 Task: Set up an event for the morning jog at 7 AM.
Action: Mouse moved to (477, 196)
Screenshot: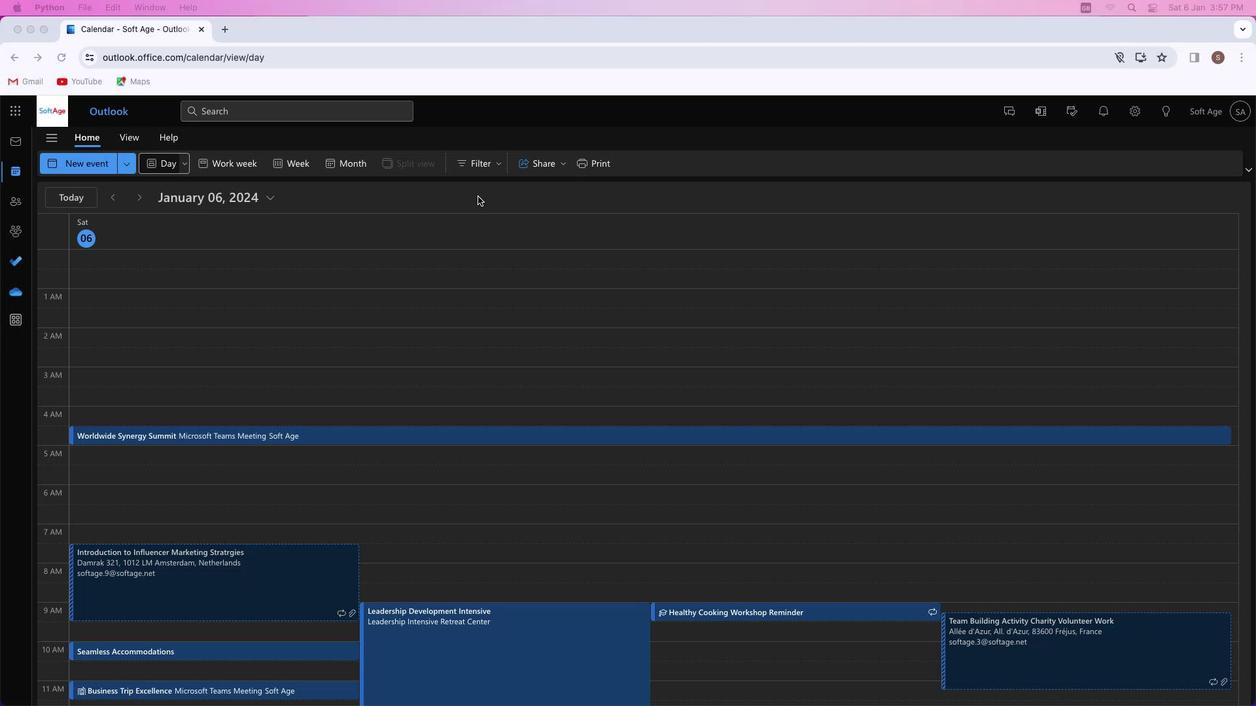 
Action: Mouse pressed left at (477, 196)
Screenshot: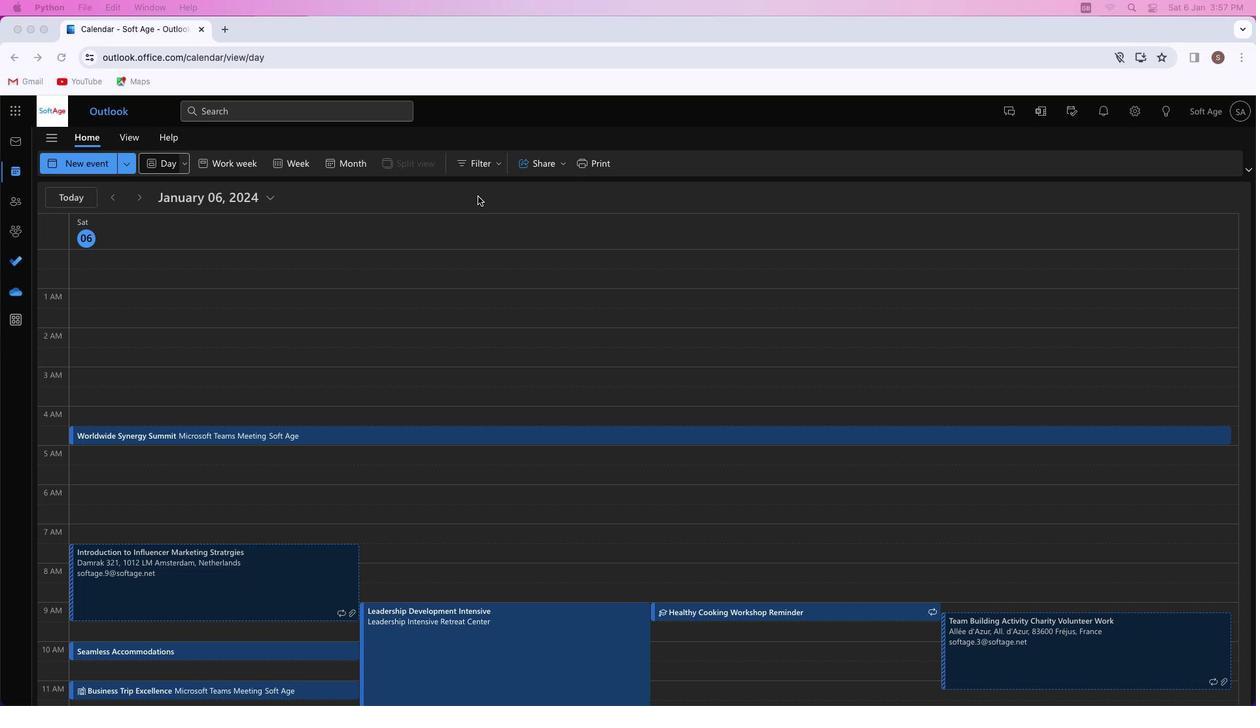
Action: Mouse moved to (78, 162)
Screenshot: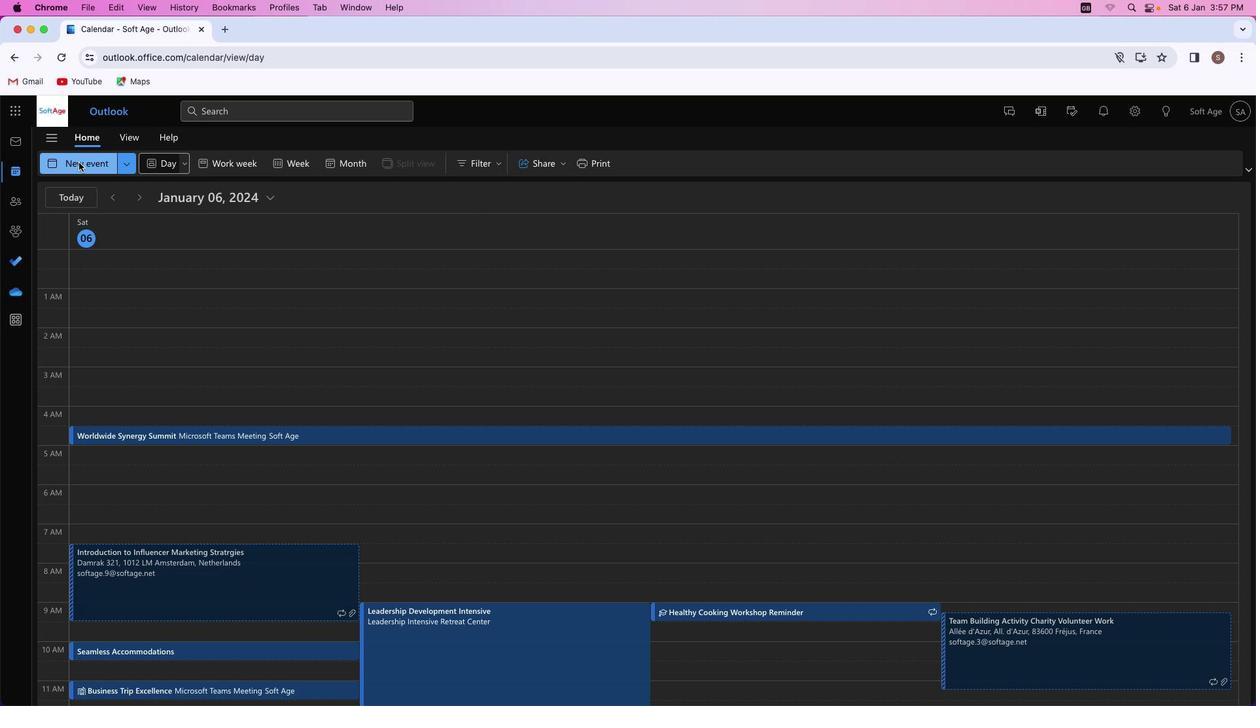 
Action: Mouse pressed left at (78, 162)
Screenshot: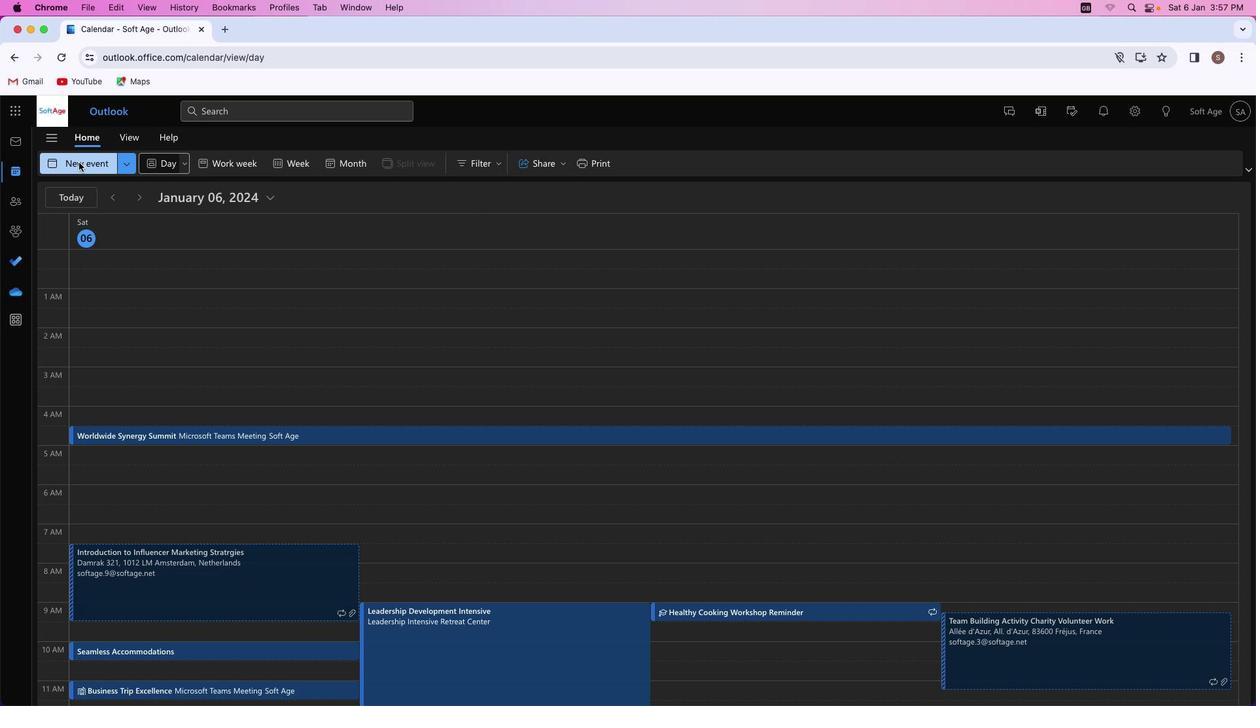 
Action: Mouse moved to (371, 257)
Screenshot: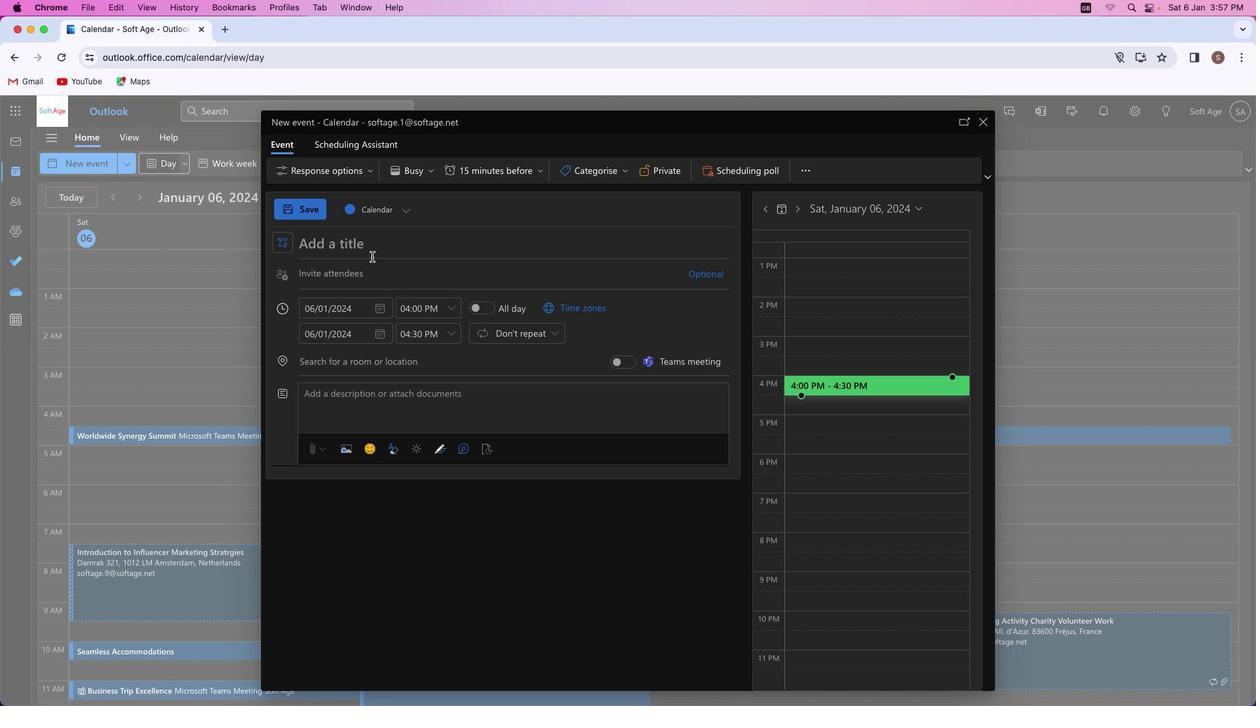
Action: Key pressed Key.shift'S''u''n''r''i''s''e'Key.spaceKey.shift'S''t''r''i''d''e'Key.shift_r':'Key.spaceKey.shift_r'M''o''r''n''i''n''g'Key.spaceKey.shift_r'J''o''g'Key.spaceKey.shift_r'B''l''i''s''s'
Screenshot: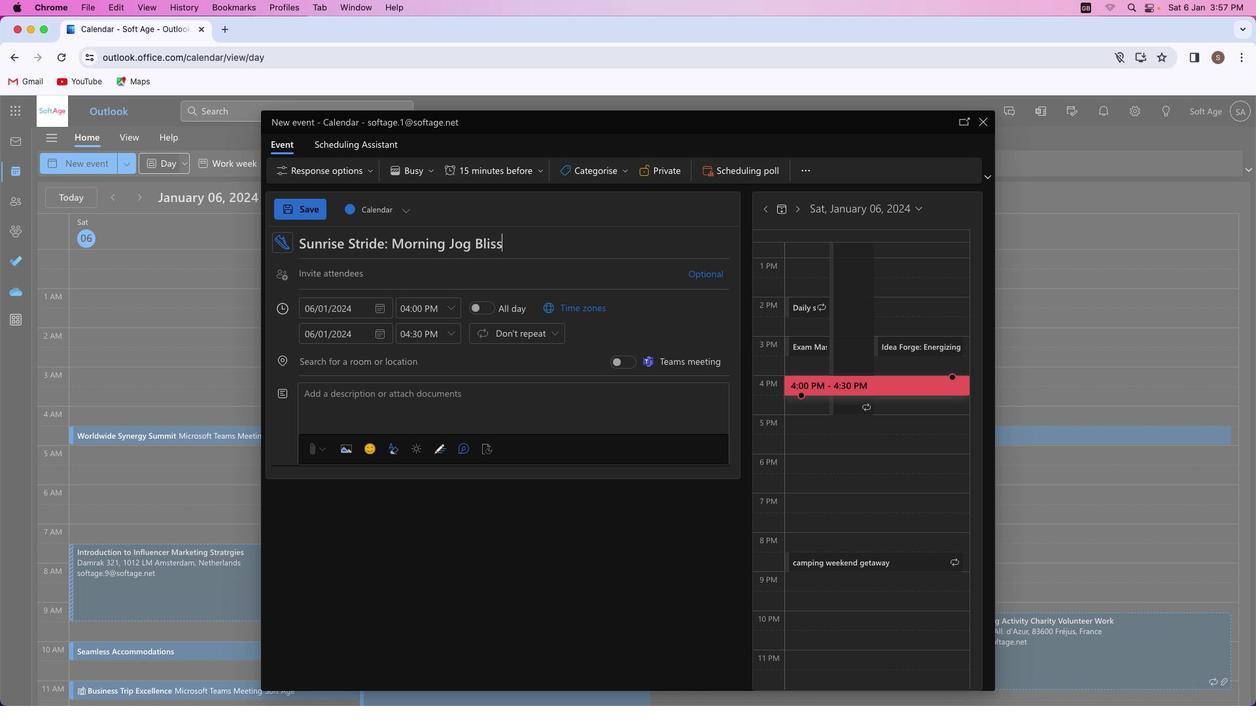 
Action: Mouse moved to (454, 310)
Screenshot: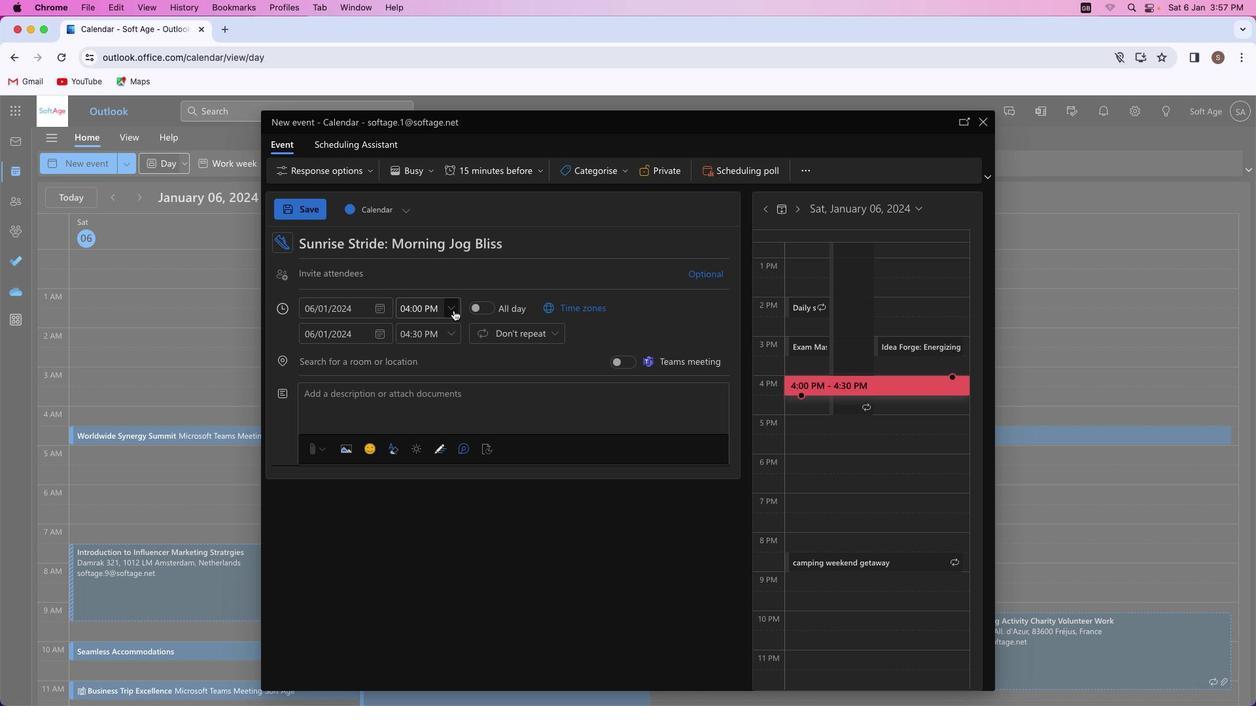 
Action: Mouse pressed left at (454, 310)
Screenshot: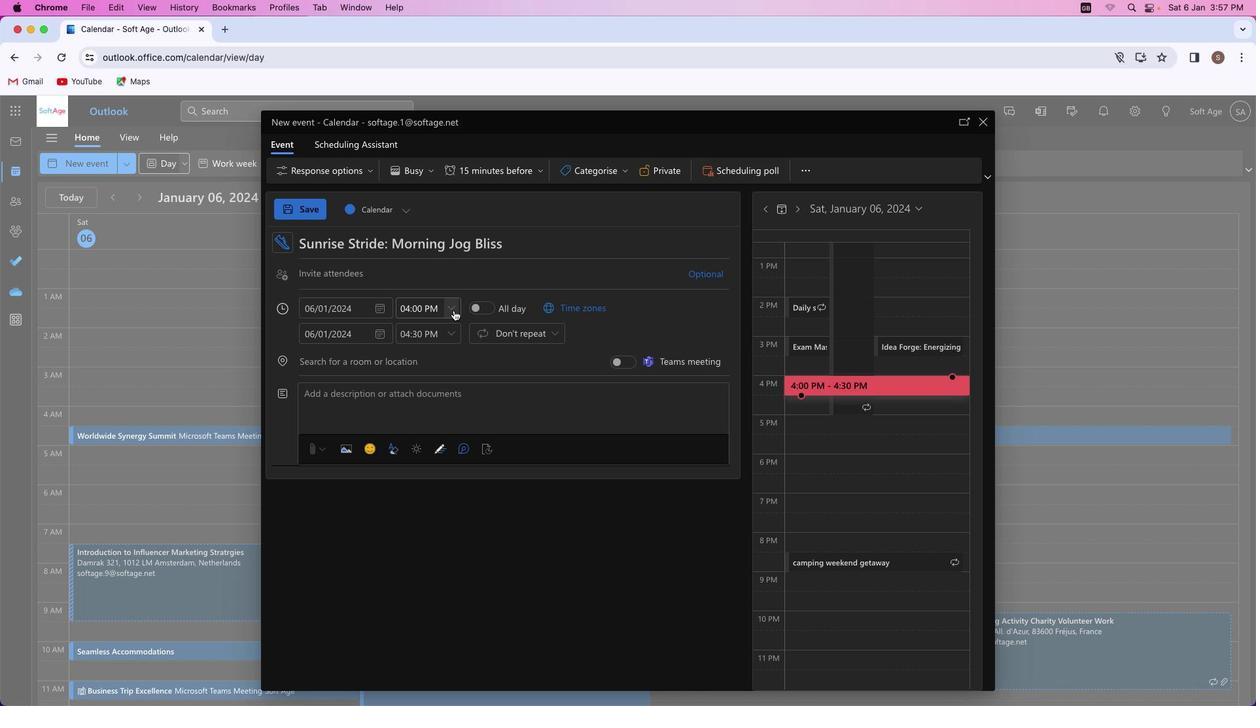 
Action: Mouse moved to (429, 382)
Screenshot: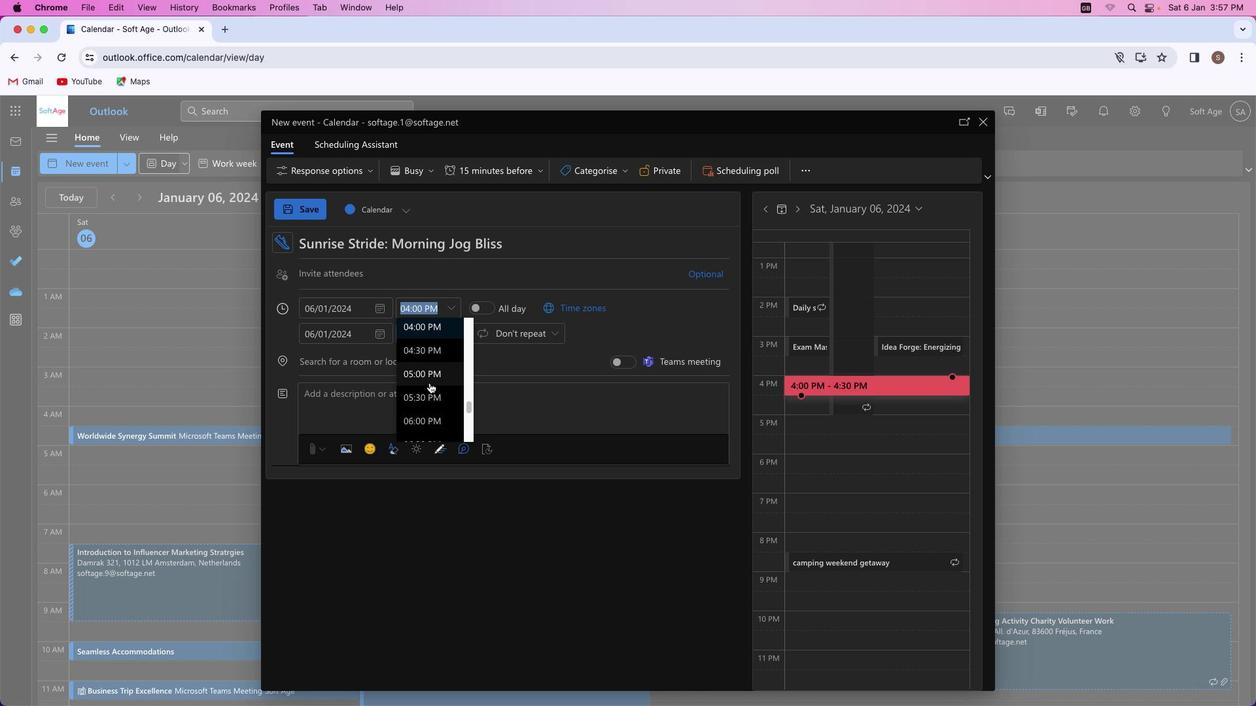 
Action: Mouse scrolled (429, 382) with delta (0, 0)
Screenshot: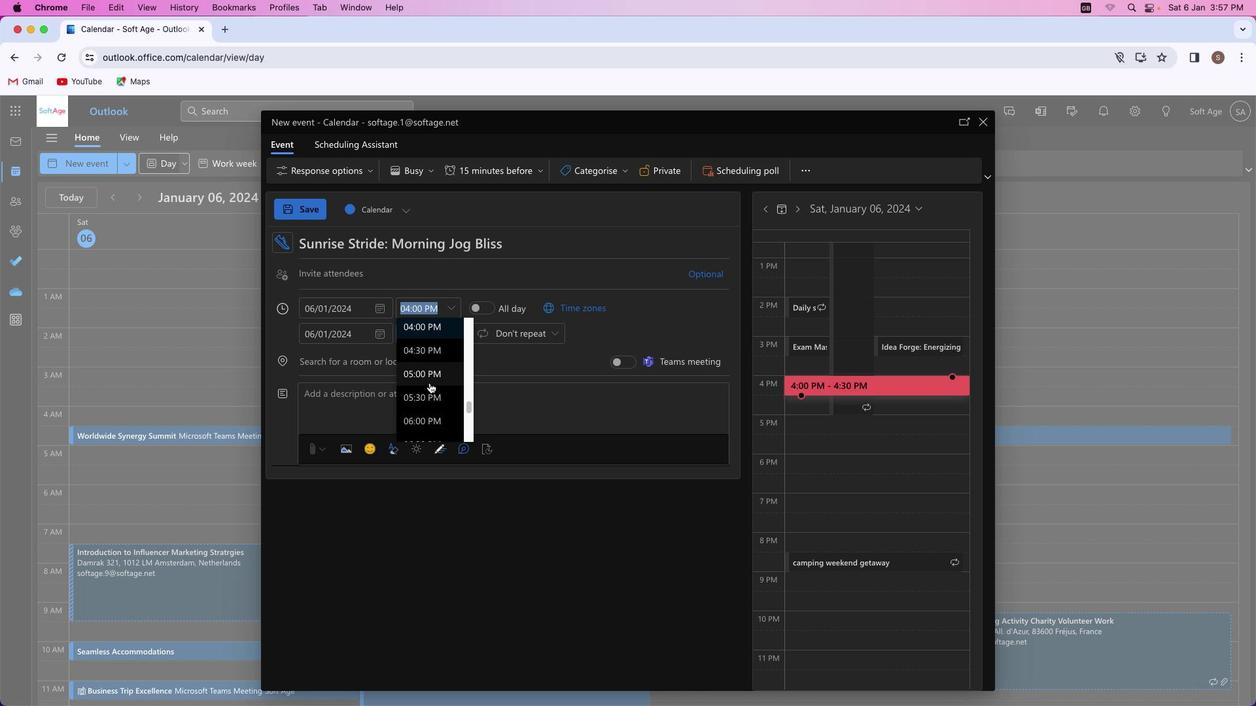 
Action: Mouse moved to (429, 382)
Screenshot: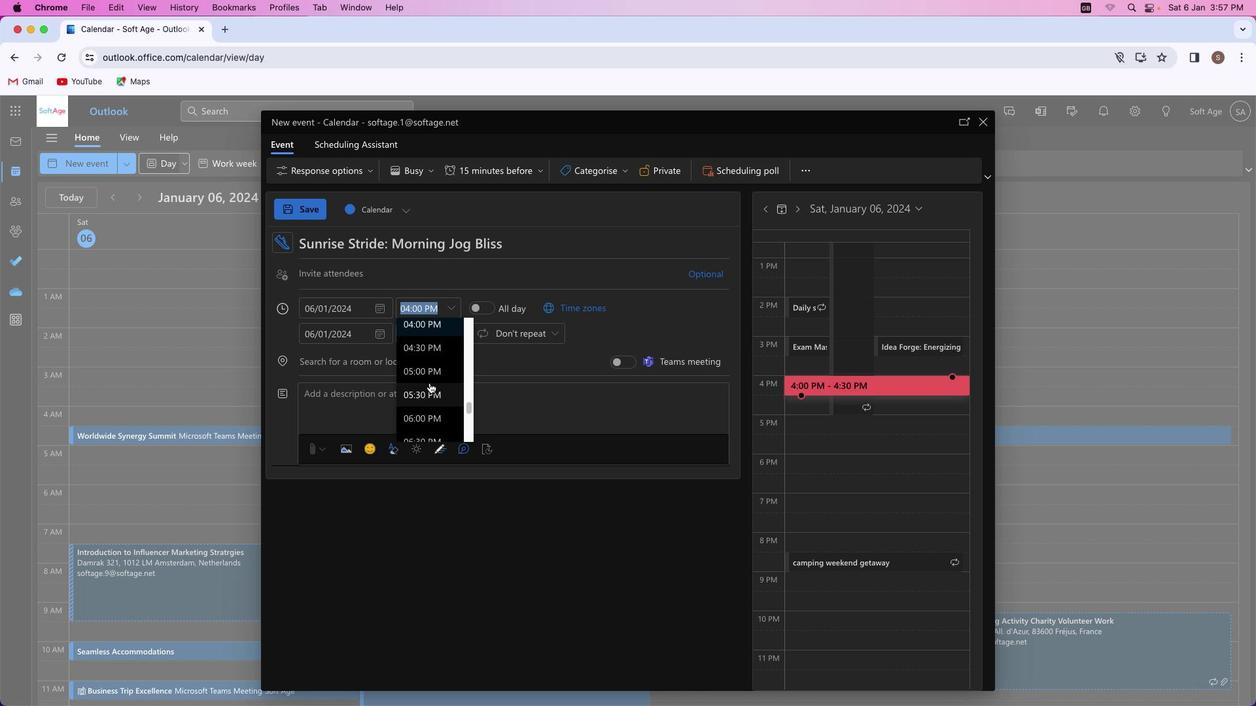 
Action: Mouse scrolled (429, 382) with delta (0, 0)
Screenshot: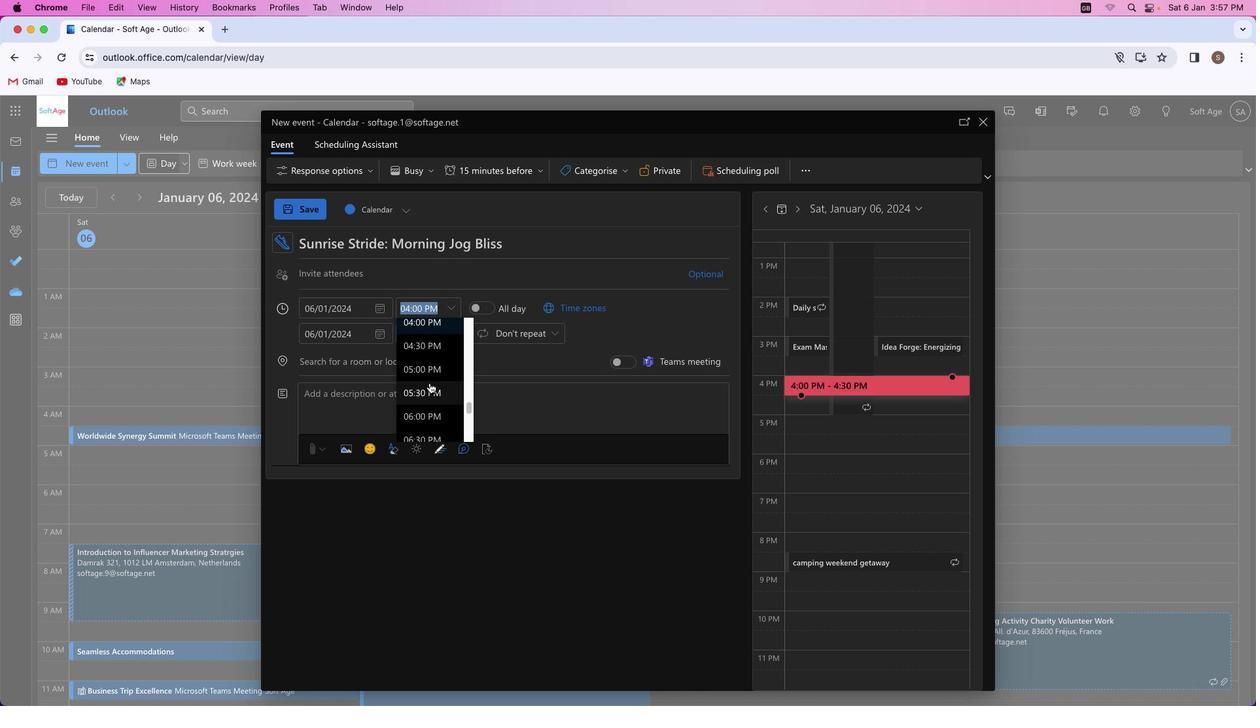 
Action: Mouse moved to (429, 383)
Screenshot: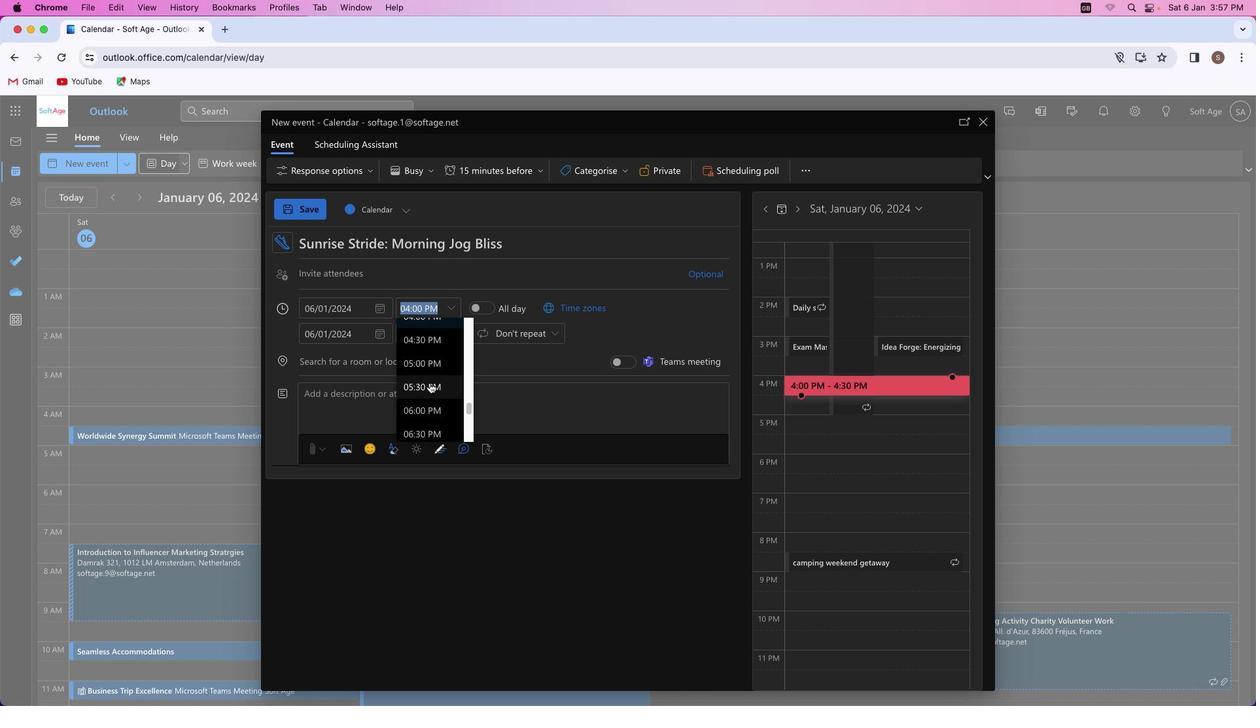 
Action: Mouse scrolled (429, 383) with delta (0, 0)
Screenshot: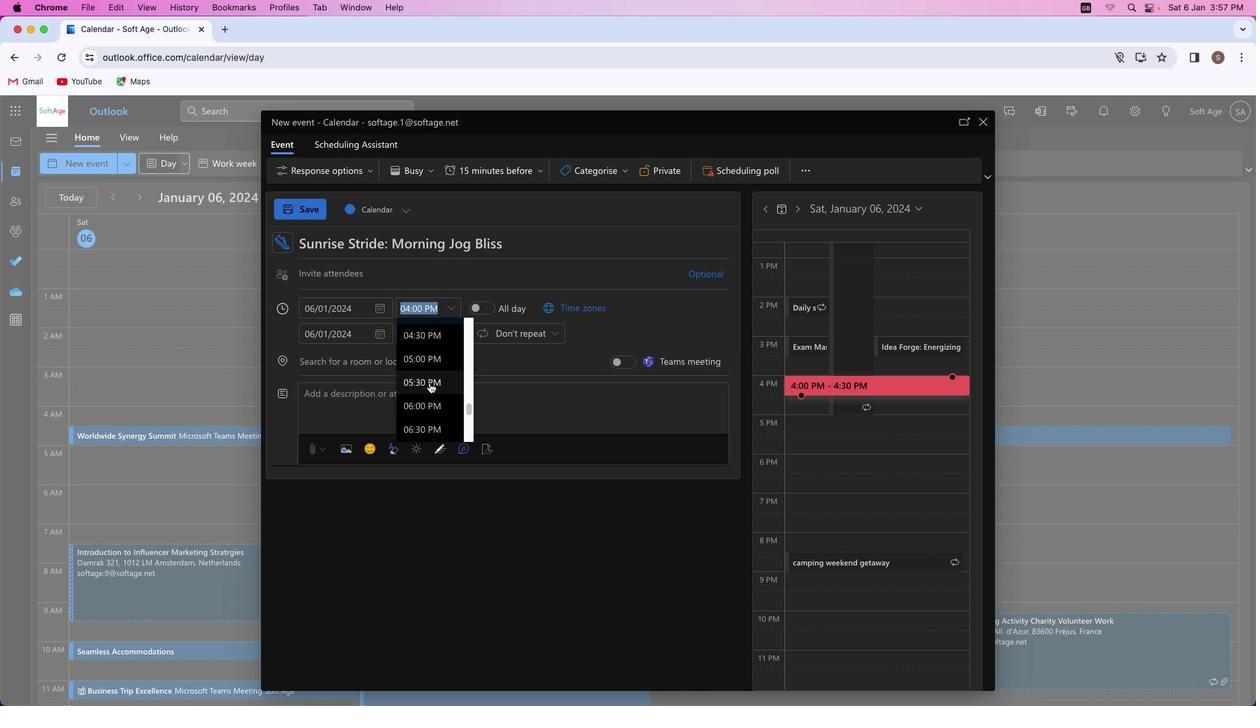 
Action: Mouse moved to (429, 383)
Screenshot: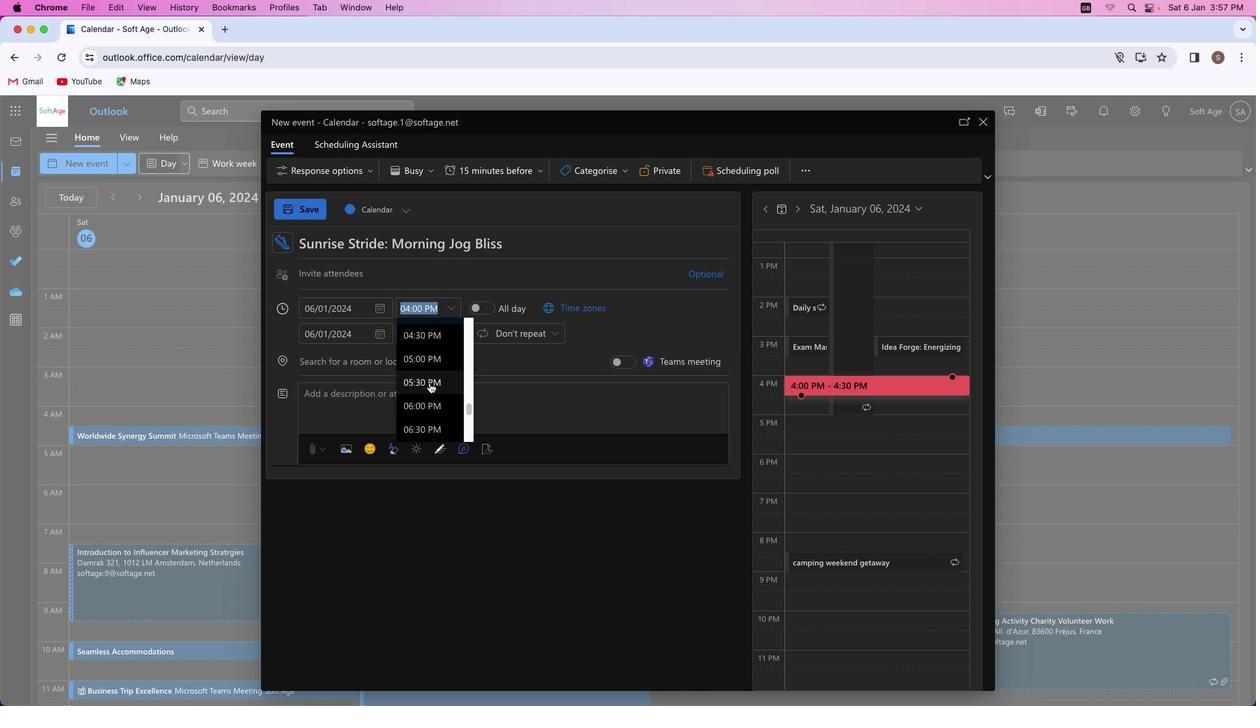 
Action: Mouse scrolled (429, 383) with delta (0, 0)
Screenshot: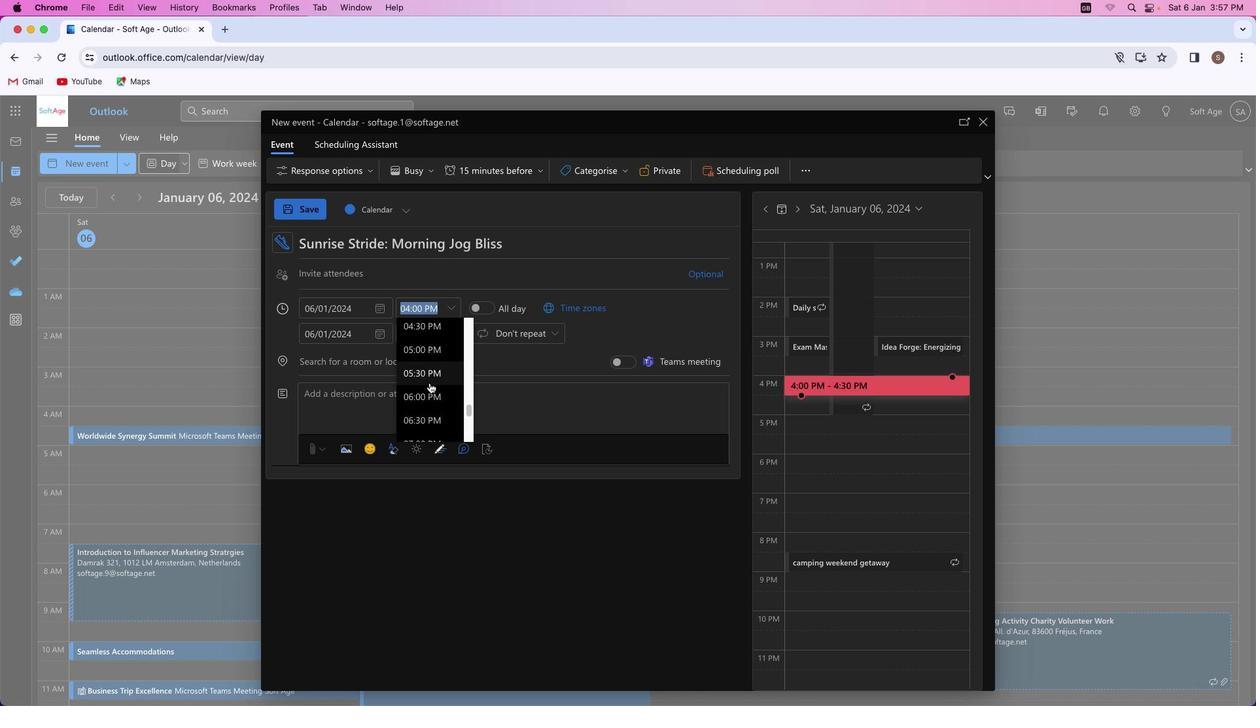 
Action: Mouse scrolled (429, 383) with delta (0, 0)
Screenshot: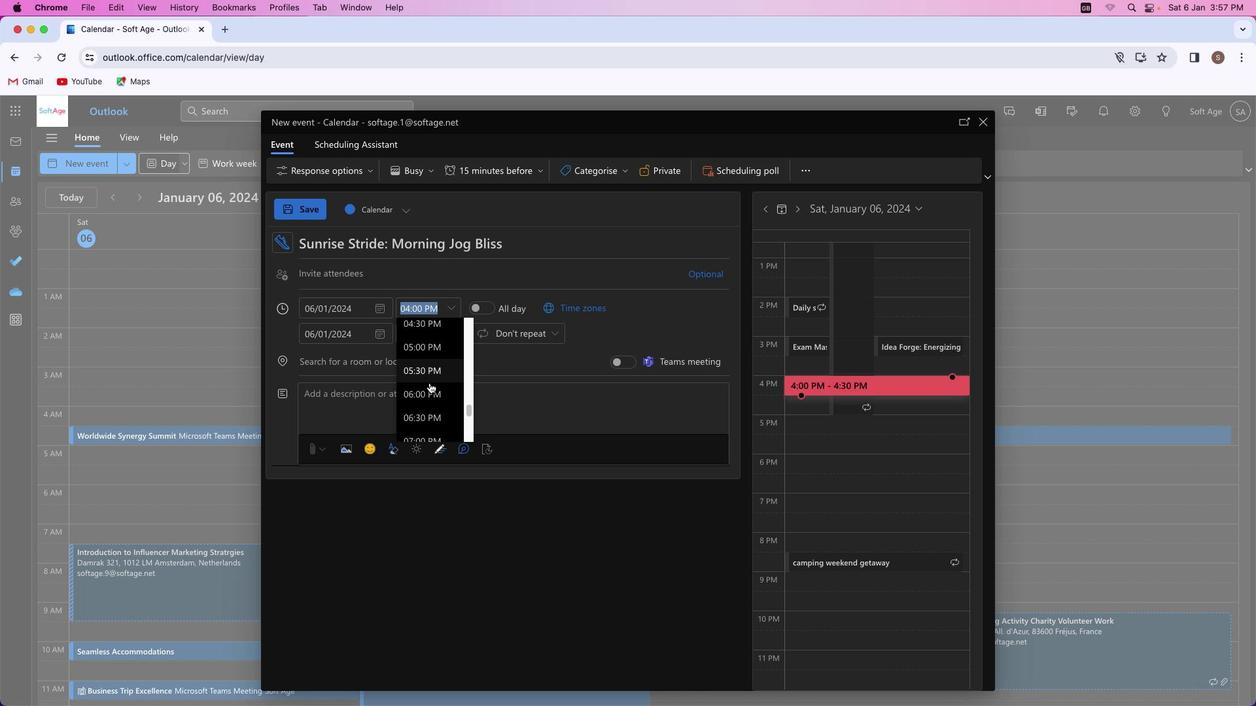 
Action: Mouse moved to (430, 384)
Screenshot: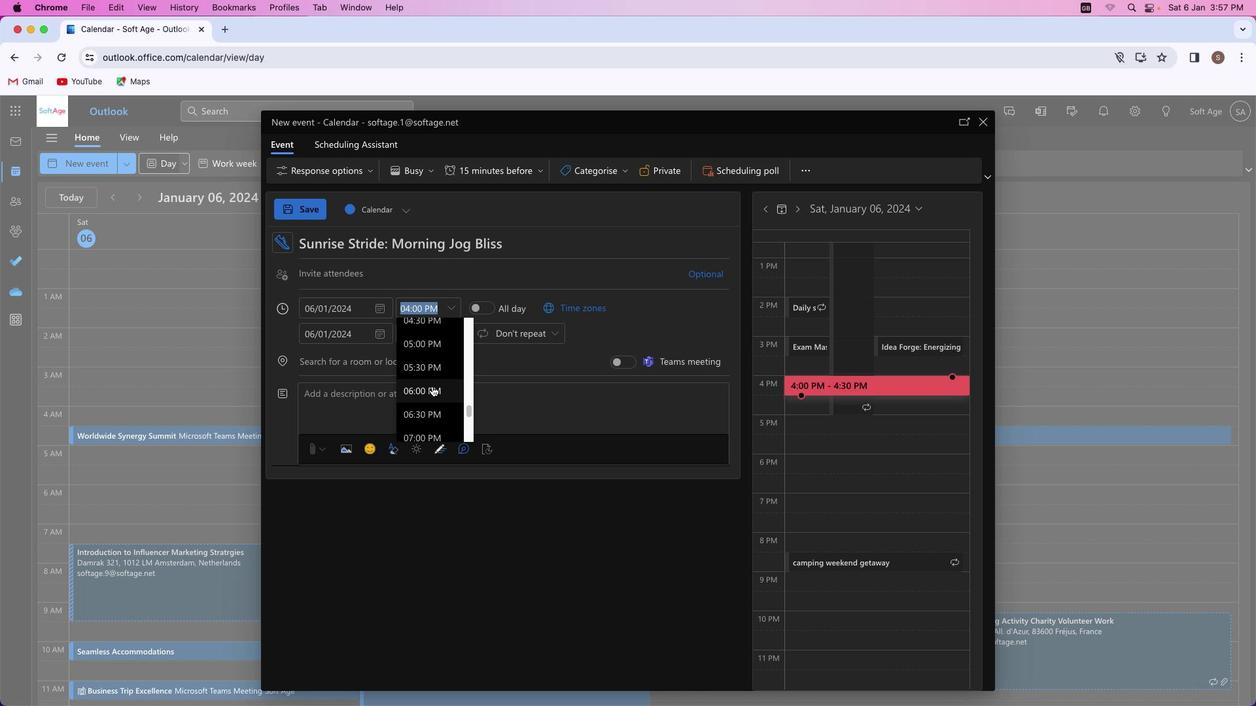 
Action: Mouse scrolled (430, 384) with delta (0, 0)
Screenshot: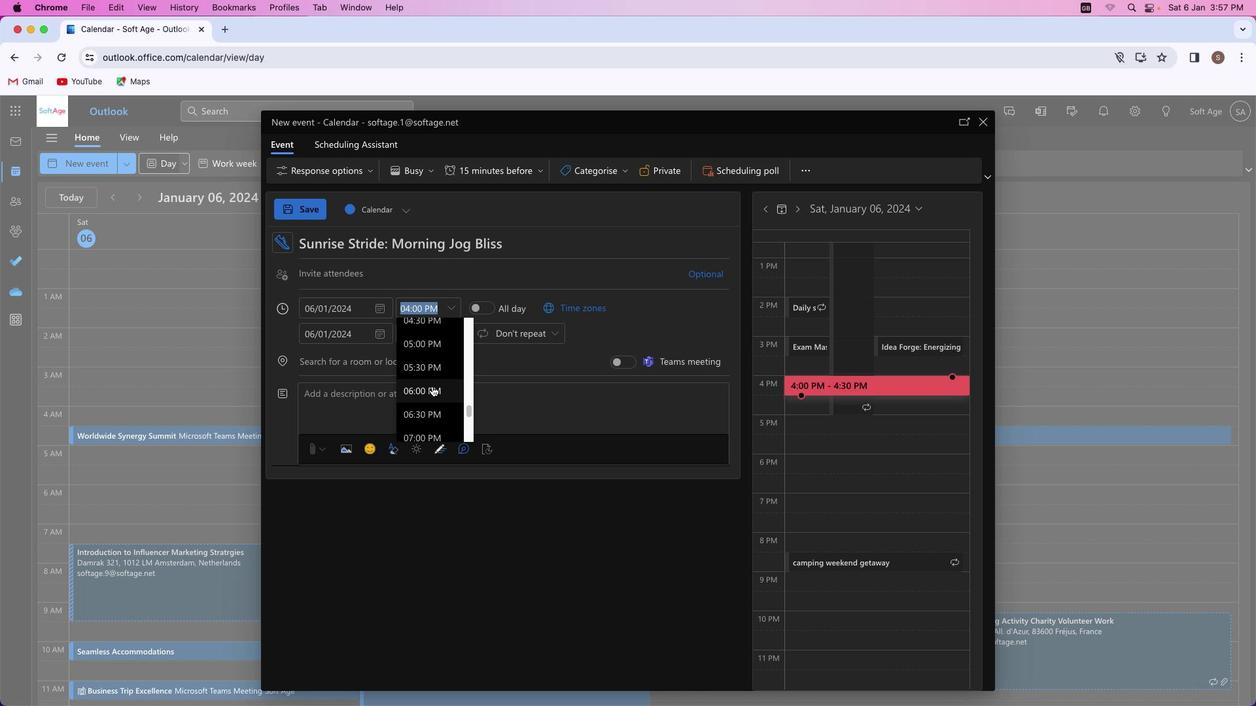 
Action: Mouse moved to (433, 385)
Screenshot: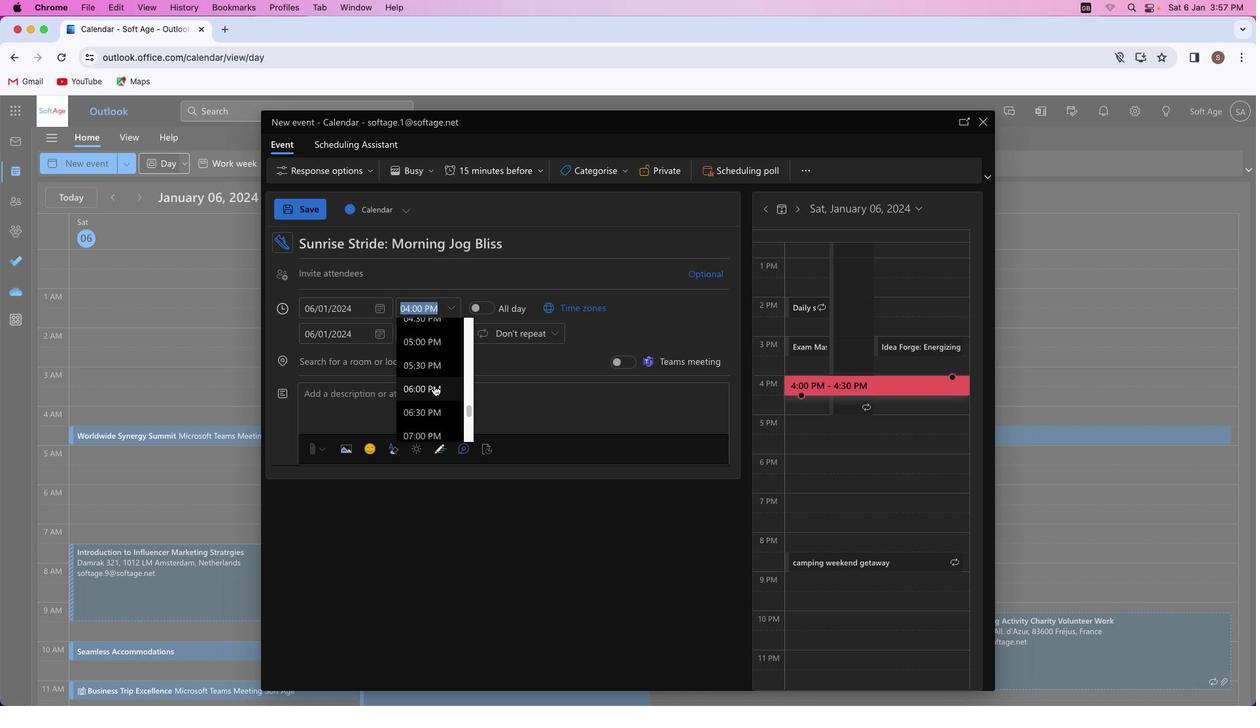 
Action: Mouse scrolled (433, 385) with delta (0, 0)
Screenshot: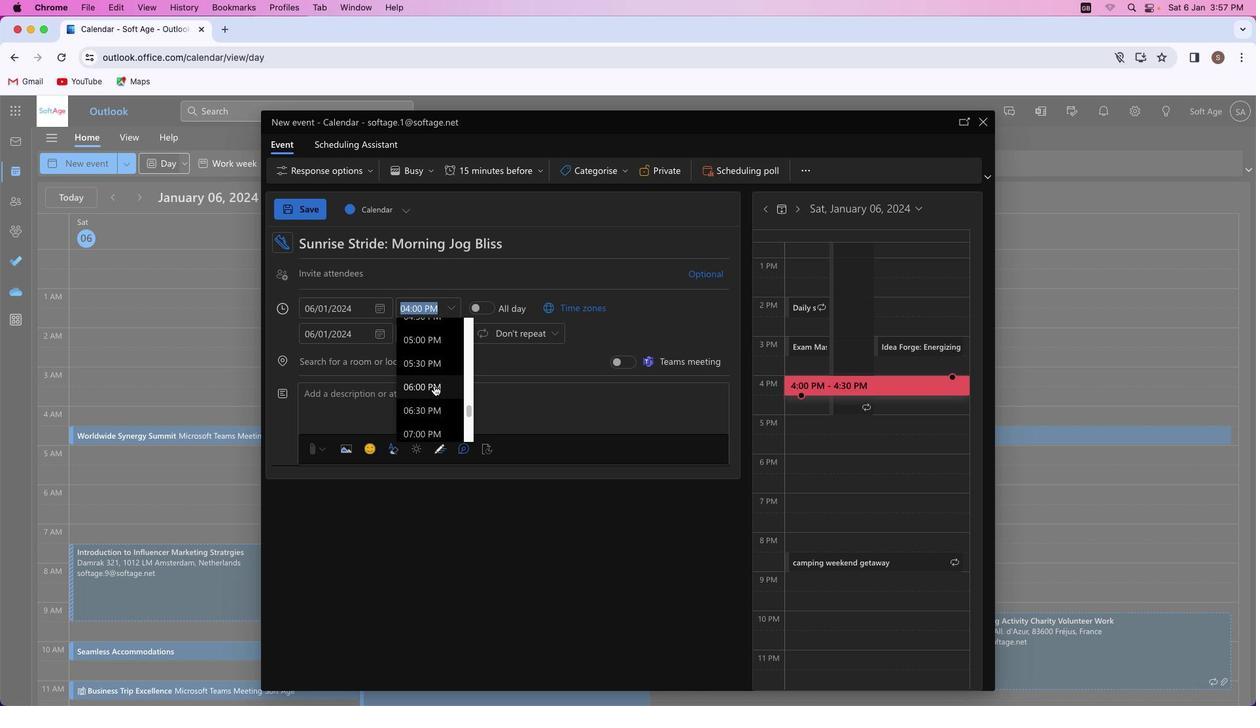 
Action: Mouse scrolled (433, 385) with delta (0, 0)
Screenshot: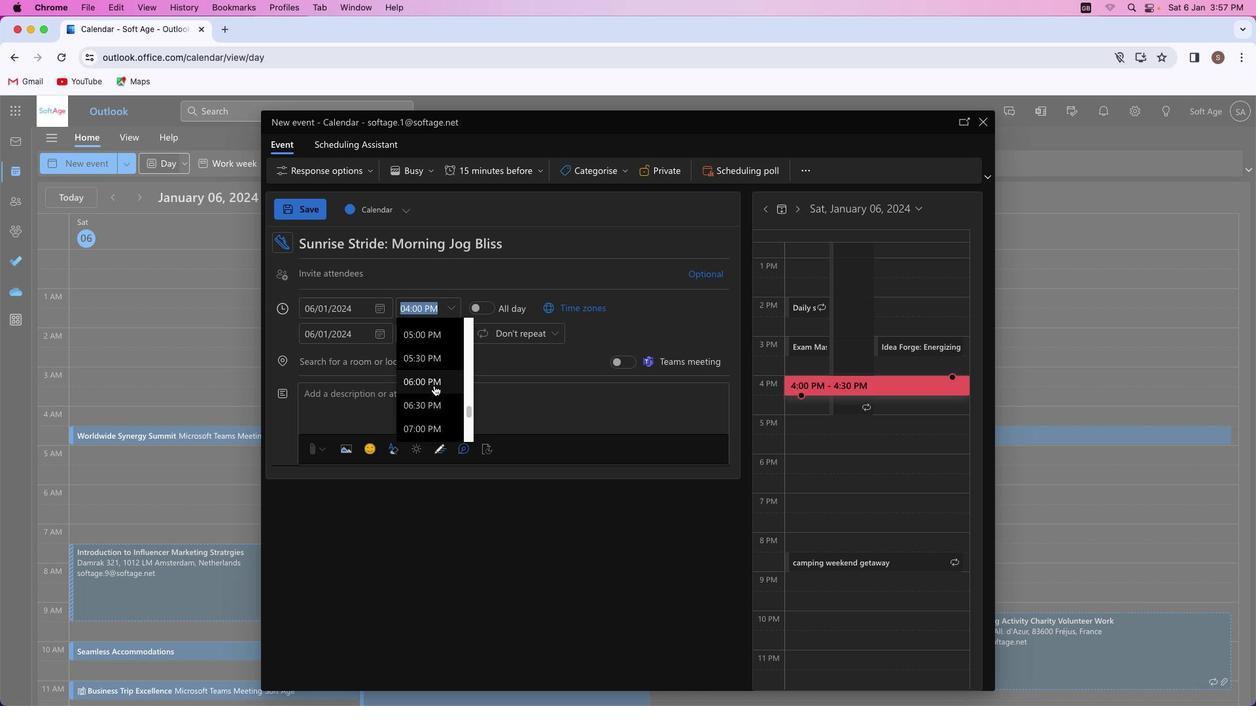 
Action: Mouse moved to (433, 385)
Screenshot: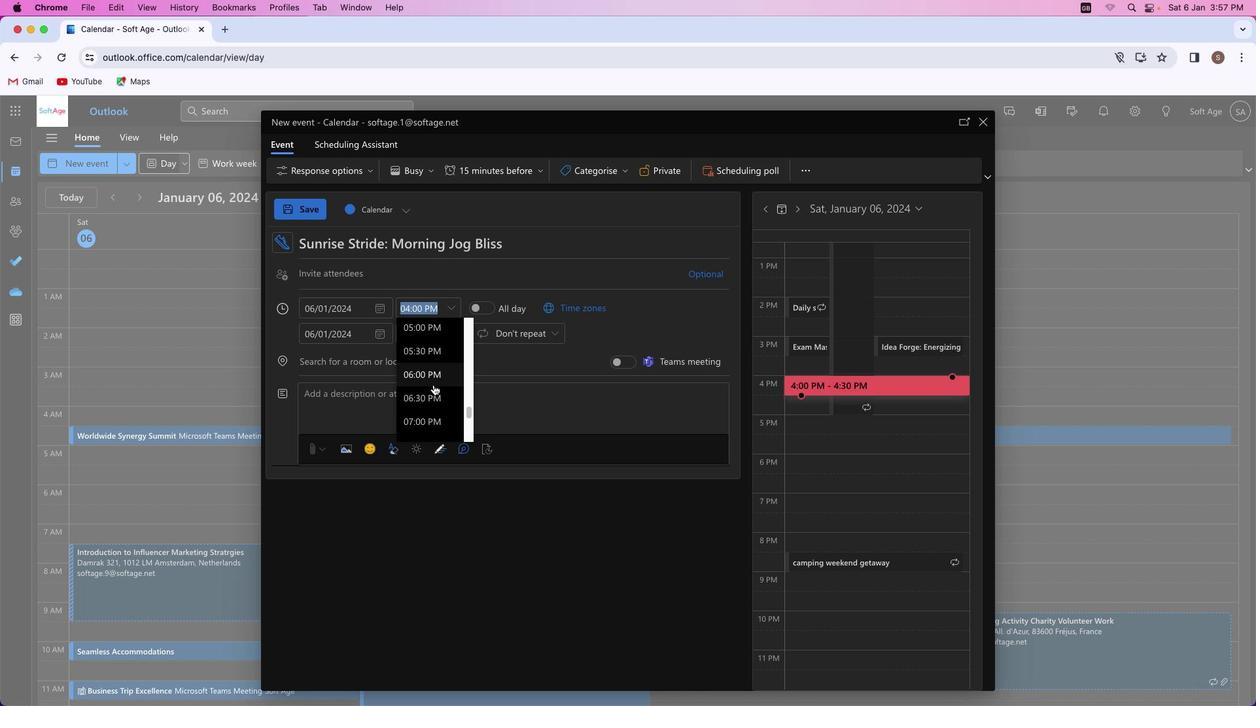 
Action: Mouse scrolled (433, 385) with delta (0, 0)
Screenshot: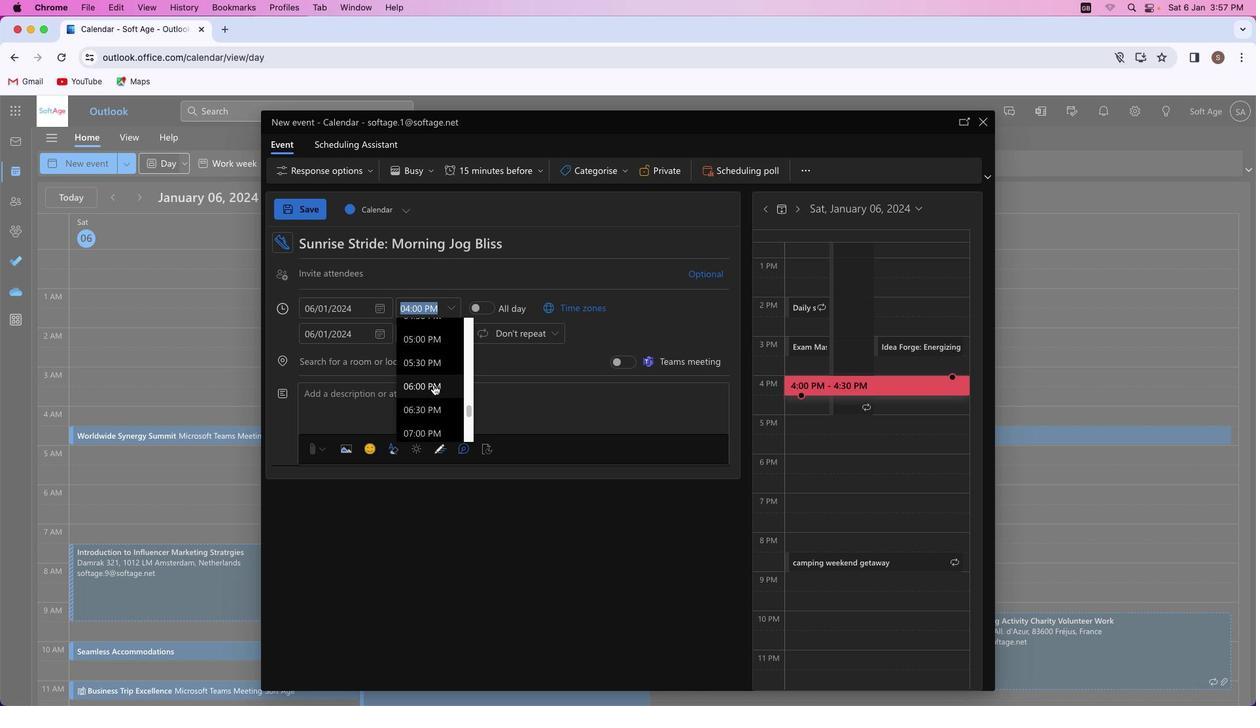 
Action: Mouse scrolled (433, 385) with delta (0, 0)
Screenshot: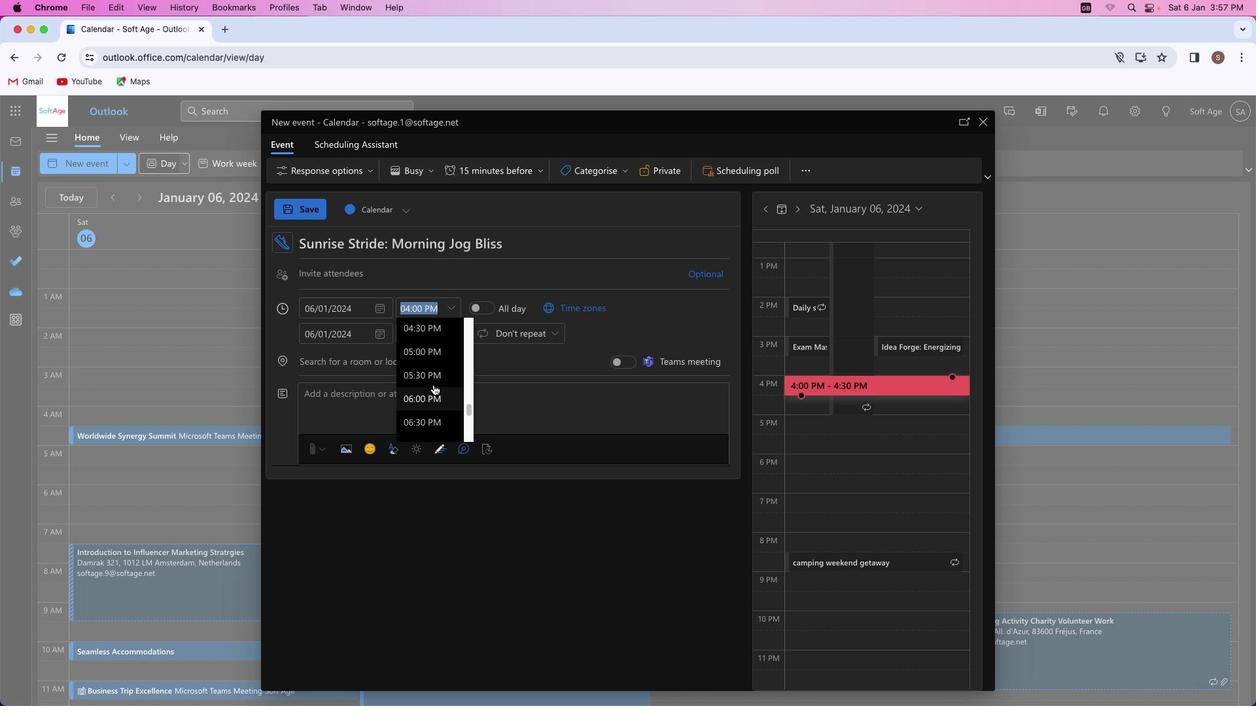 
Action: Mouse scrolled (433, 385) with delta (0, 1)
Screenshot: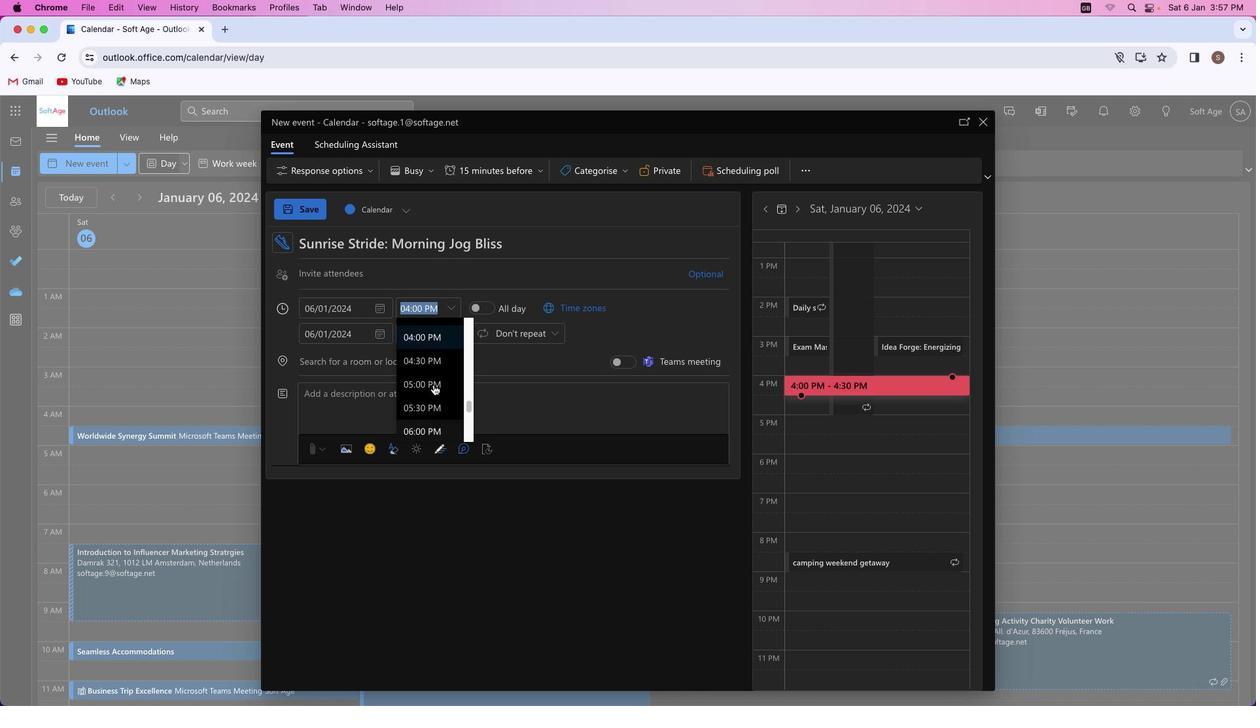 
Action: Mouse scrolled (433, 385) with delta (0, 1)
Screenshot: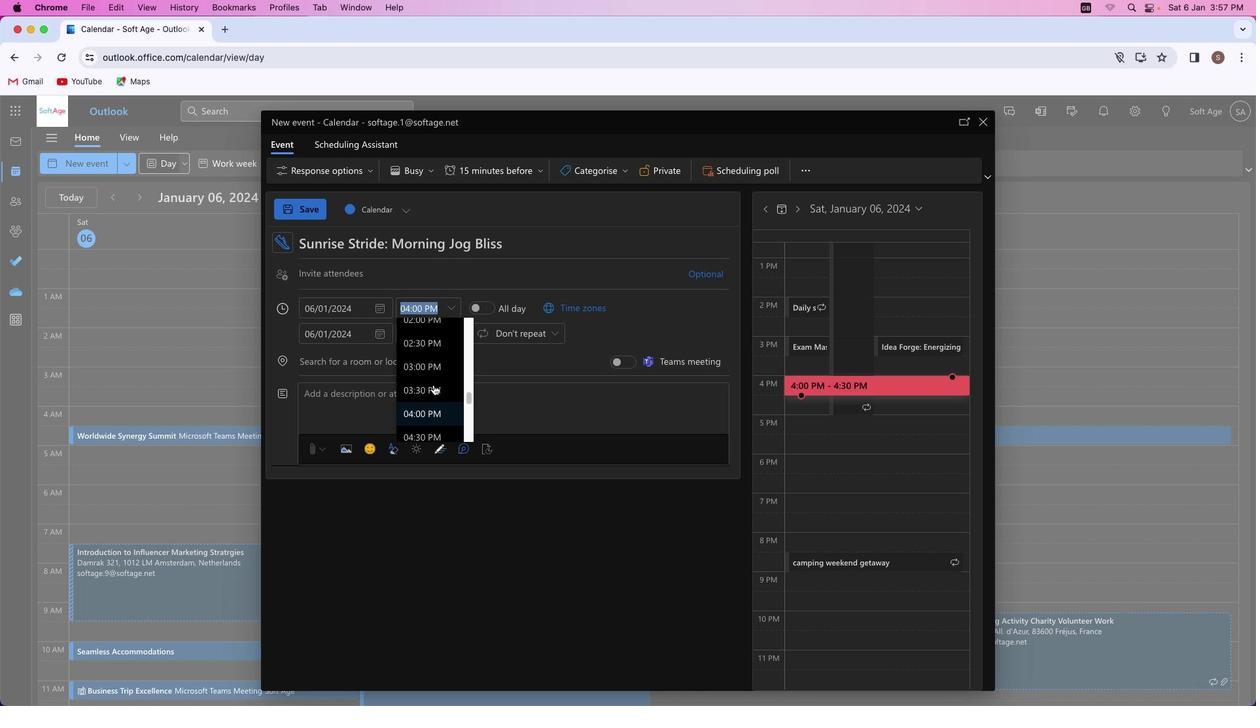 
Action: Mouse moved to (430, 358)
Screenshot: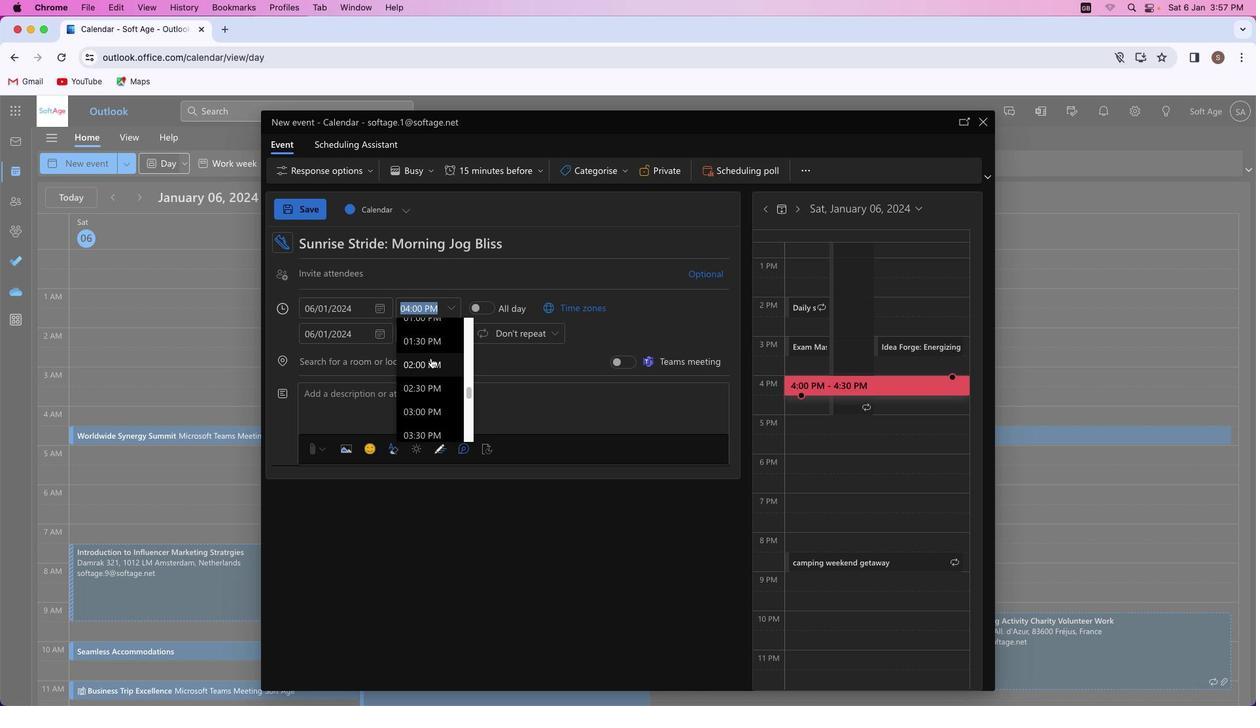 
Action: Mouse scrolled (430, 358) with delta (0, 0)
Screenshot: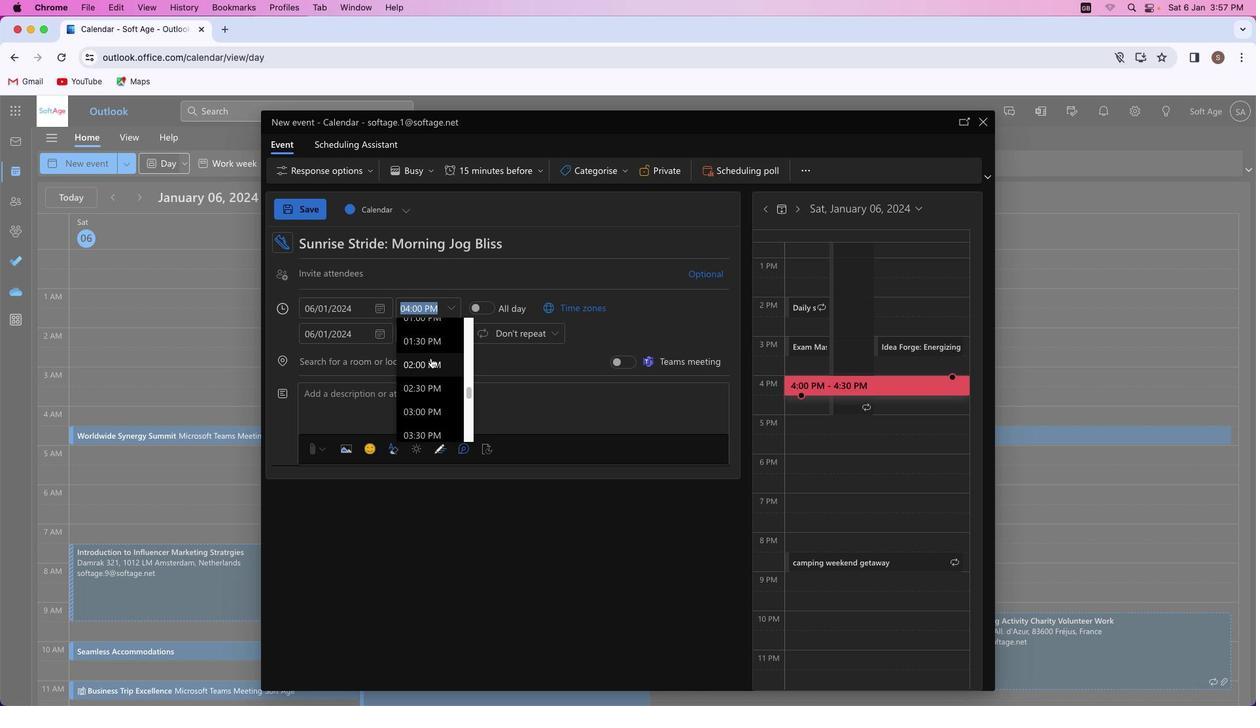
Action: Mouse scrolled (430, 358) with delta (0, 0)
Screenshot: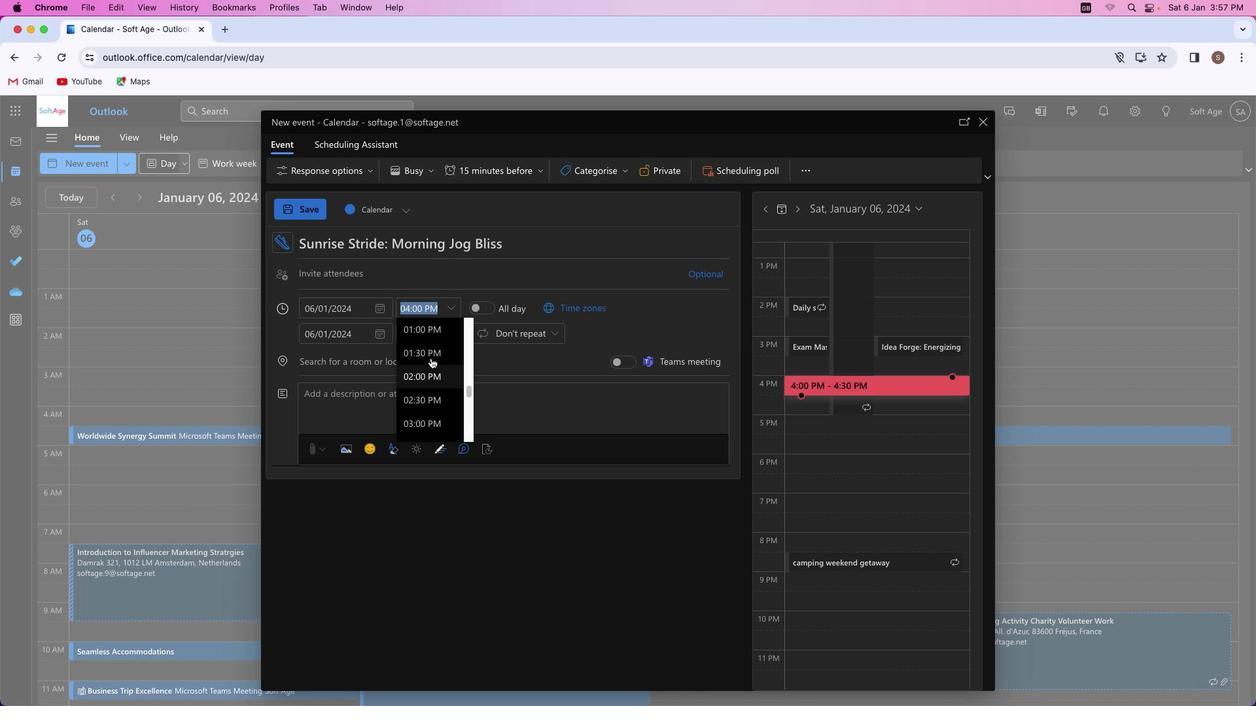 
Action: Mouse scrolled (430, 358) with delta (0, 0)
Screenshot: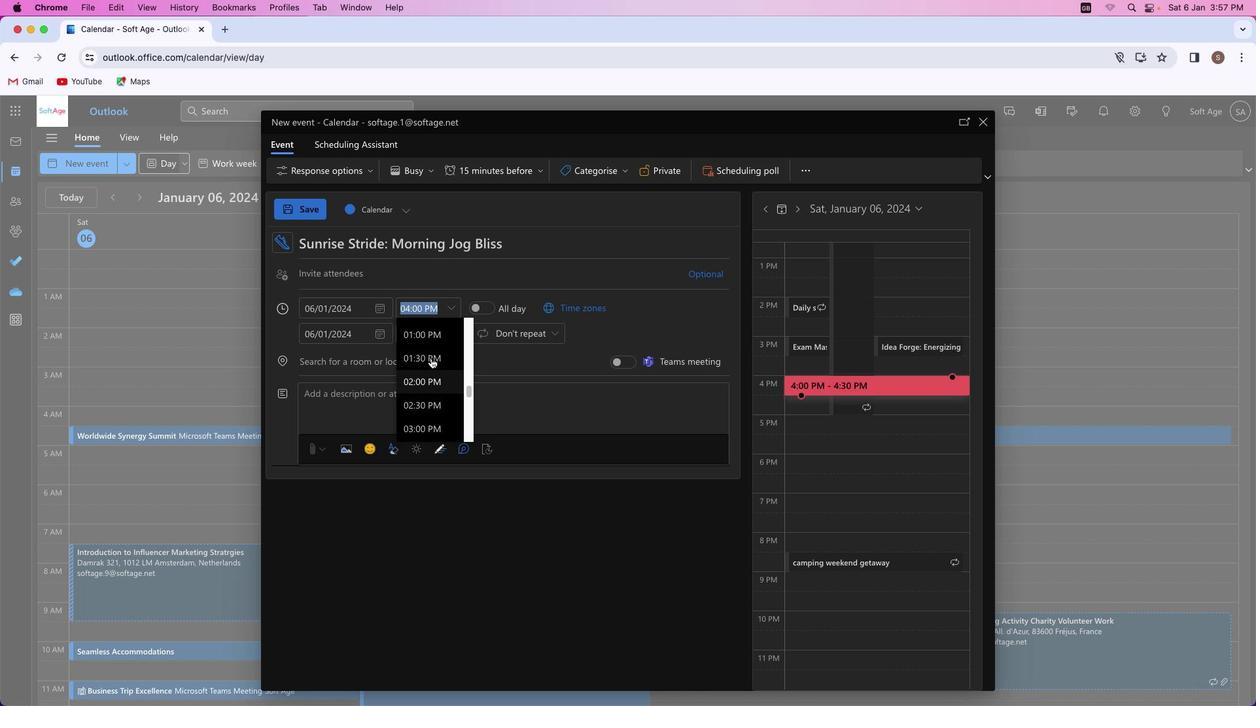 
Action: Mouse scrolled (430, 358) with delta (0, 0)
Screenshot: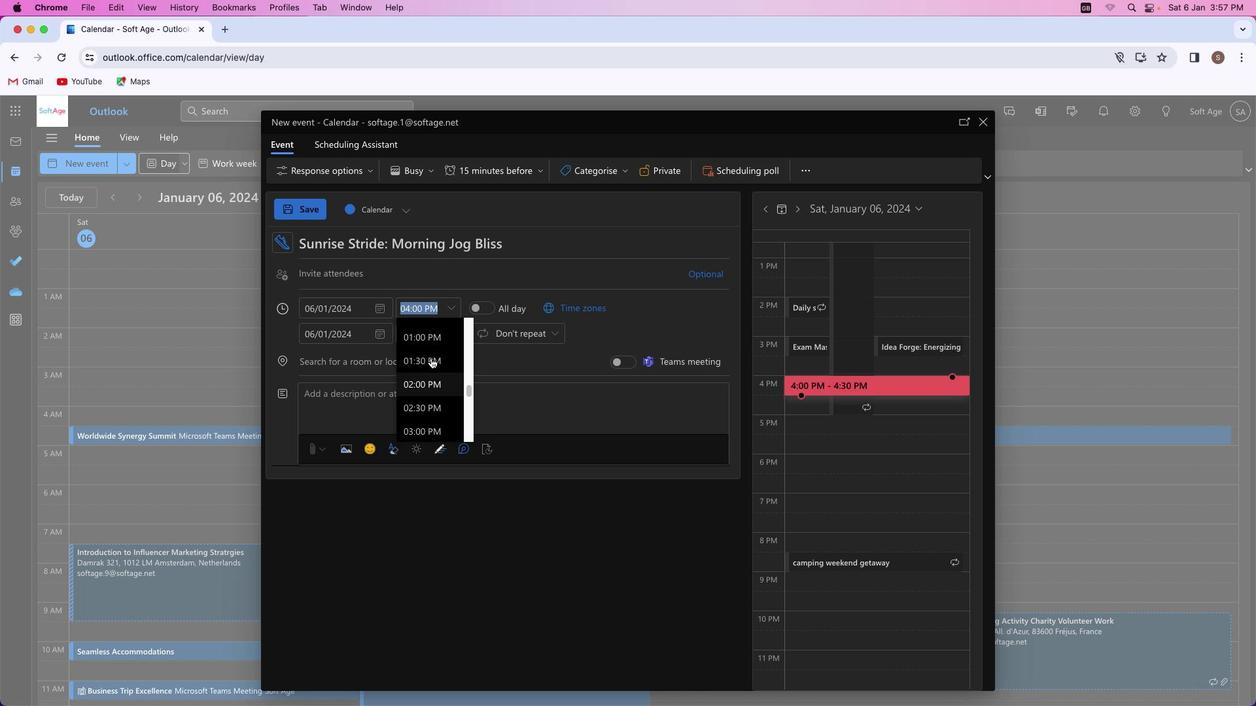 
Action: Mouse scrolled (430, 358) with delta (0, 0)
Screenshot: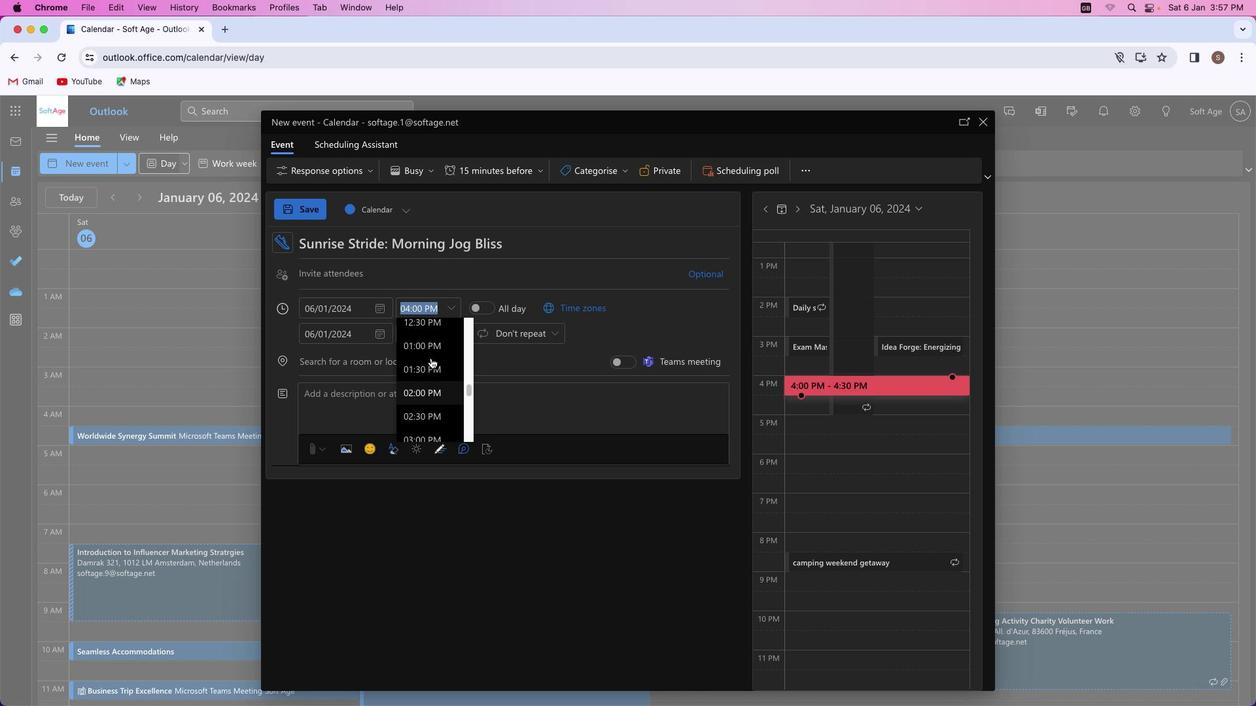 
Action: Mouse scrolled (430, 358) with delta (0, 0)
Screenshot: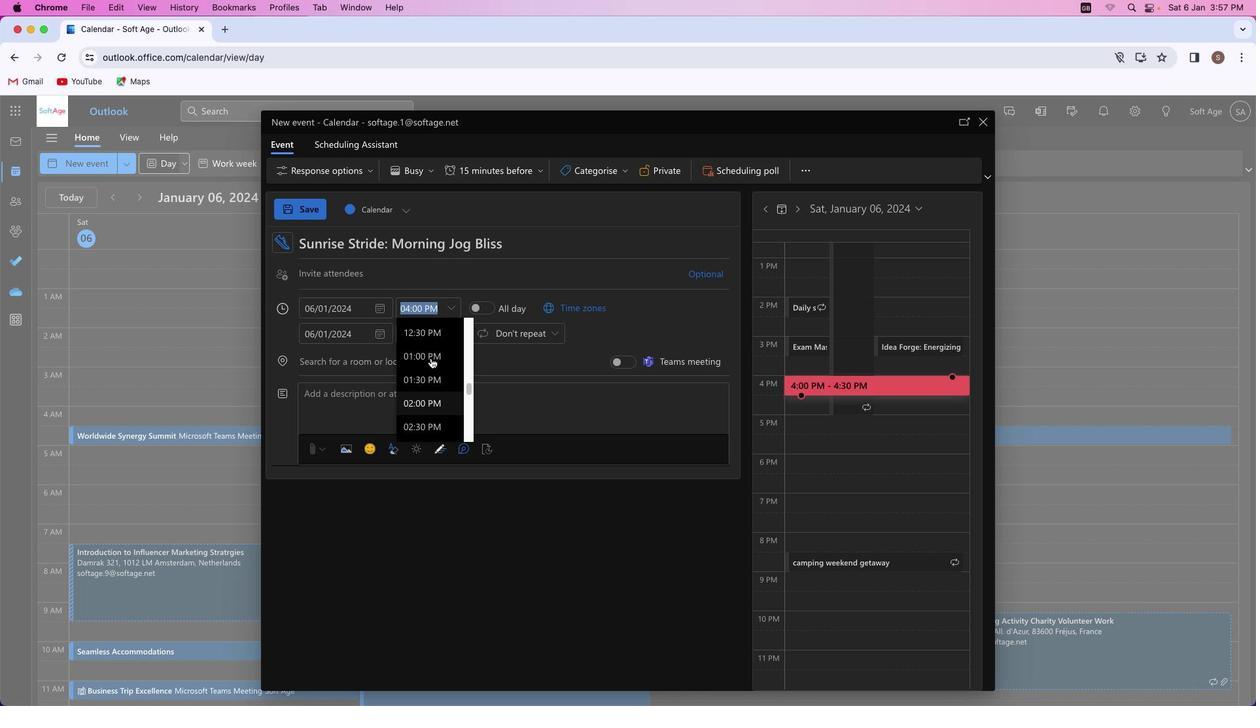 
Action: Mouse scrolled (430, 358) with delta (0, 0)
Screenshot: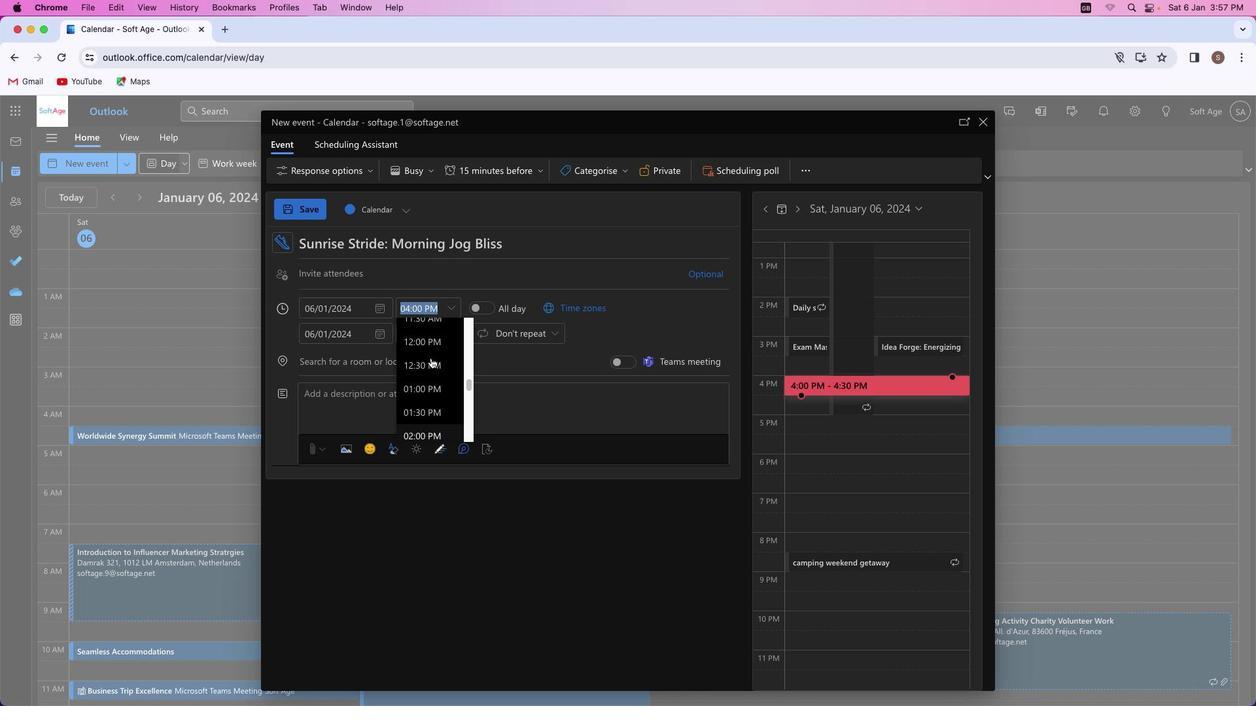 
Action: Mouse moved to (430, 355)
Screenshot: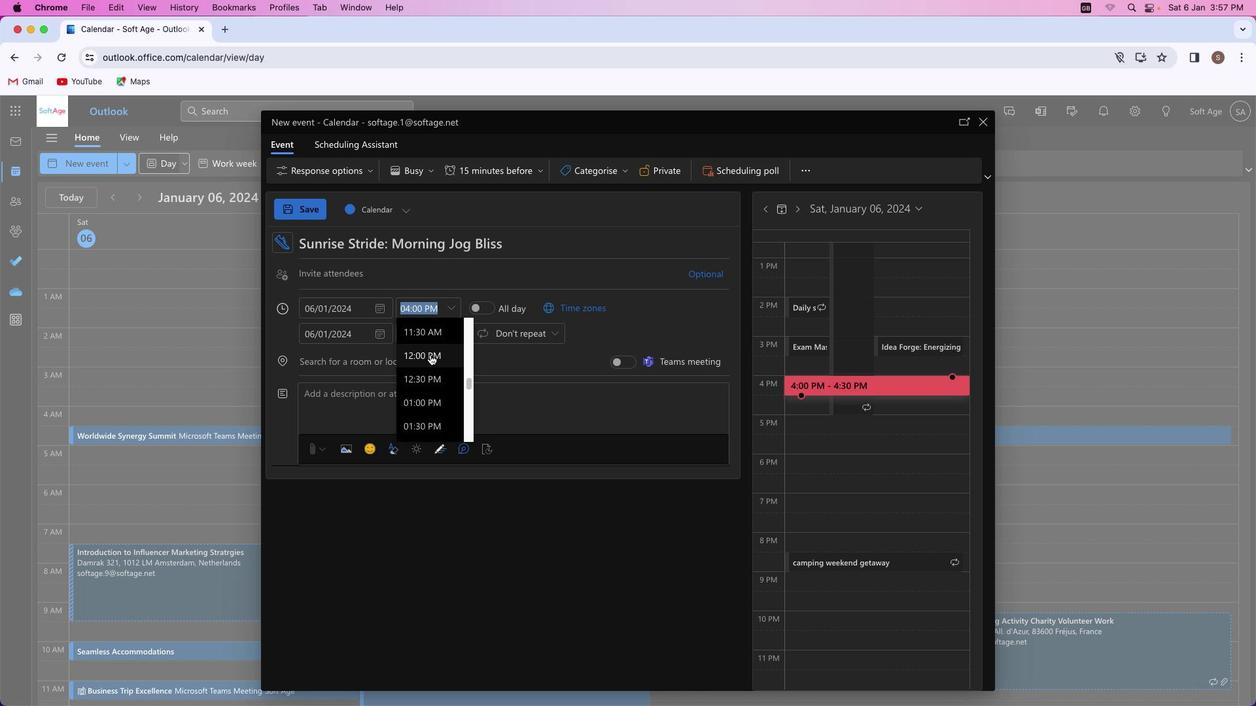 
Action: Mouse scrolled (430, 355) with delta (0, 0)
Screenshot: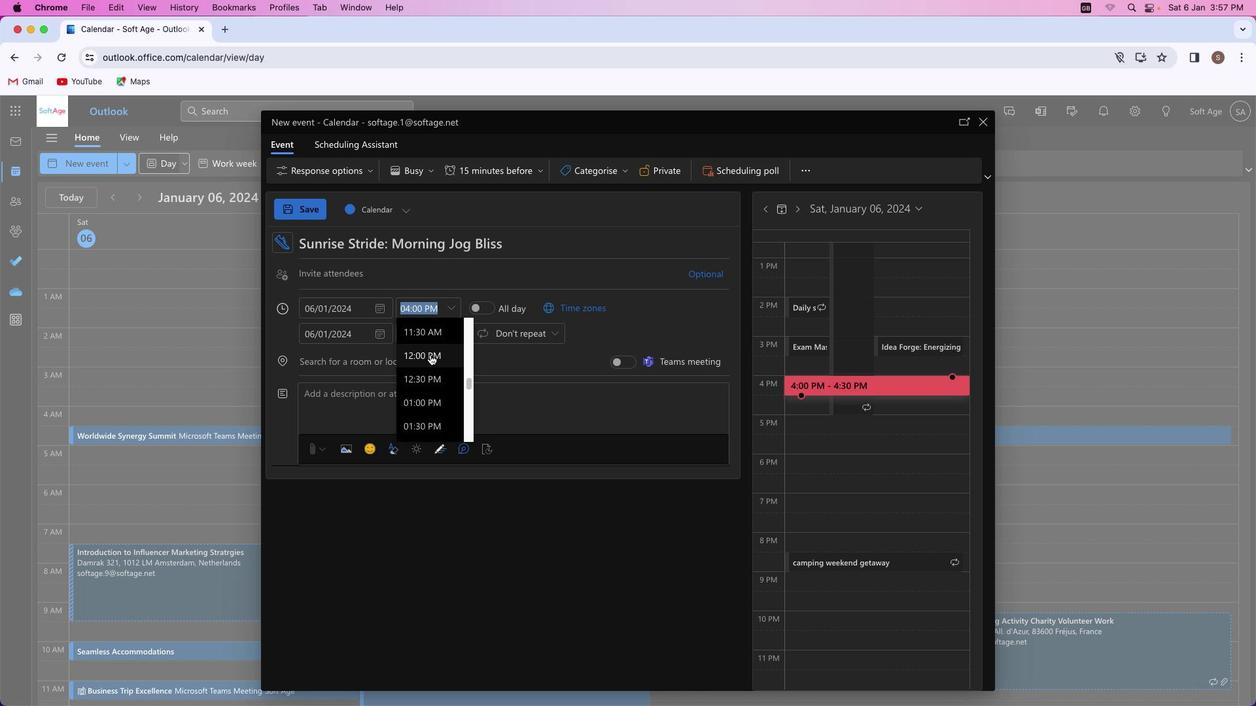 
Action: Mouse moved to (430, 354)
Screenshot: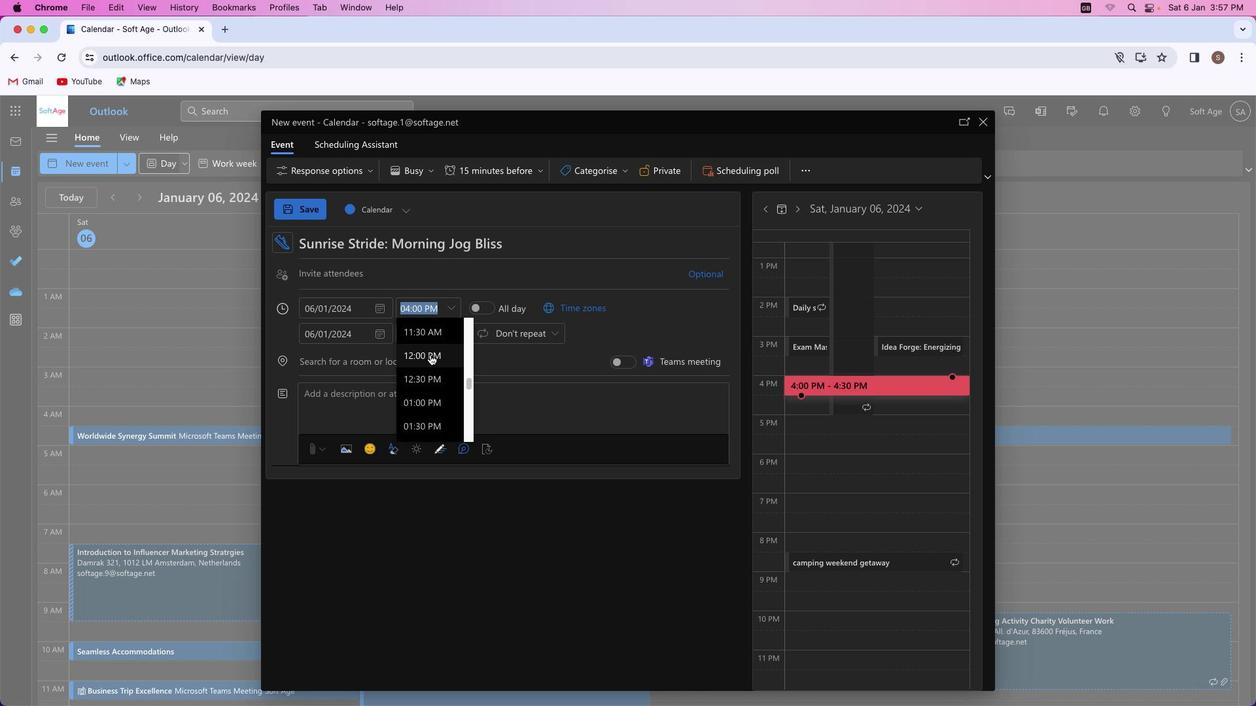 
Action: Mouse scrolled (430, 354) with delta (0, 0)
Screenshot: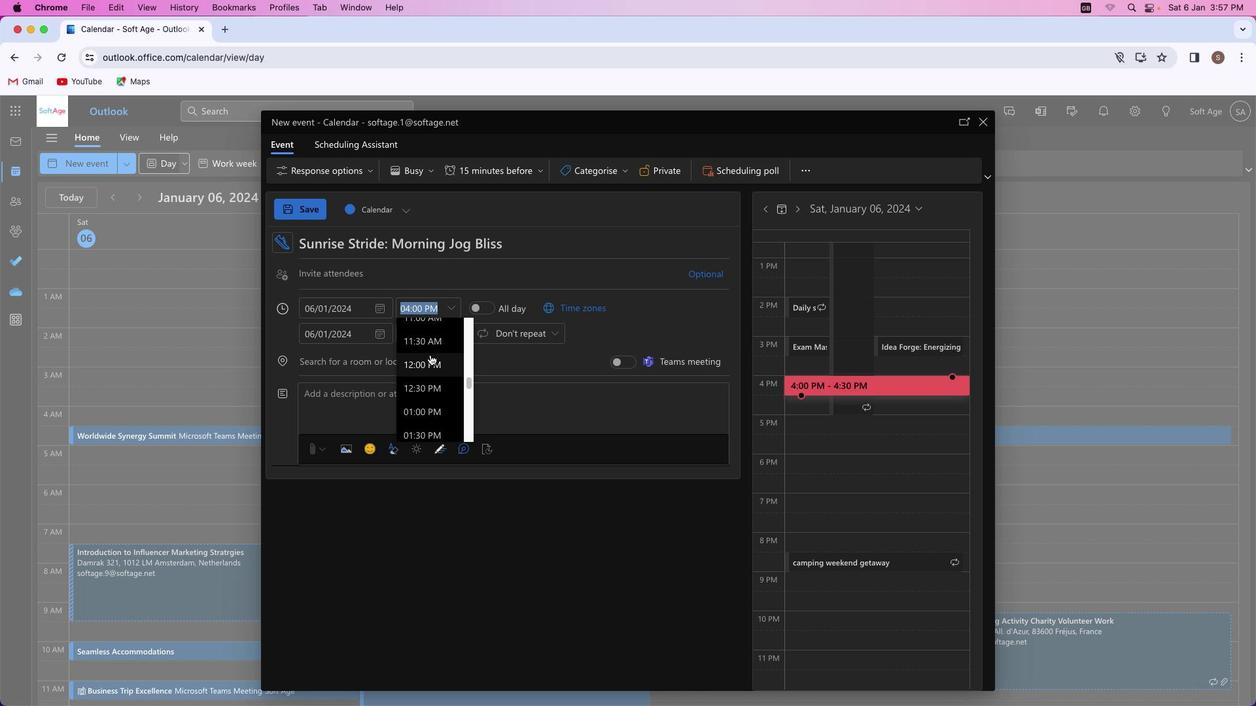 
Action: Mouse scrolled (430, 354) with delta (0, 0)
Screenshot: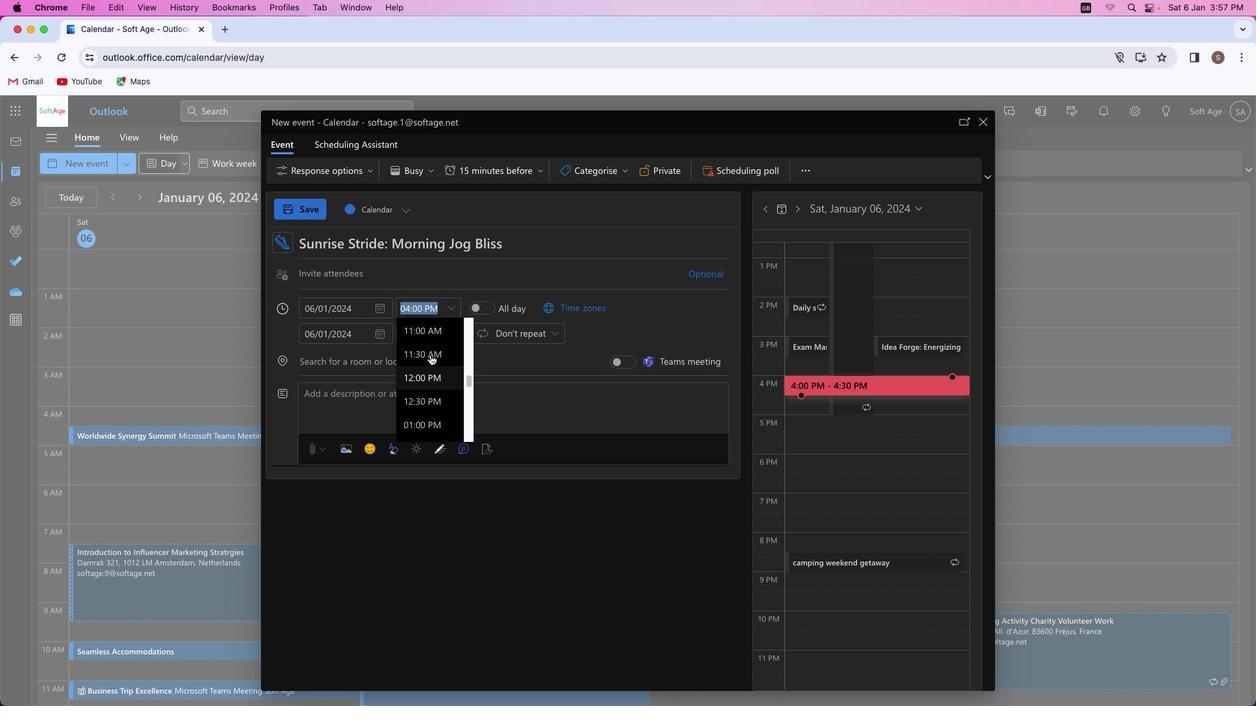 
Action: Mouse scrolled (430, 354) with delta (0, 0)
Screenshot: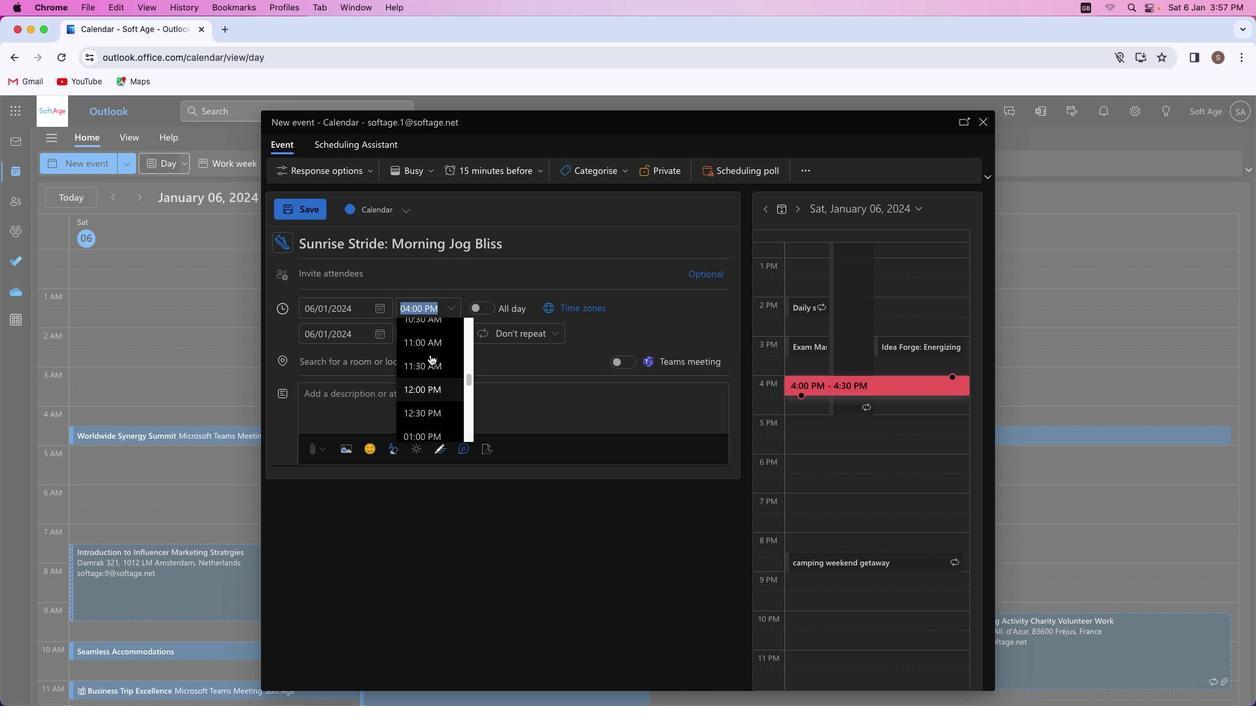 
Action: Mouse moved to (430, 348)
Screenshot: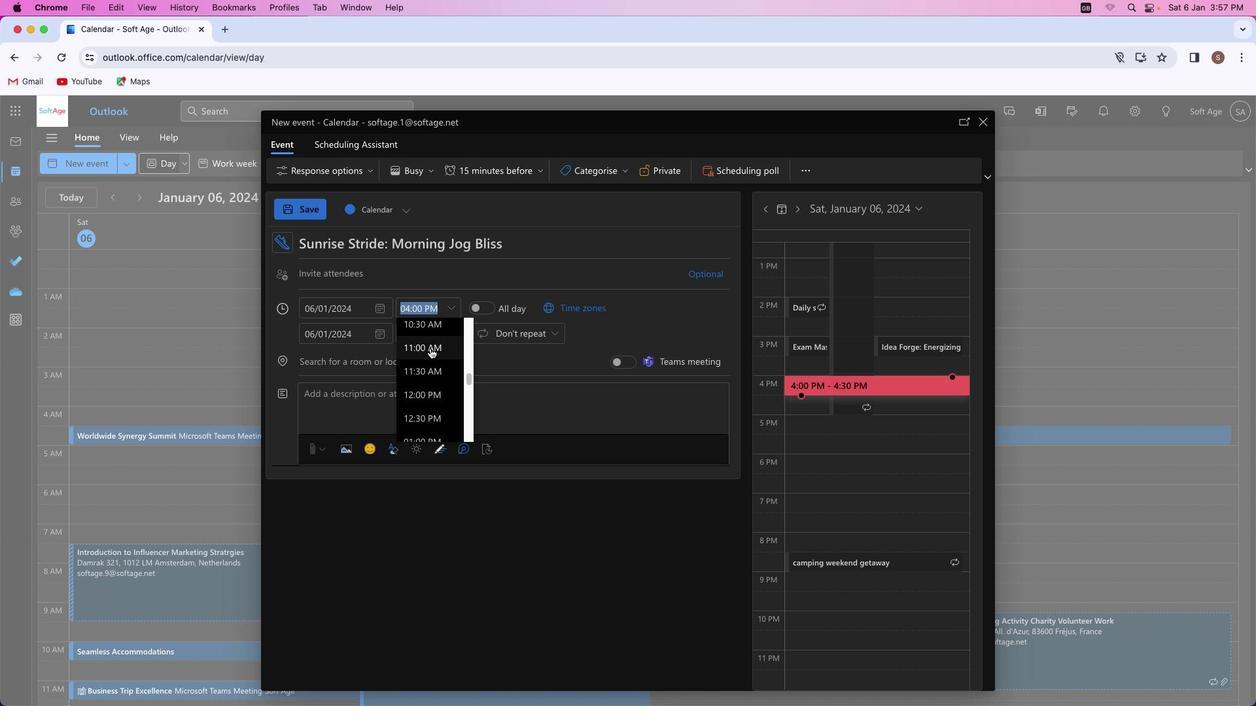 
Action: Mouse scrolled (430, 348) with delta (0, 0)
Screenshot: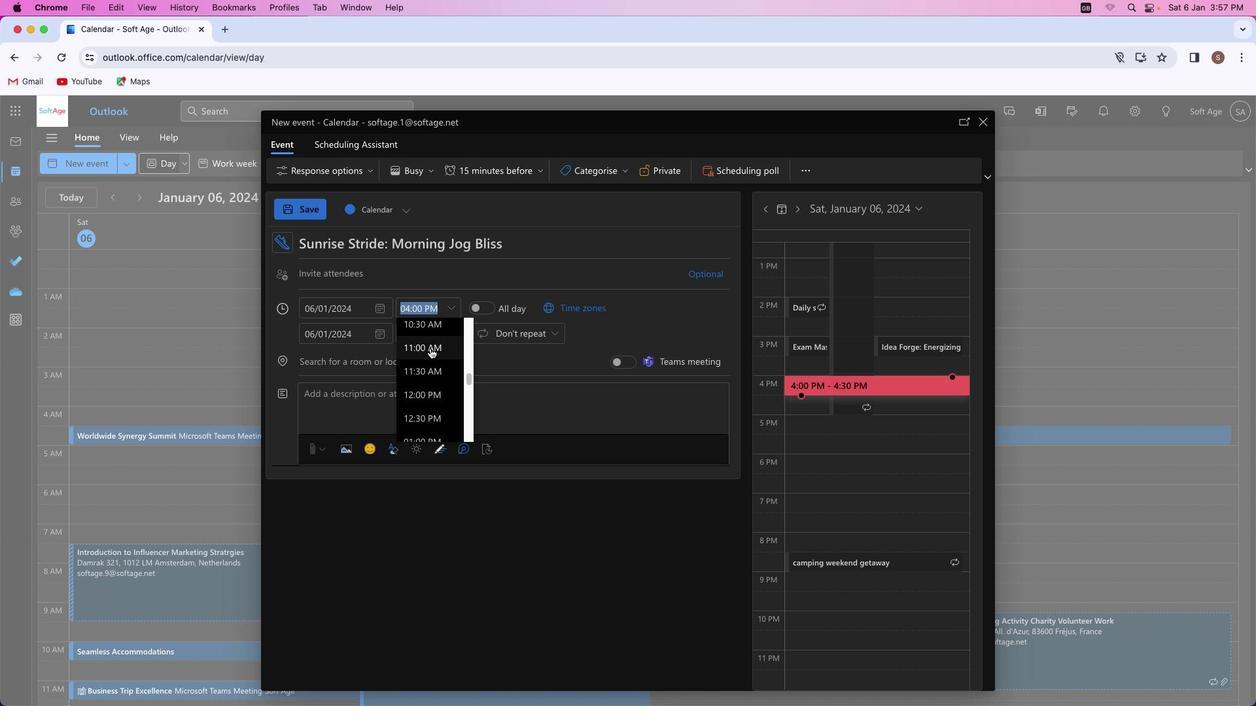
Action: Mouse scrolled (430, 348) with delta (0, 0)
Screenshot: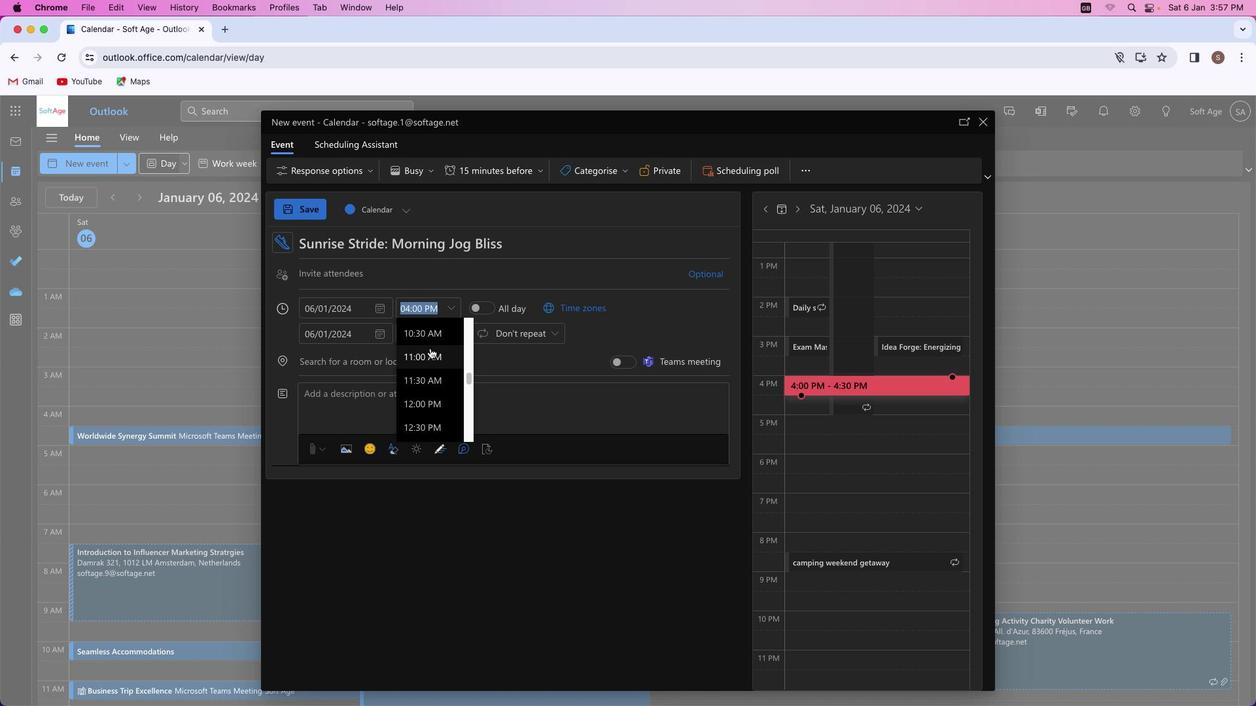 
Action: Mouse scrolled (430, 348) with delta (0, 0)
Screenshot: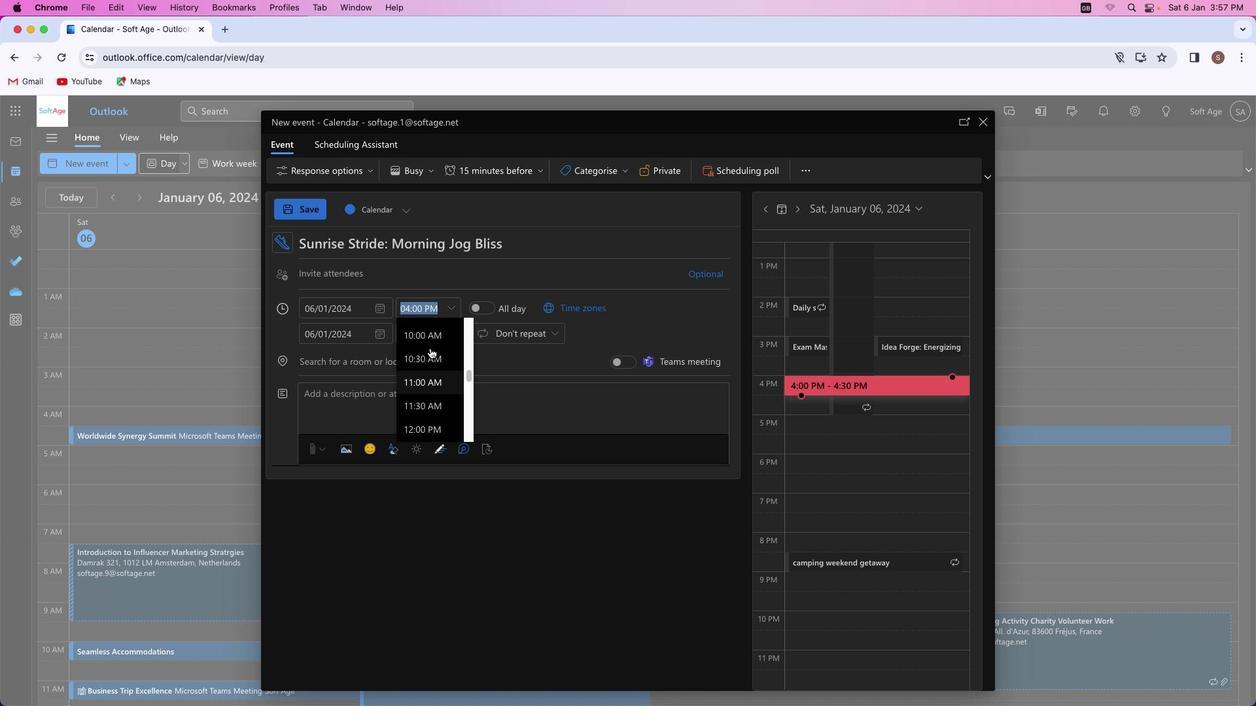 
Action: Mouse moved to (428, 181)
Screenshot: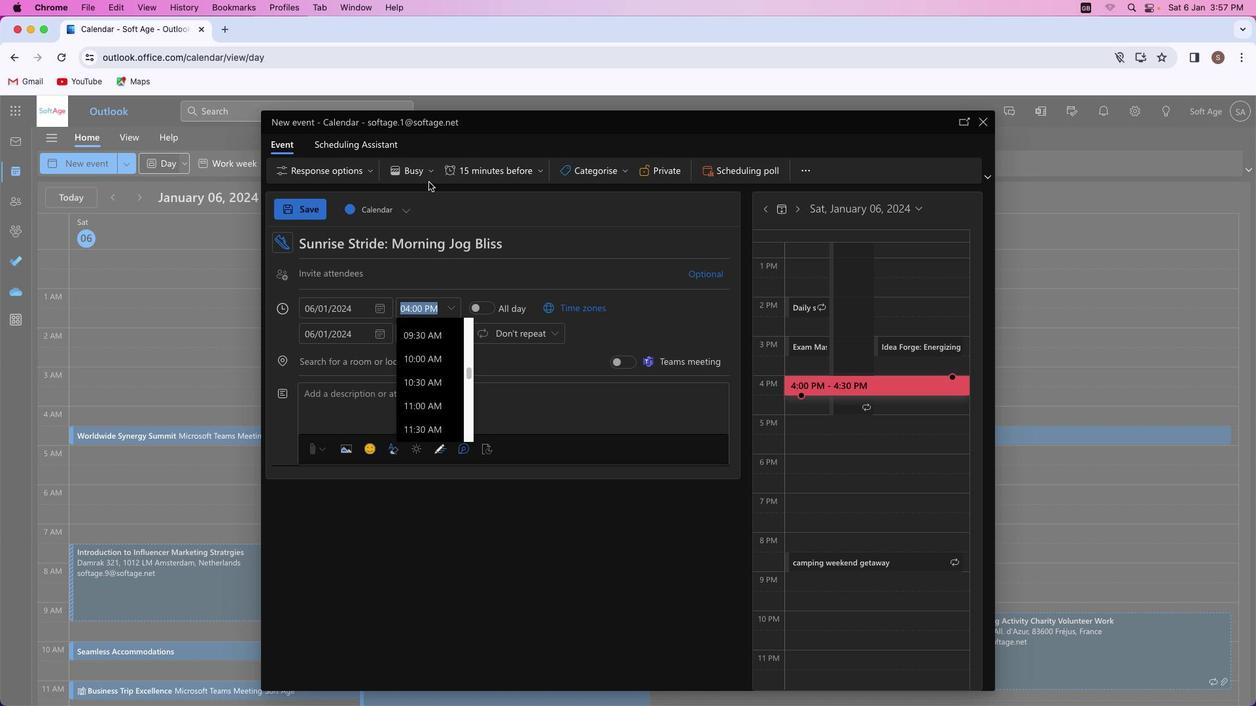 
Action: Mouse scrolled (428, 181) with delta (0, 0)
Screenshot: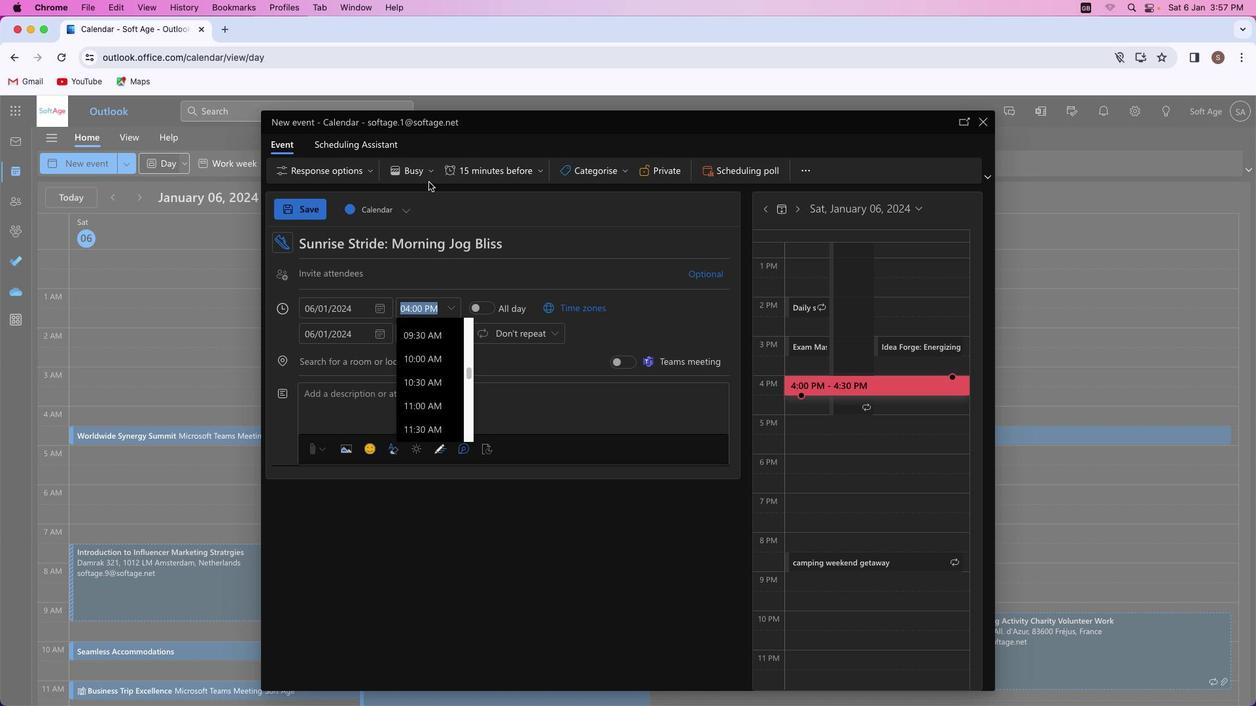 
Action: Mouse moved to (433, 361)
Screenshot: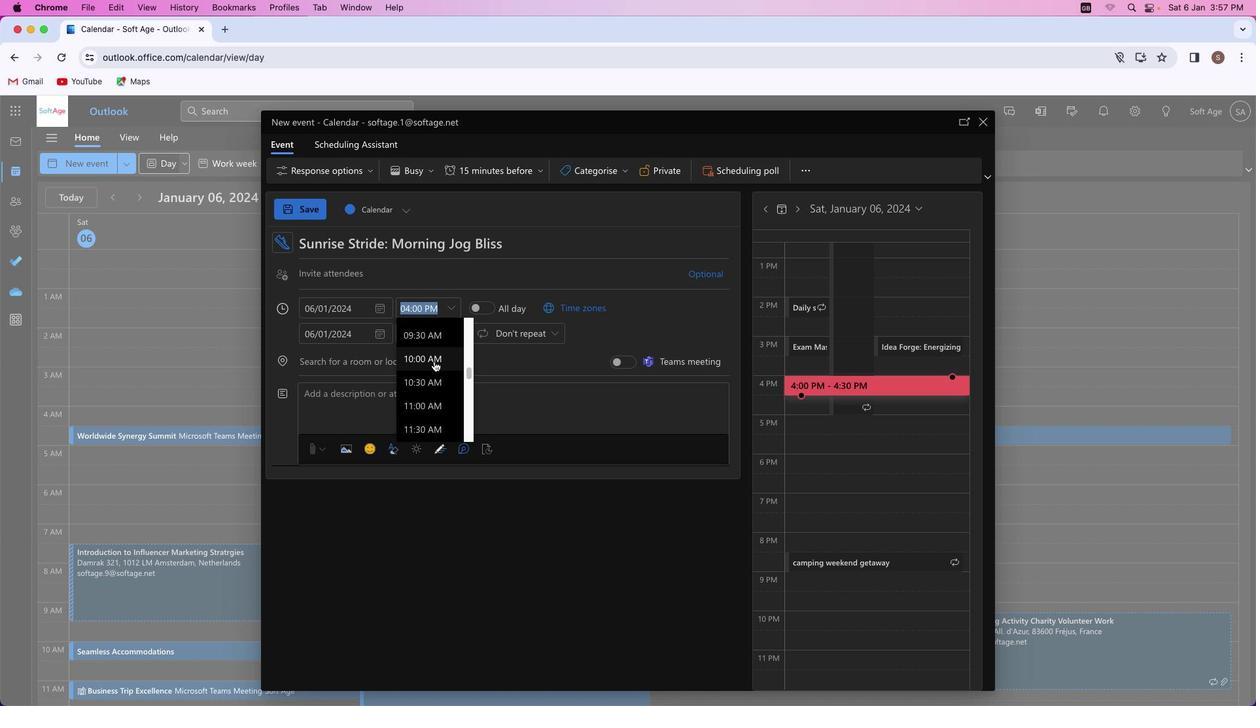 
Action: Mouse scrolled (433, 361) with delta (0, 0)
Screenshot: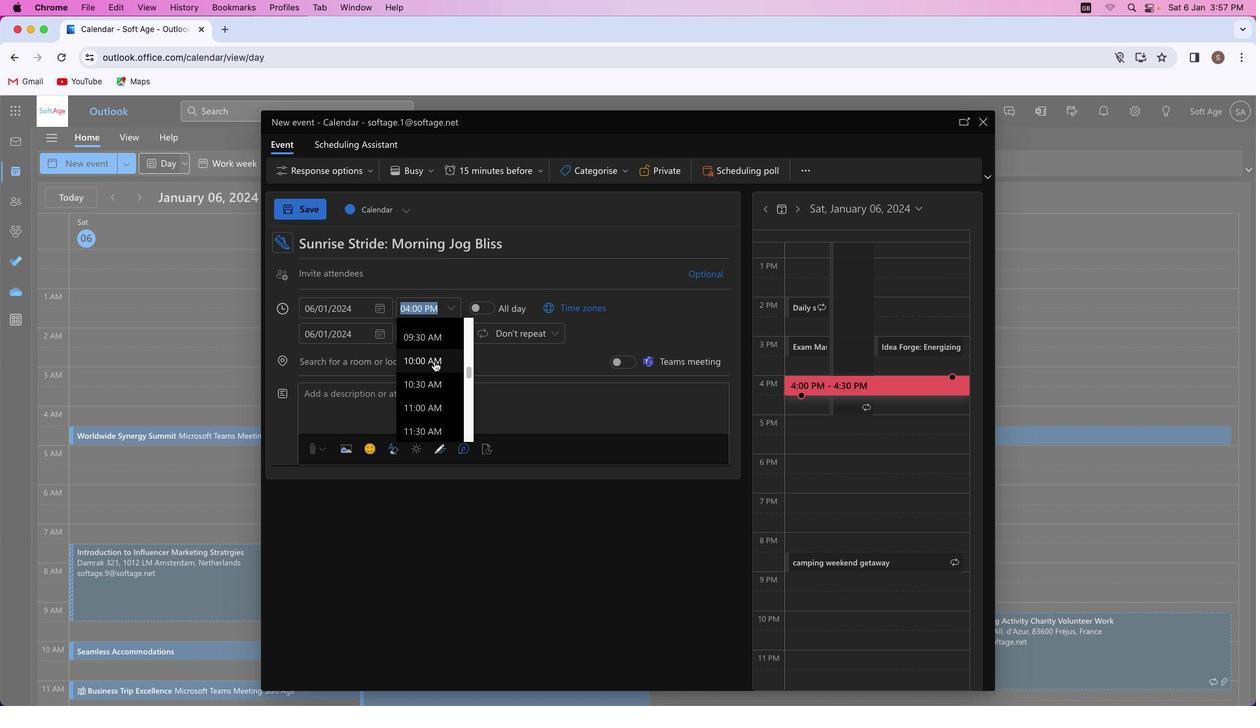
Action: Mouse scrolled (433, 361) with delta (0, 0)
Screenshot: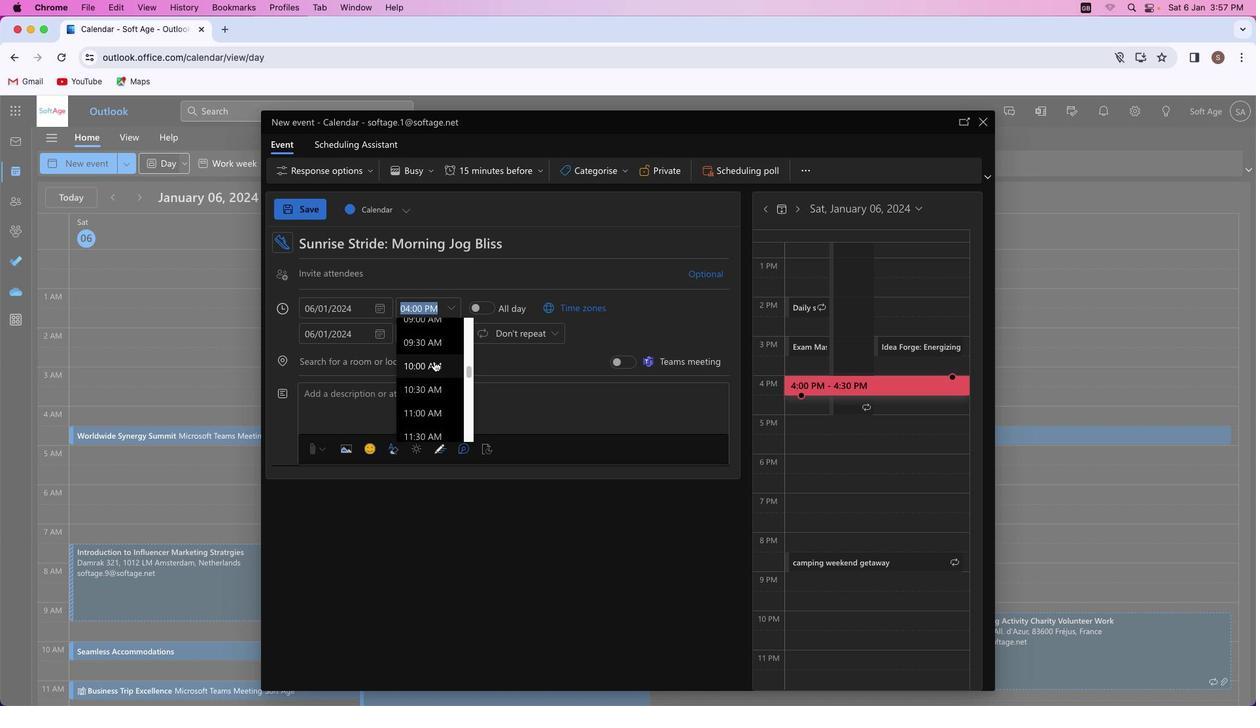 
Action: Mouse scrolled (433, 361) with delta (0, 0)
Screenshot: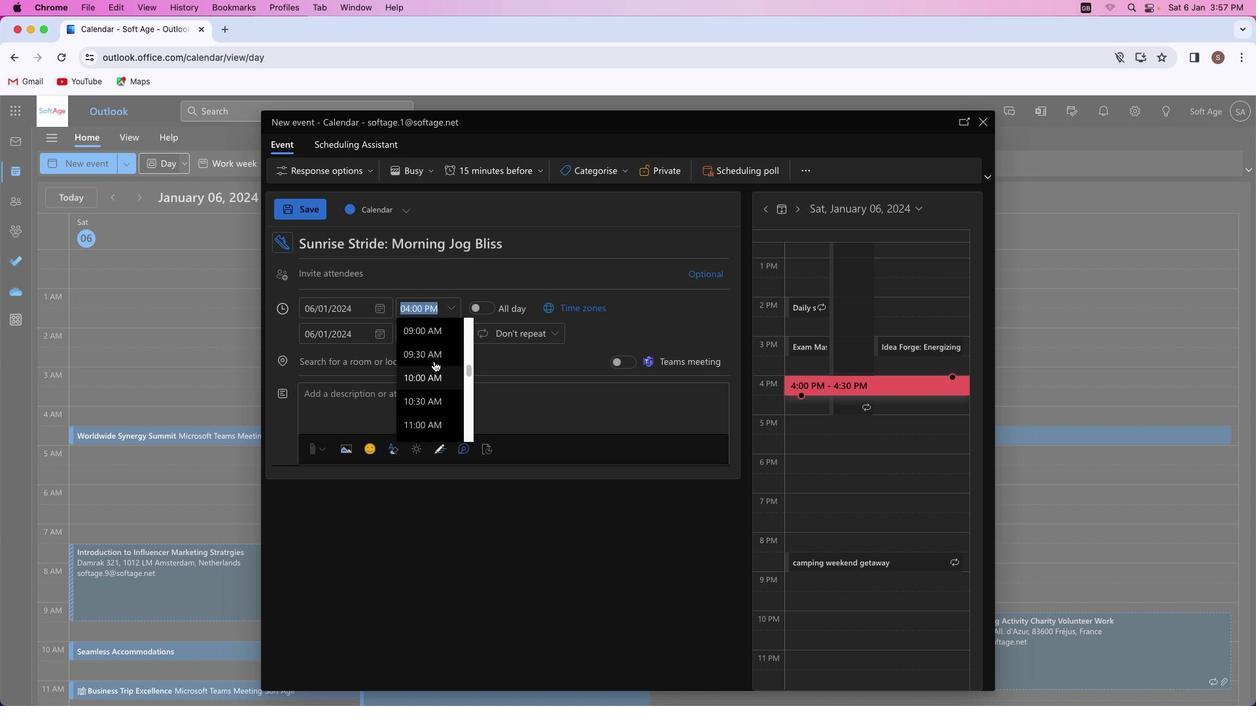
Action: Mouse scrolled (433, 361) with delta (0, 0)
Screenshot: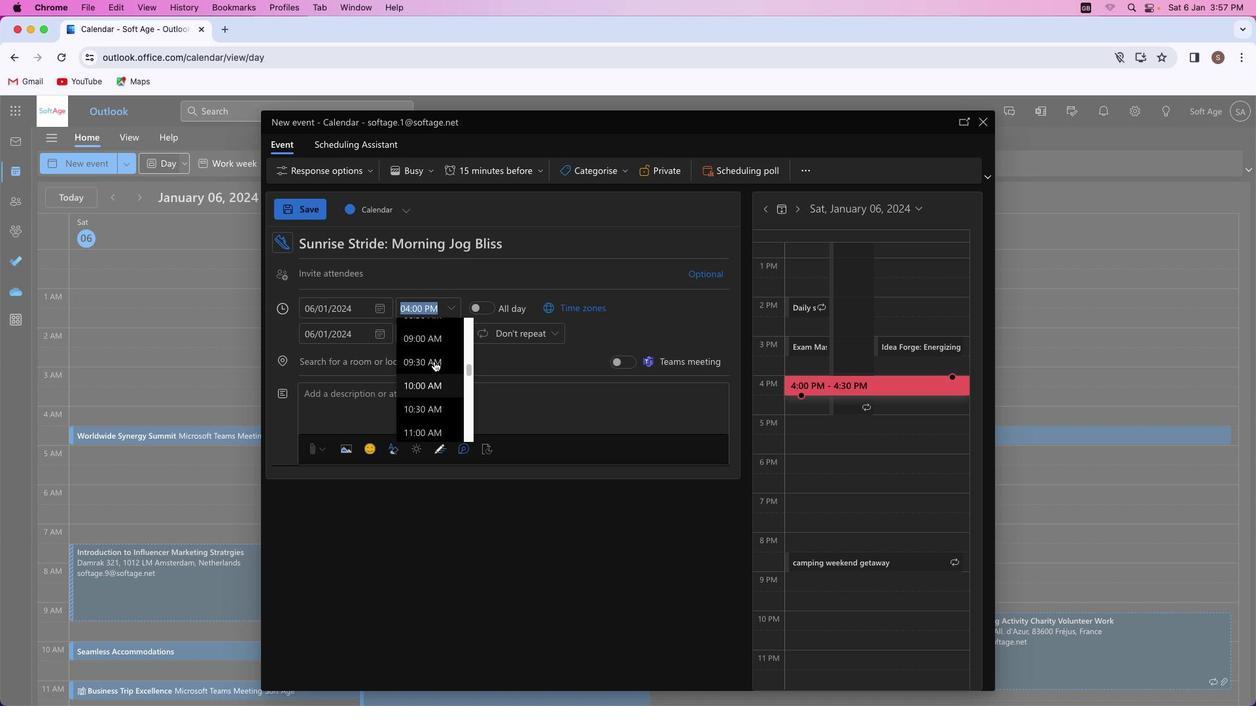 
Action: Mouse moved to (431, 361)
Screenshot: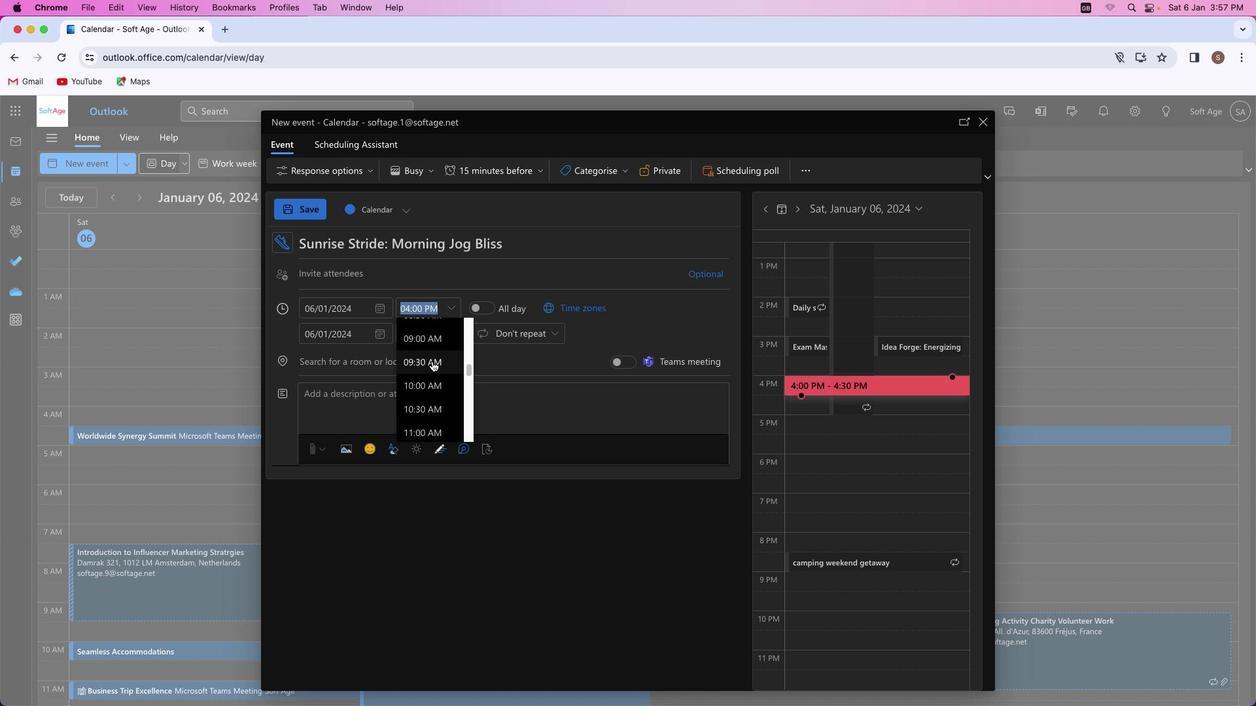 
Action: Mouse scrolled (431, 361) with delta (0, 0)
Screenshot: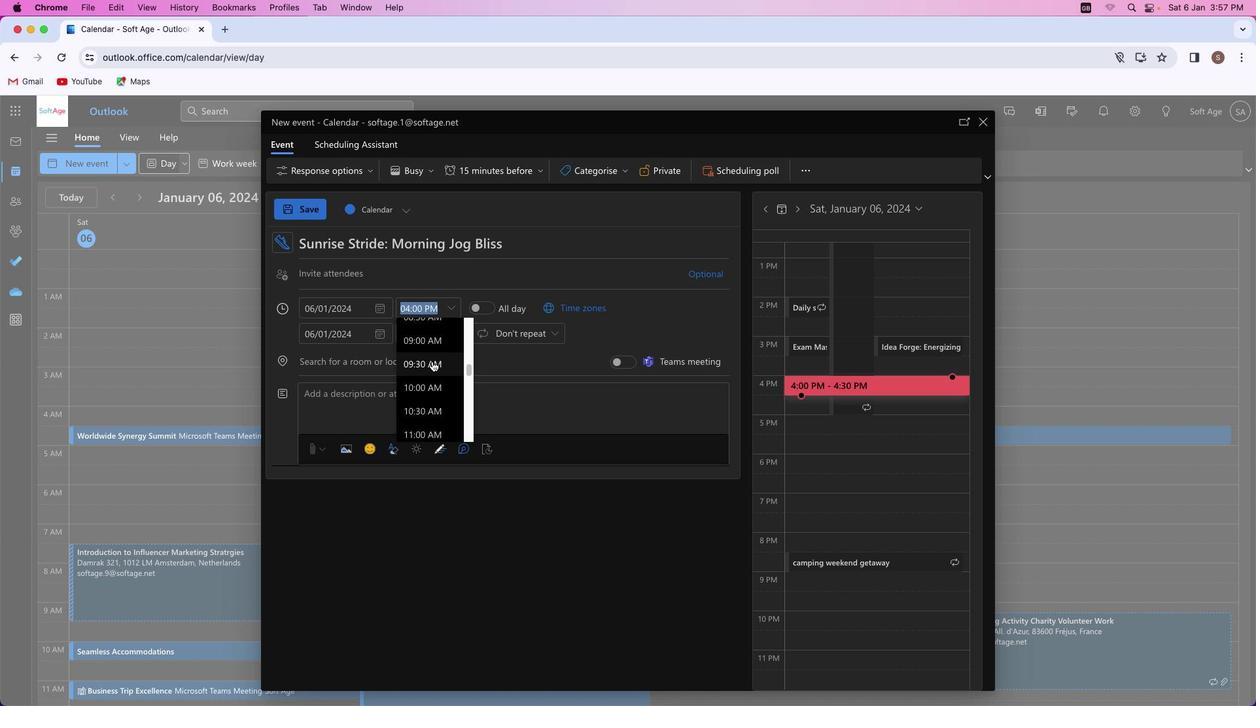 
Action: Mouse scrolled (431, 361) with delta (0, 0)
Screenshot: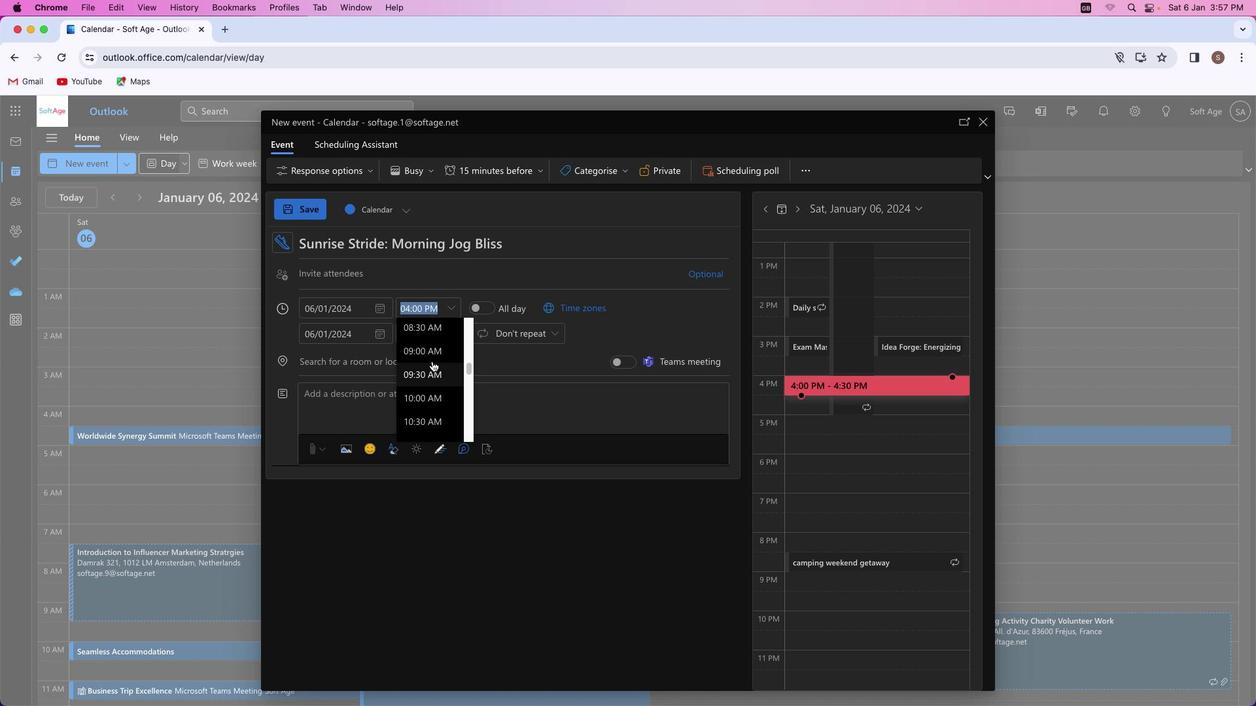 
Action: Mouse scrolled (431, 361) with delta (0, 0)
Screenshot: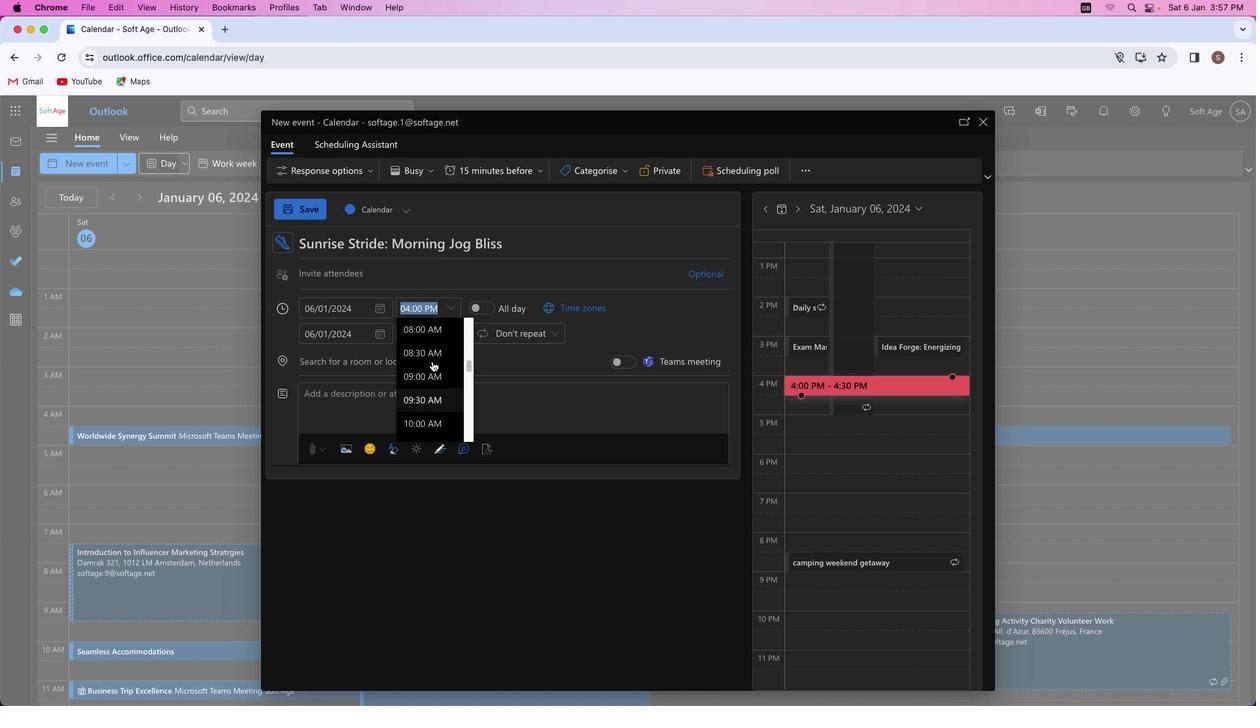 
Action: Mouse scrolled (431, 361) with delta (0, 0)
Screenshot: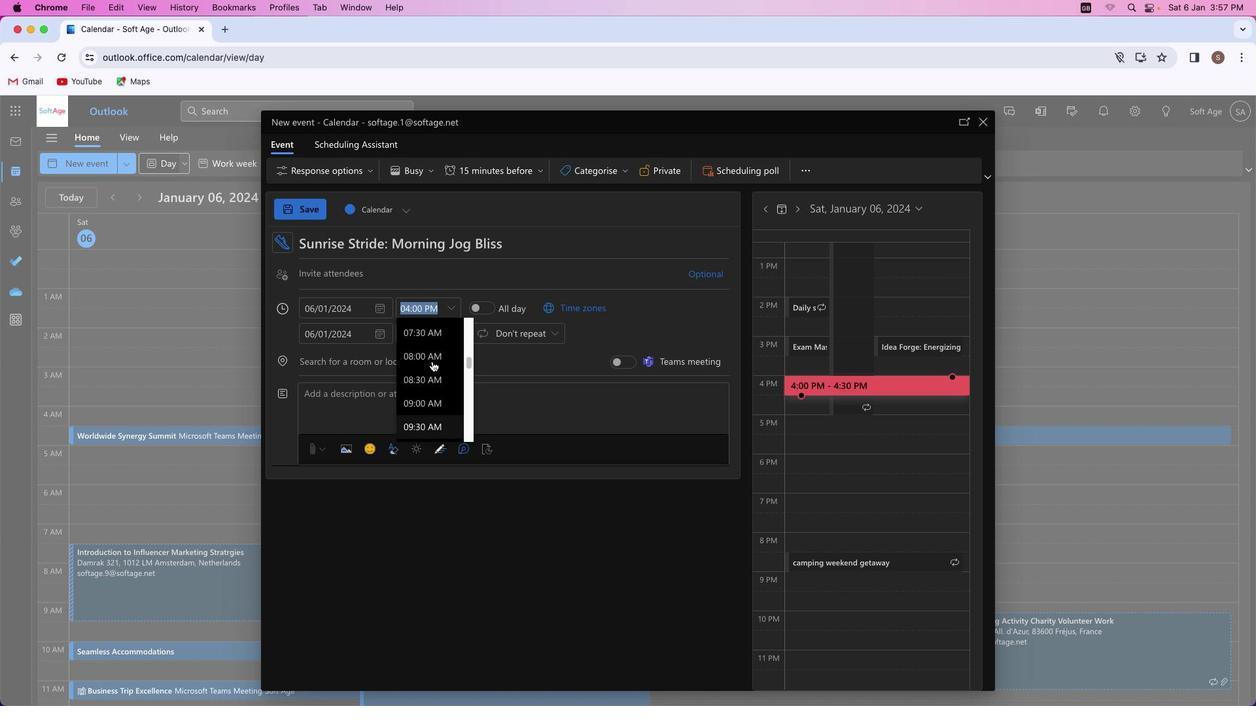 
Action: Mouse scrolled (431, 361) with delta (0, 0)
Screenshot: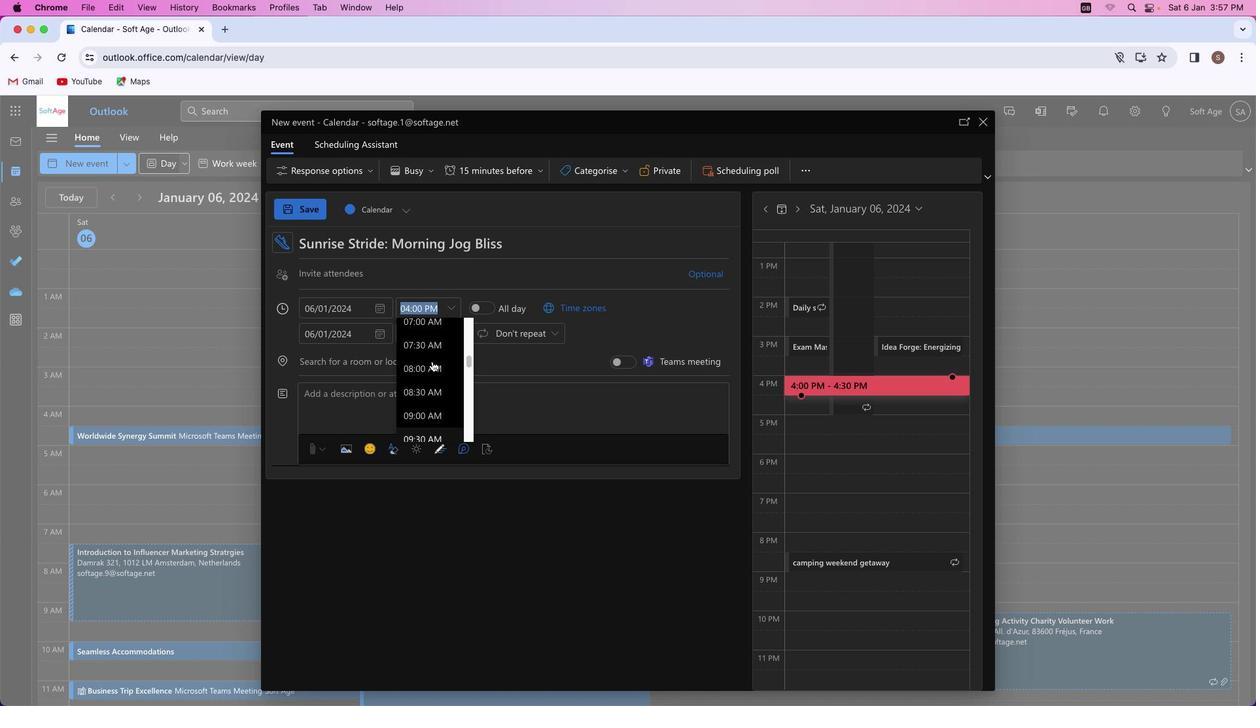 
Action: Mouse scrolled (431, 361) with delta (0, 0)
Screenshot: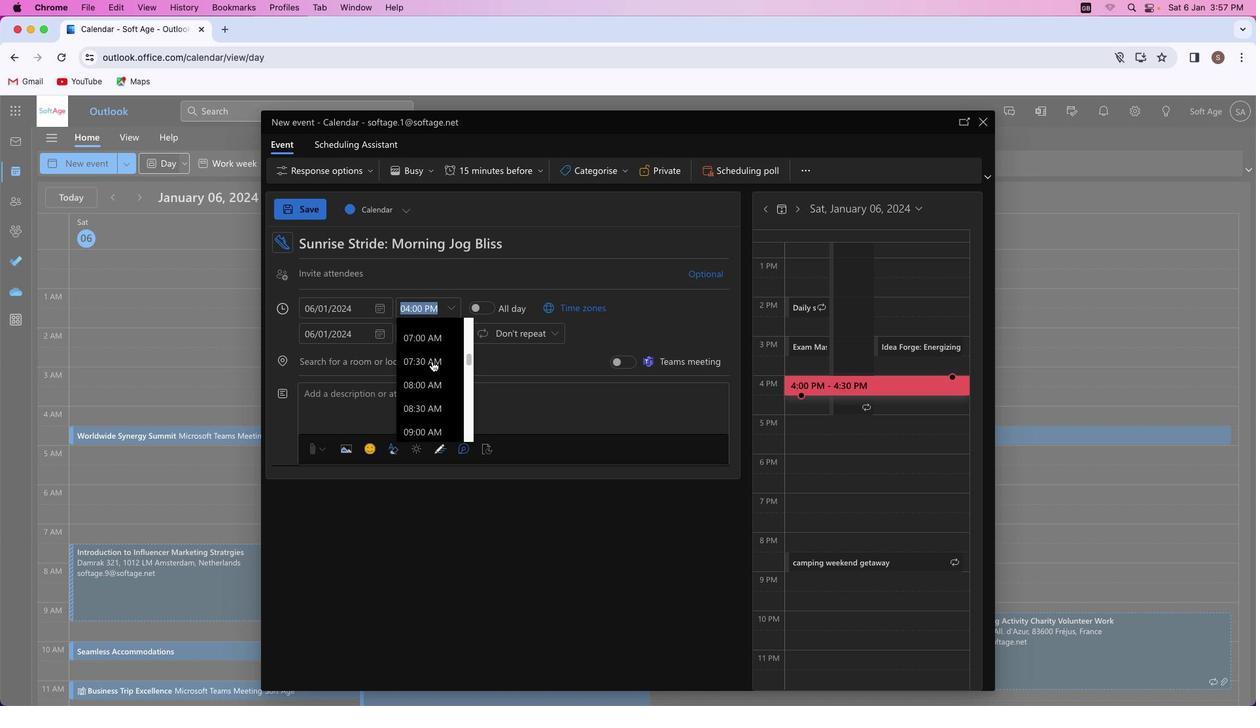 
Action: Mouse scrolled (431, 361) with delta (0, 0)
Screenshot: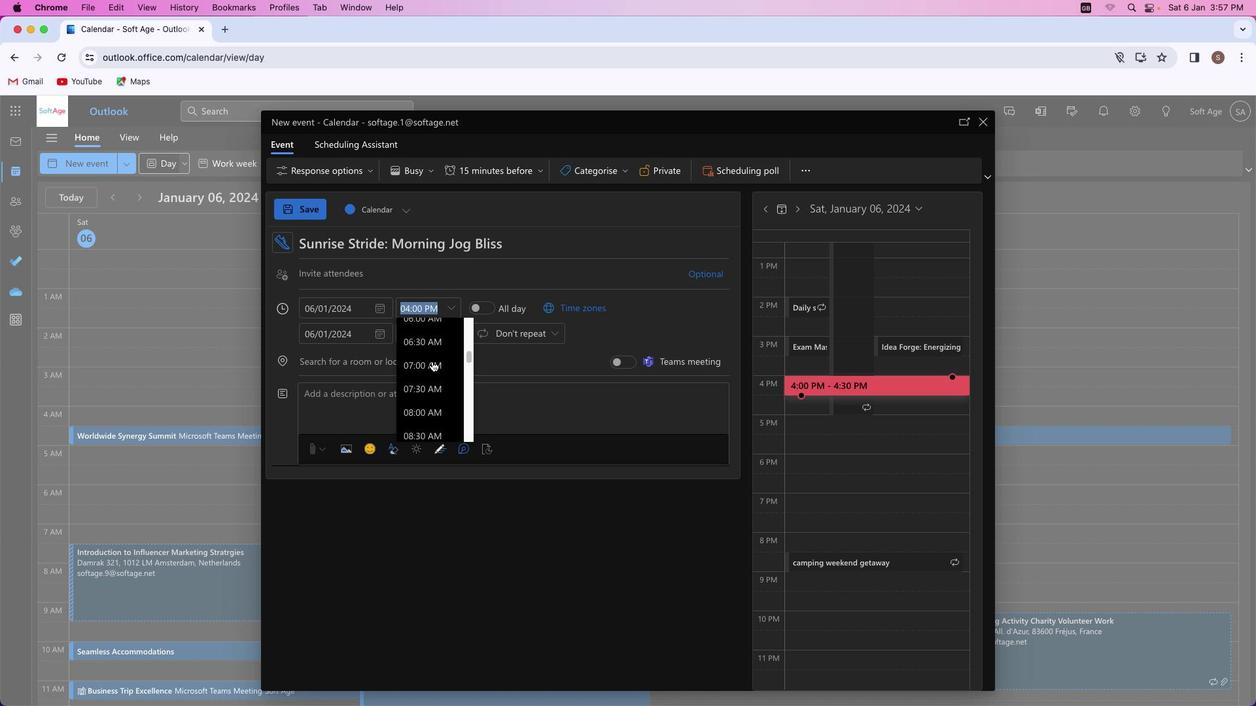 
Action: Mouse moved to (429, 375)
Screenshot: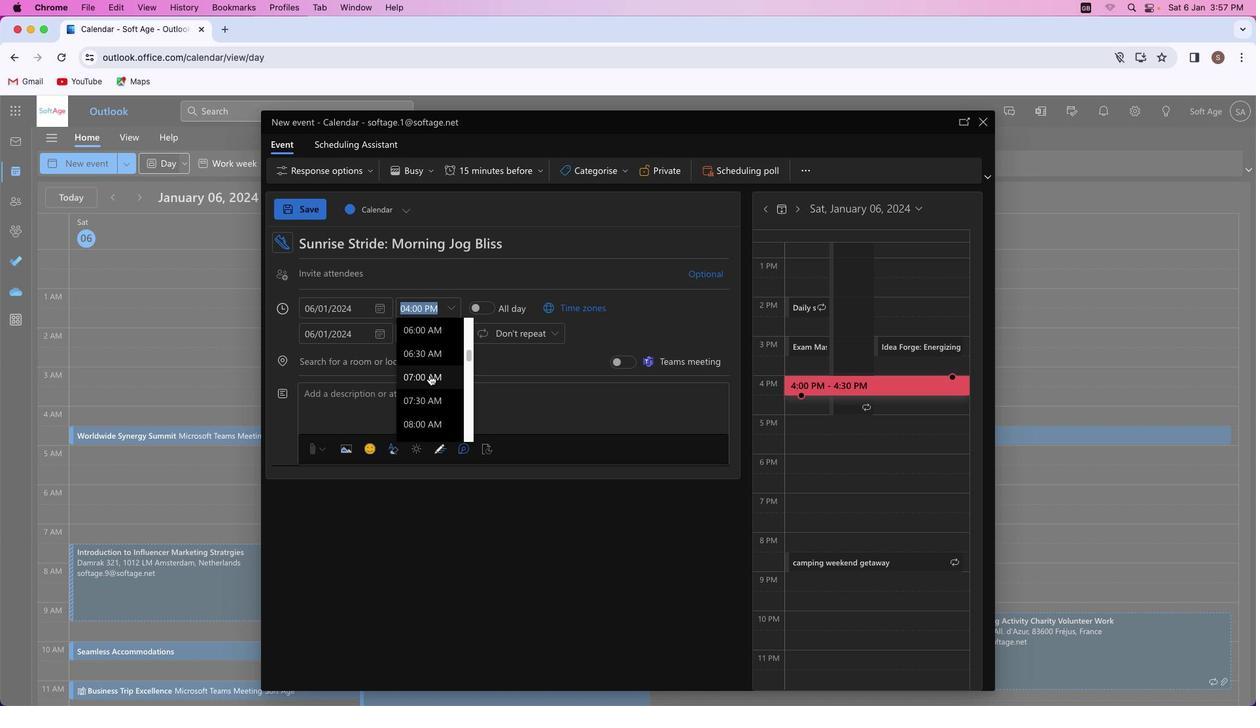 
Action: Mouse pressed left at (429, 375)
Screenshot: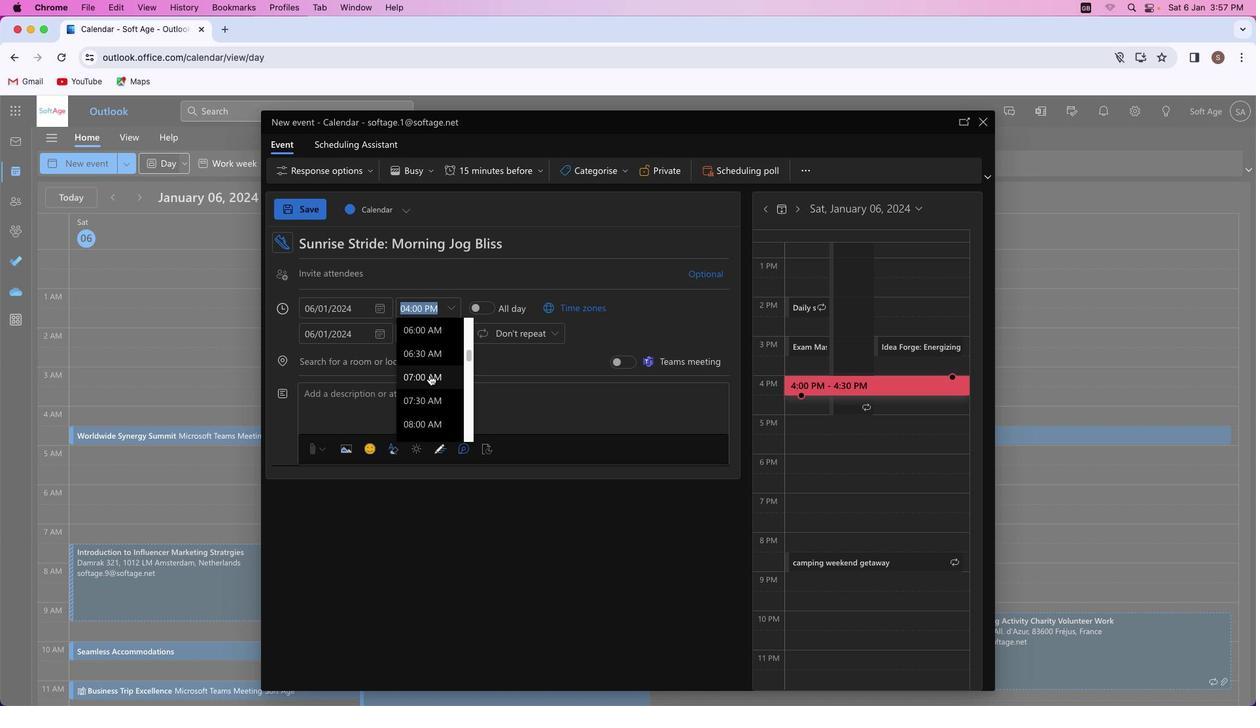 
Action: Mouse moved to (399, 398)
Screenshot: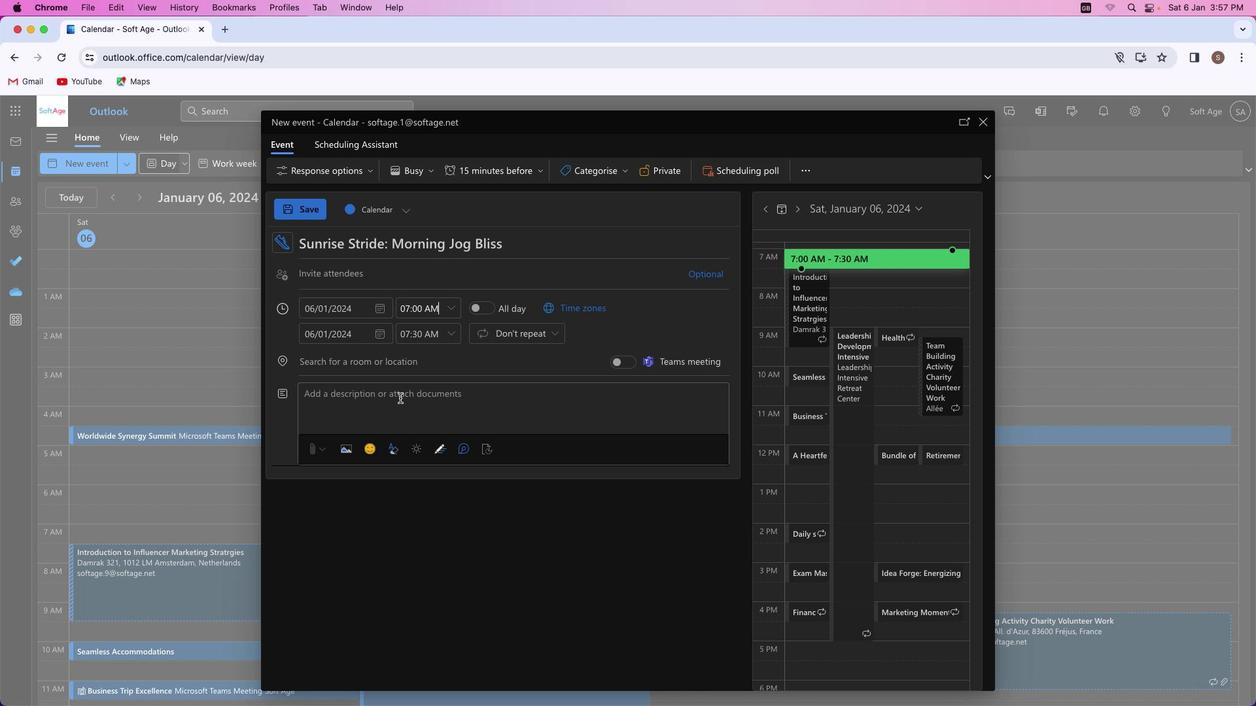 
Action: Mouse pressed left at (399, 398)
Screenshot: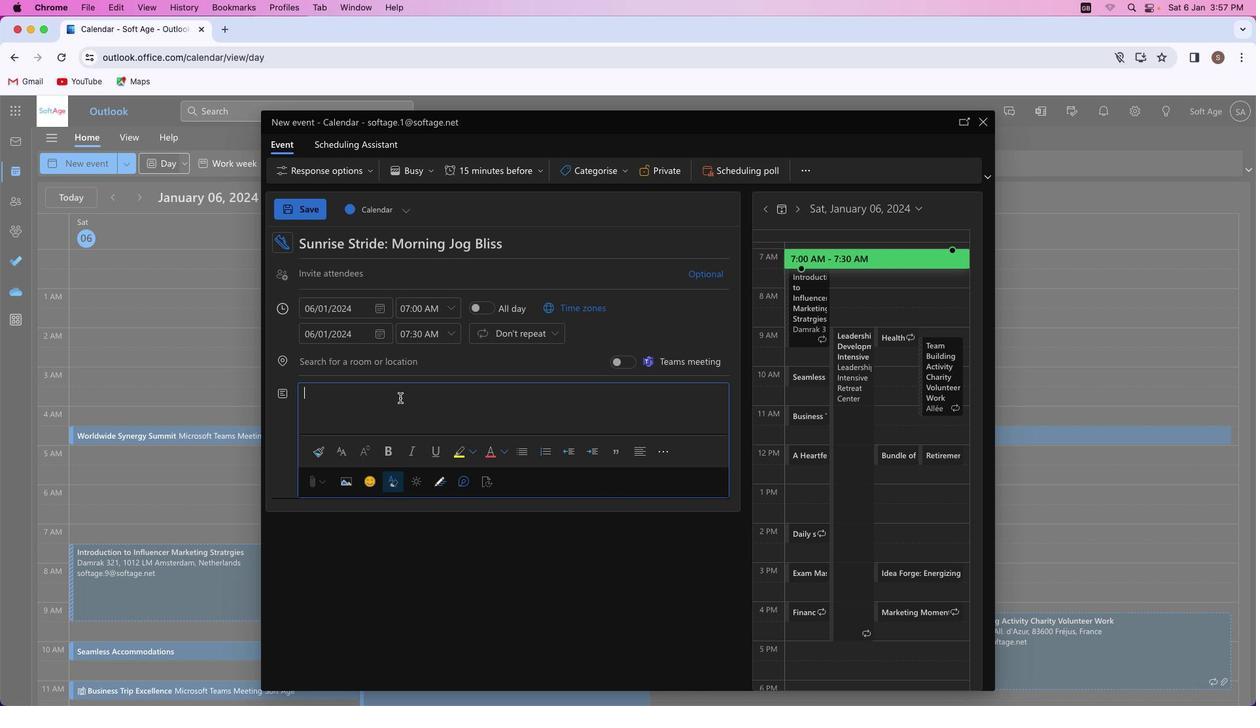 
Action: Mouse moved to (399, 398)
Screenshot: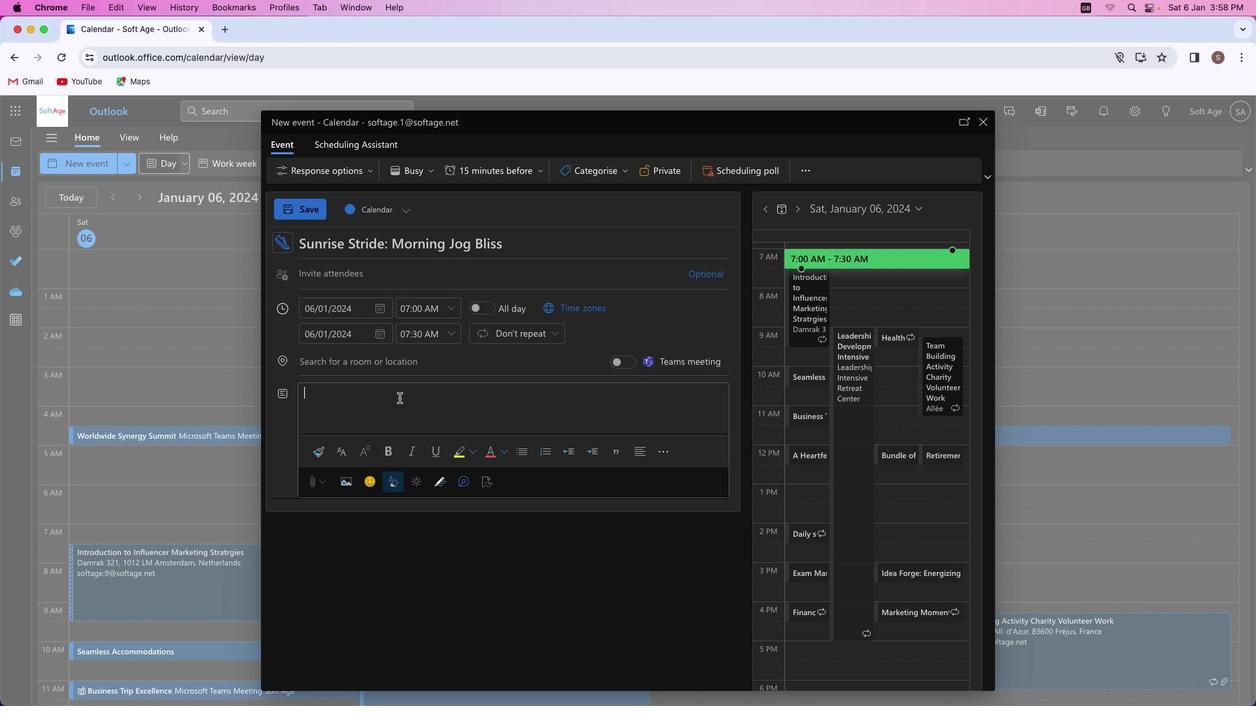 
Action: Key pressed Key.shift'E''n''e''r''g''i''z''e'Key.space'y''o''u''r'Key.space'd''a''y'Key.space'w''i''t''h'Key.space'a'Key.space'r''e''f''e''r''s''h''i''n''g'Key.space
Screenshot: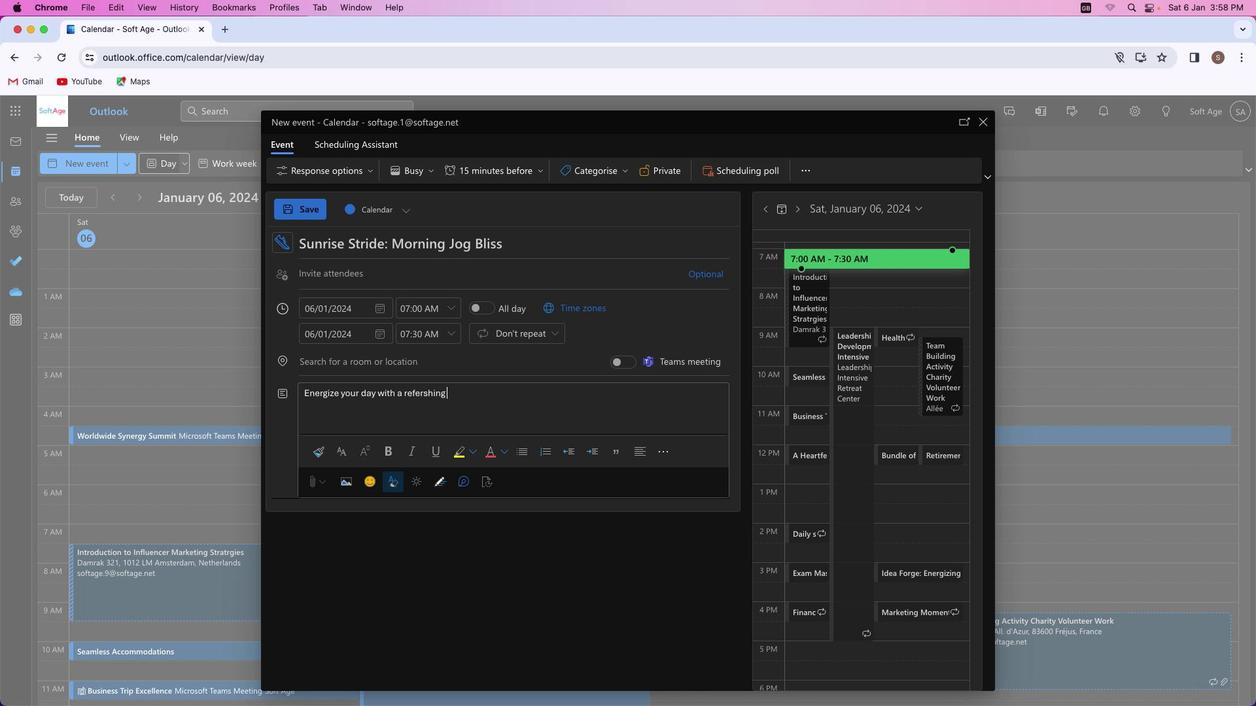 
Action: Mouse moved to (419, 393)
Screenshot: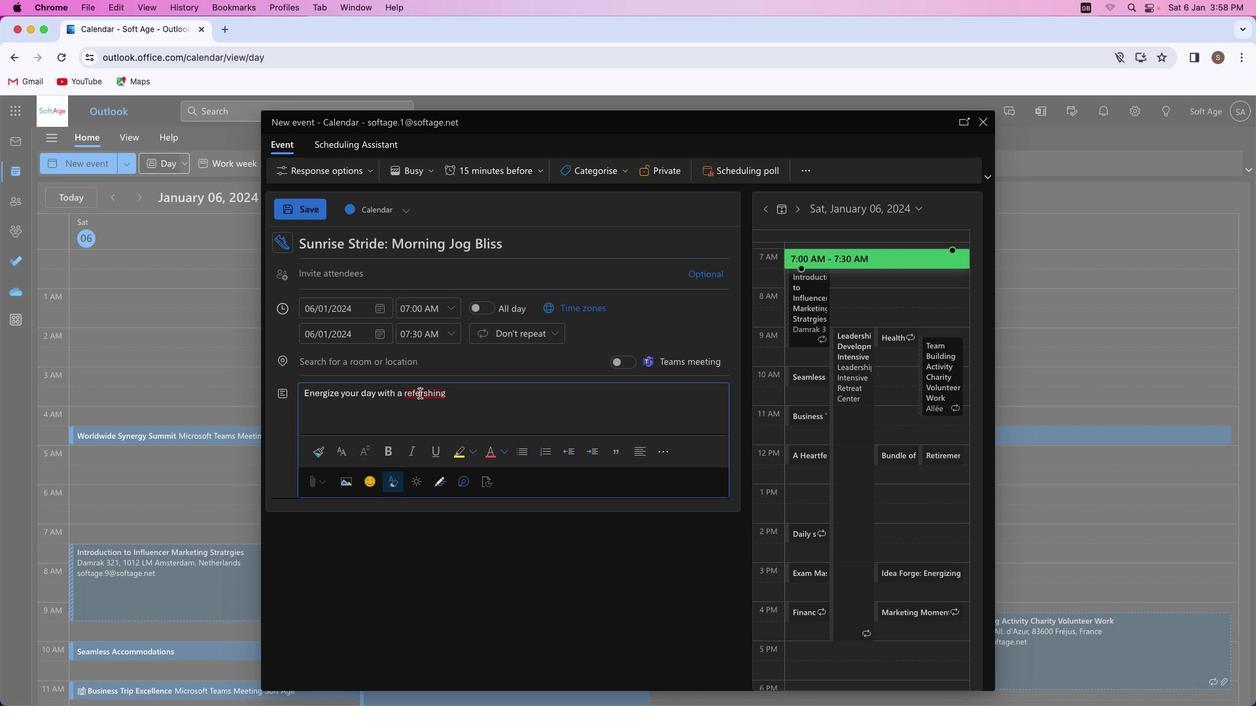 
Action: Mouse pressed left at (419, 393)
Screenshot: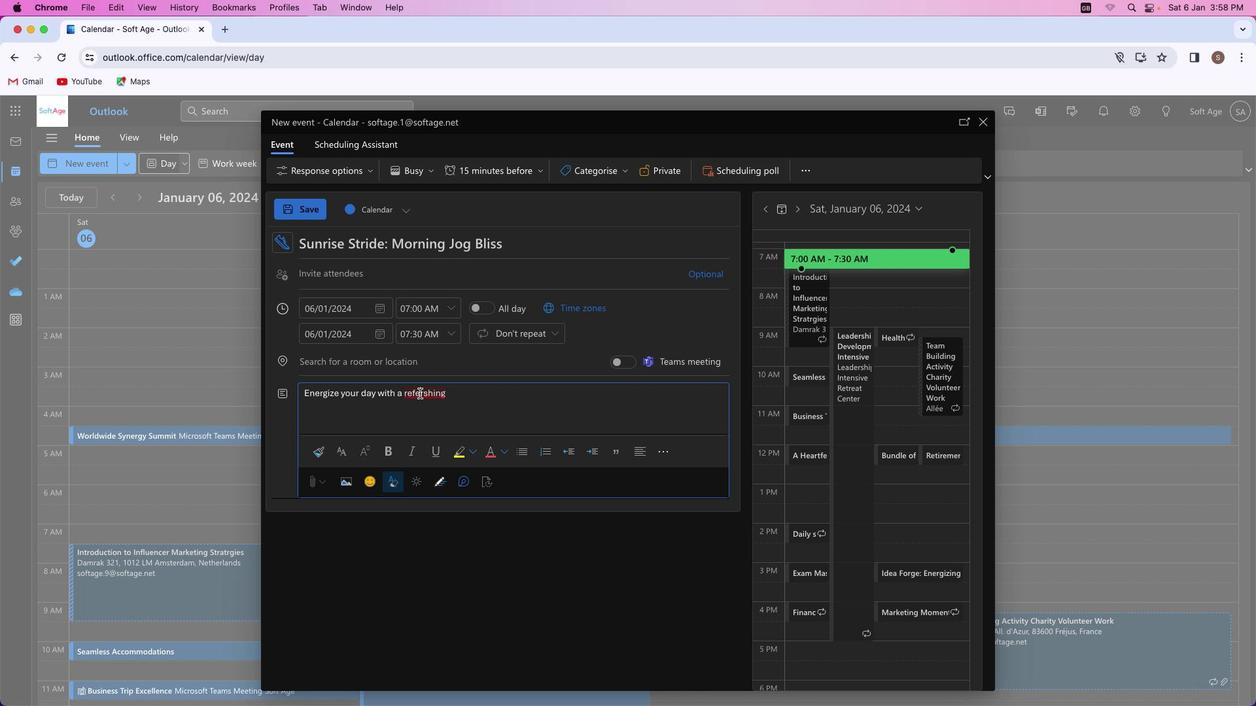 
Action: Mouse moved to (422, 393)
Screenshot: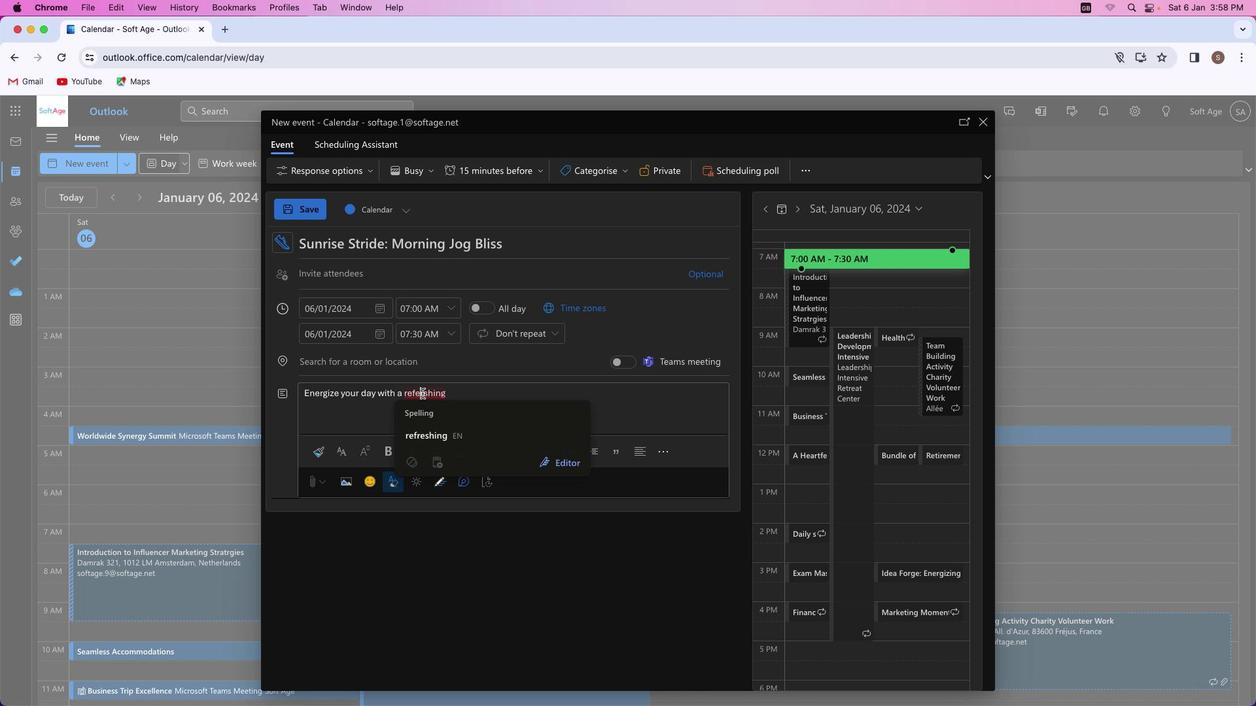 
Action: Key pressed Key.backspaceKey.right'e'
Screenshot: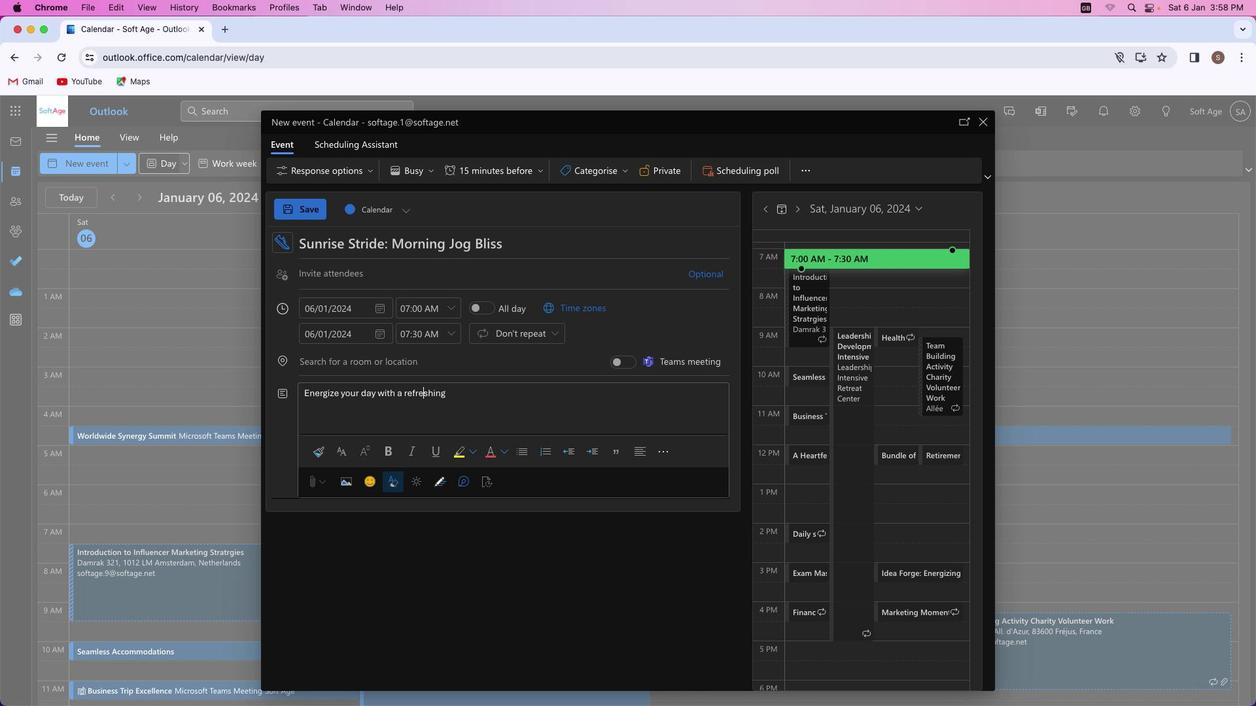 
Action: Mouse moved to (452, 395)
Screenshot: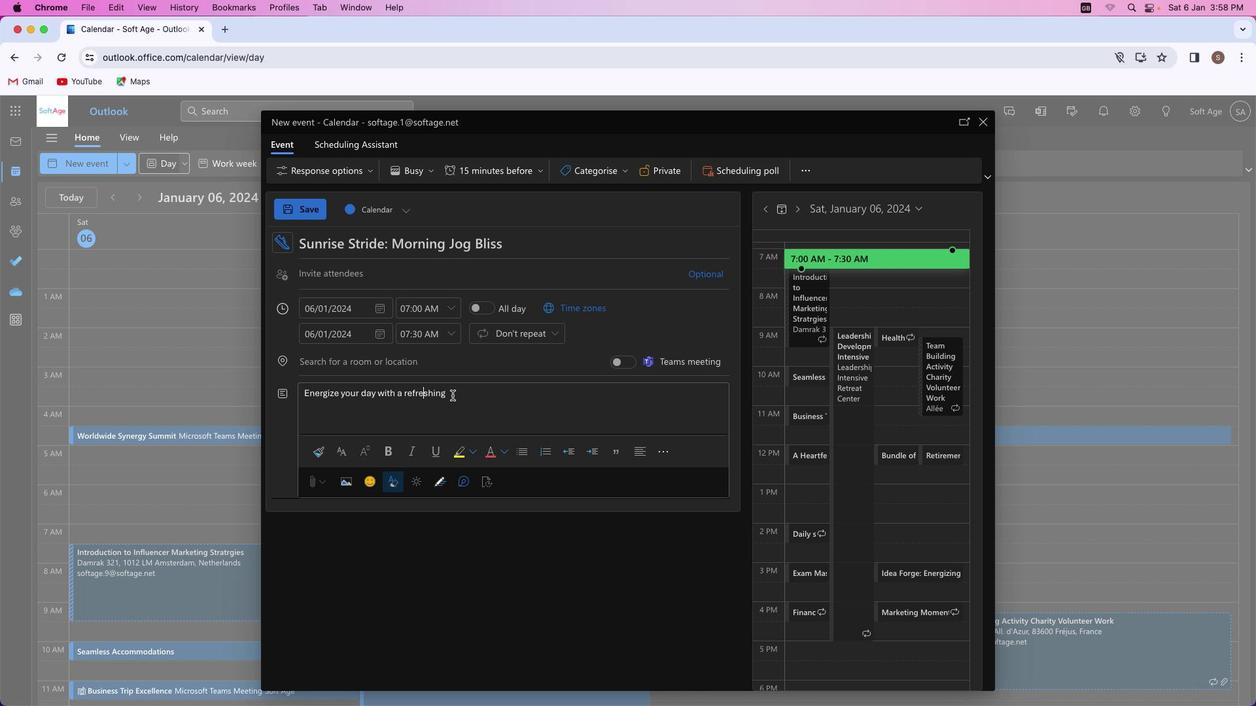 
Action: Mouse pressed left at (452, 395)
Screenshot: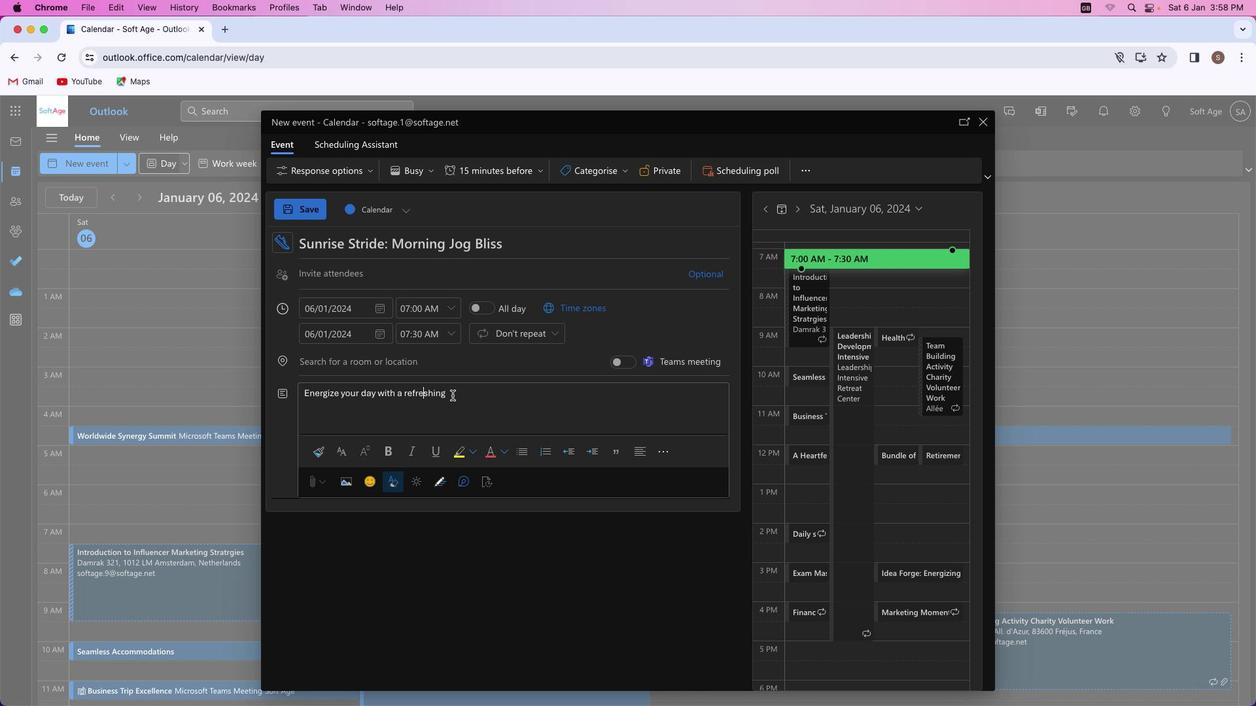 
Action: Key pressed Key.space','Key.backspace'm''o''r''n''i''n''g'Key.space'j''o''g''.'Key.spaceKey.shift'E''m''b''r''a''c''e'Key.space't''h''e'Key.space't''r''a''n''q''u''i''l''i''t''y'Key.space'o''f'Key.space'd''a''w''n'Key.spaceKey.backspace','Key.space'b''o''o''s''t'Key.space'y''o''u''r'Key.space'm''o''o''d'','Key.space'a''n''d'Key.space's''e''t'Key.space'a'Key.space'p''o''s''i''t''i''v''e'Key.space't''o''n''e'Key.space'f''o''r'Key.space't''h''e'Key.space'd''a''y'Key.space'a''h''e''a''d''.'
Screenshot: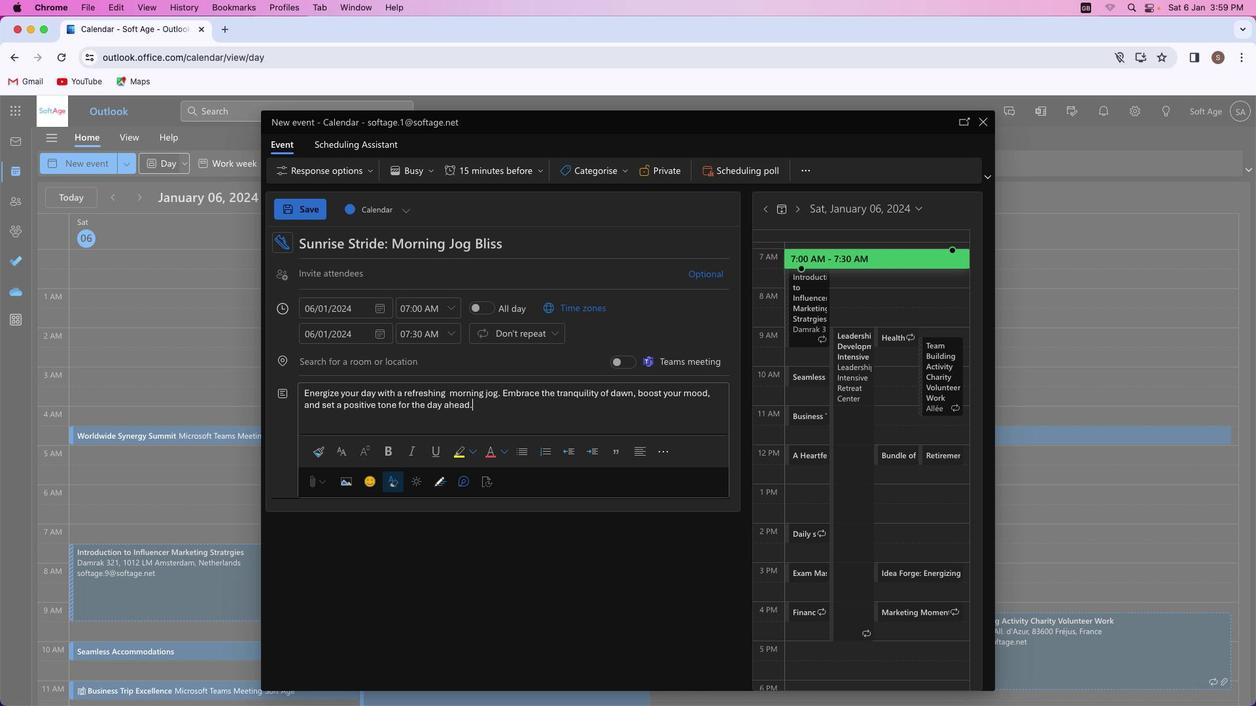 
Action: Mouse moved to (498, 390)
Screenshot: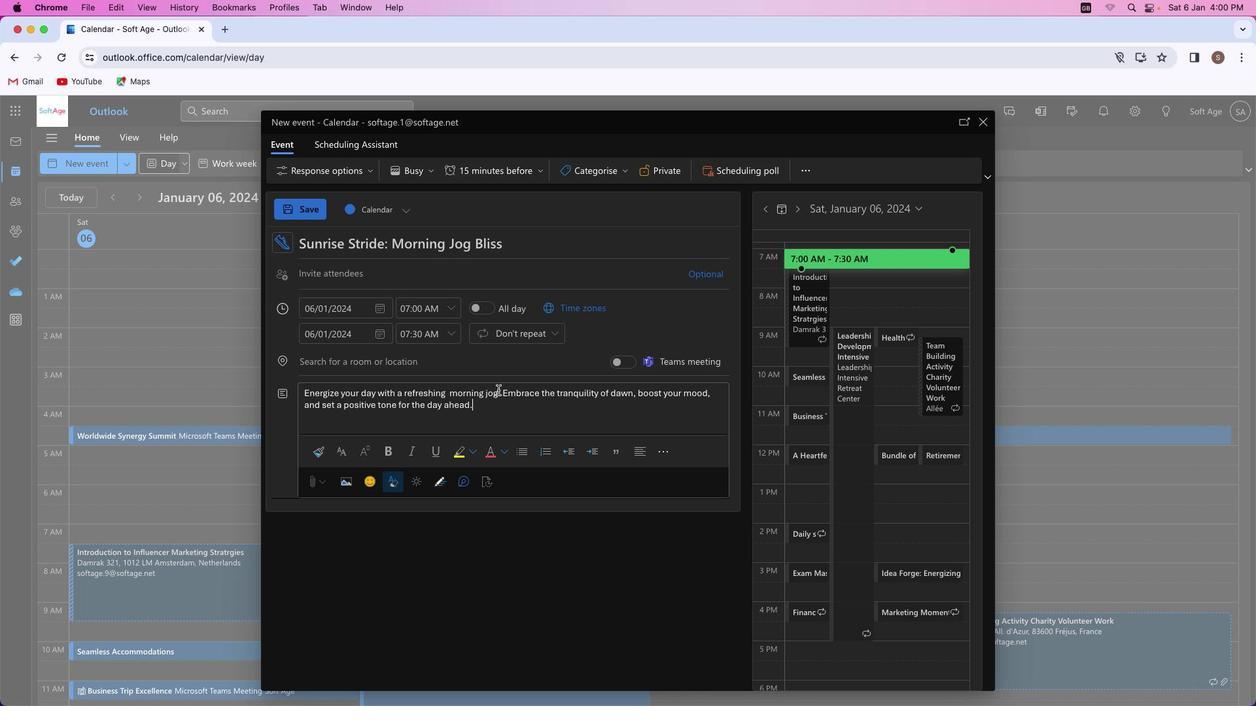 
Action: Mouse pressed left at (498, 390)
Screenshot: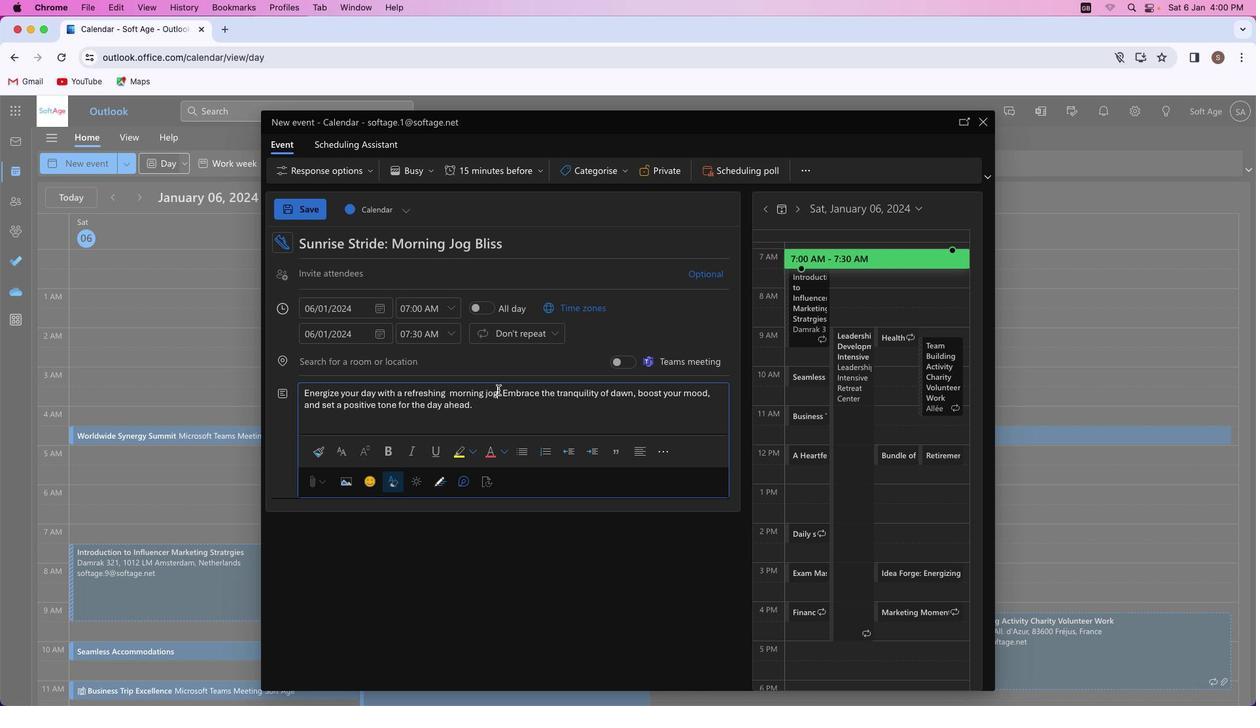 
Action: Mouse moved to (394, 452)
Screenshot: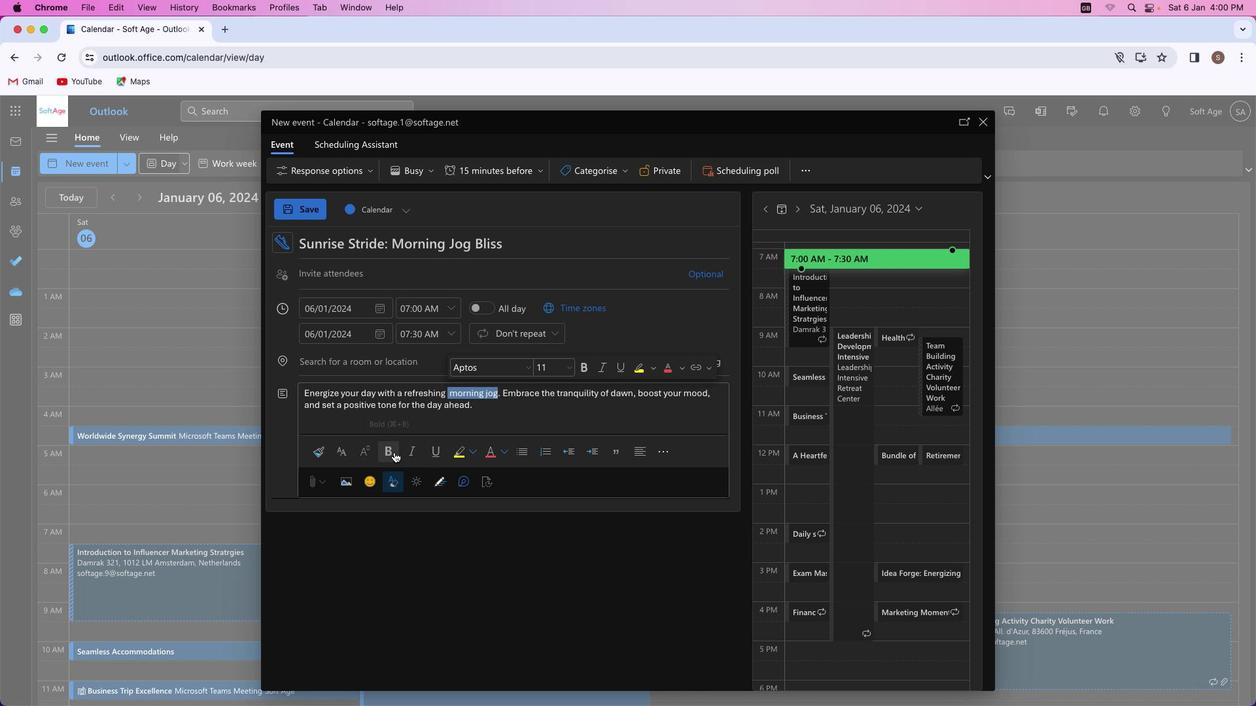 
Action: Mouse pressed left at (394, 452)
Screenshot: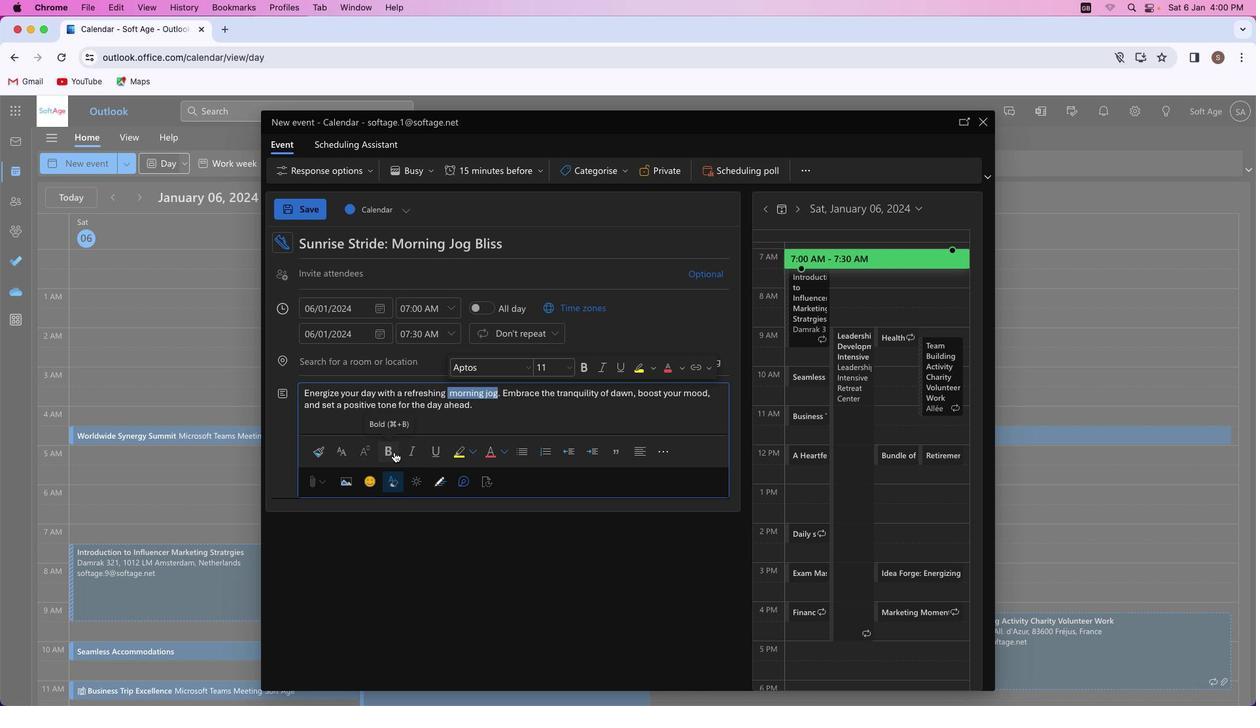 
Action: Mouse moved to (408, 449)
Screenshot: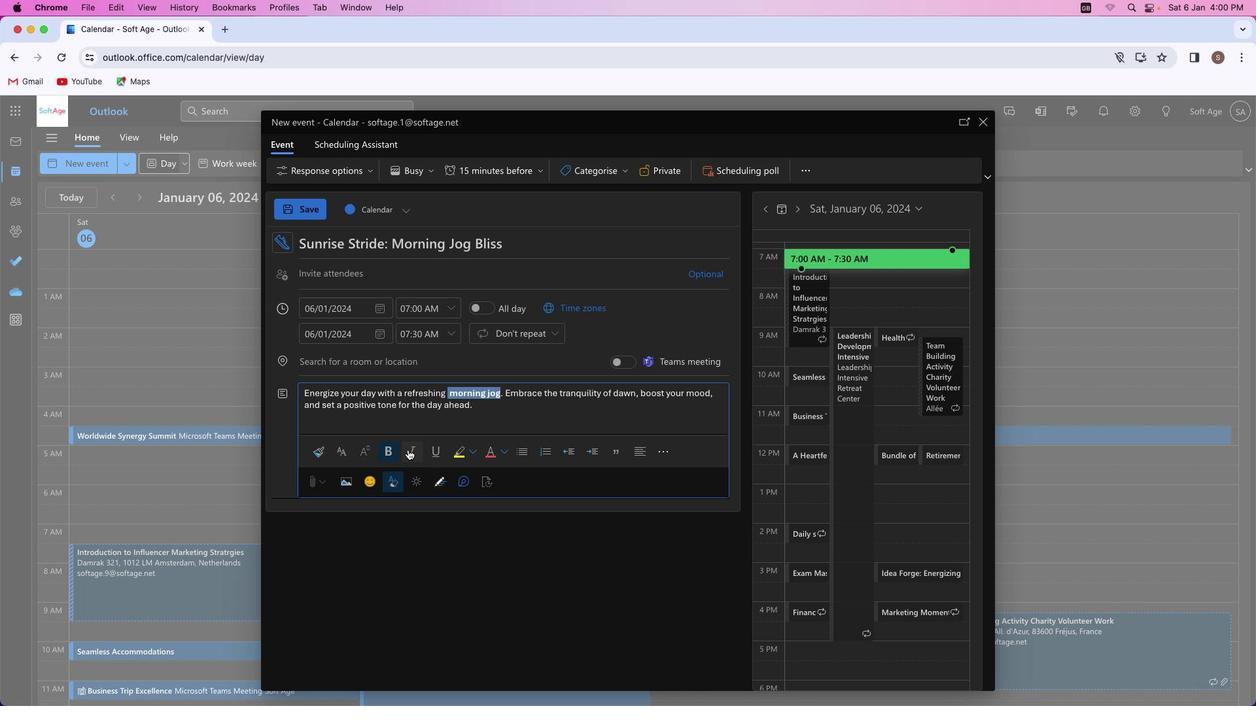 
Action: Mouse pressed left at (408, 449)
Screenshot: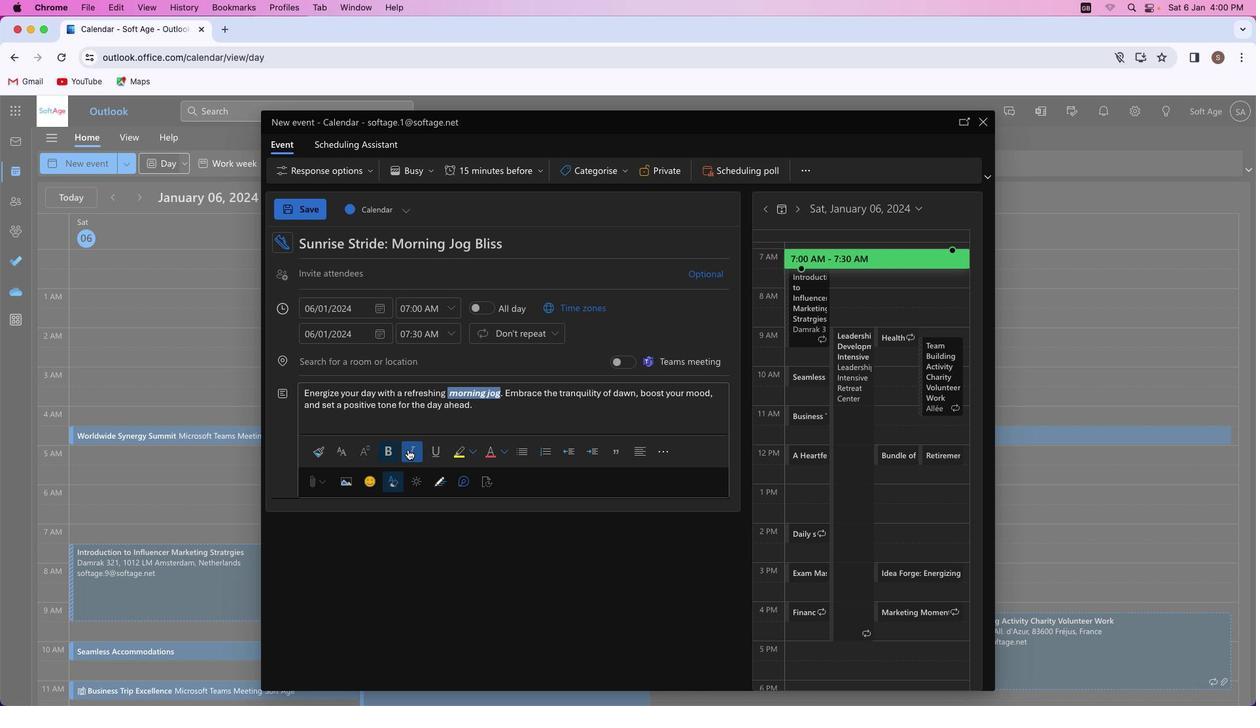 
Action: Mouse moved to (555, 426)
Screenshot: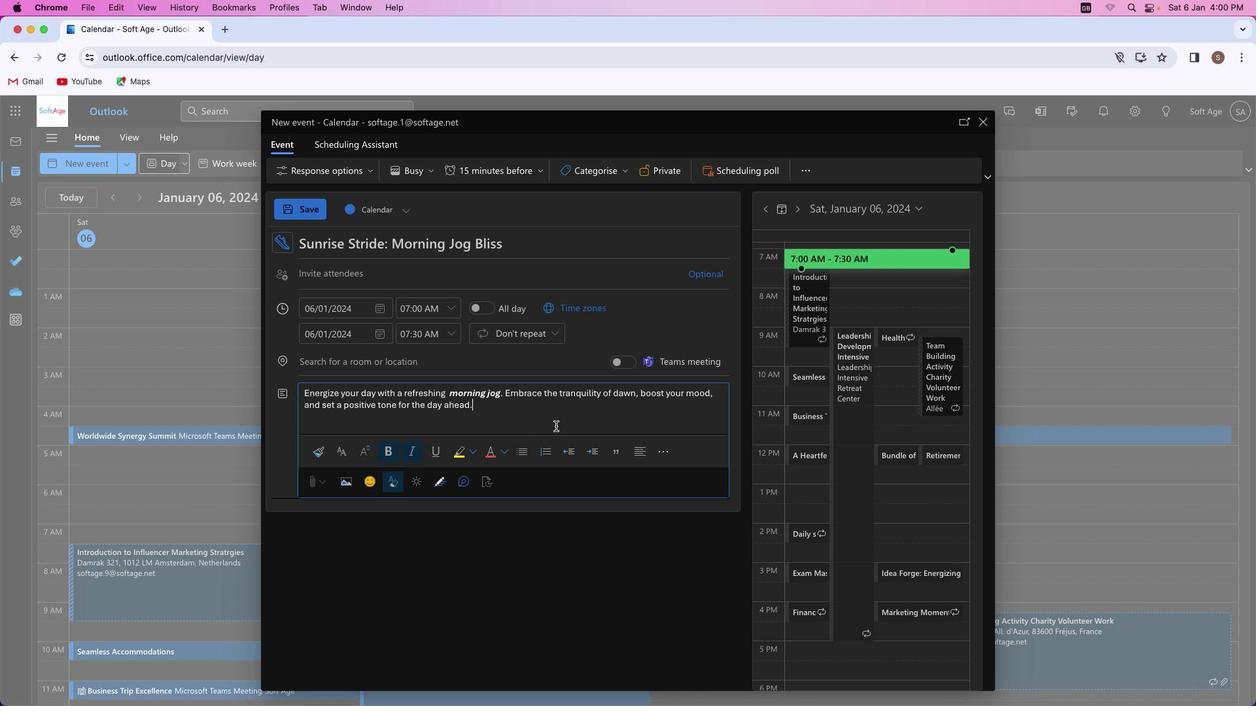 
Action: Mouse pressed left at (555, 426)
Screenshot: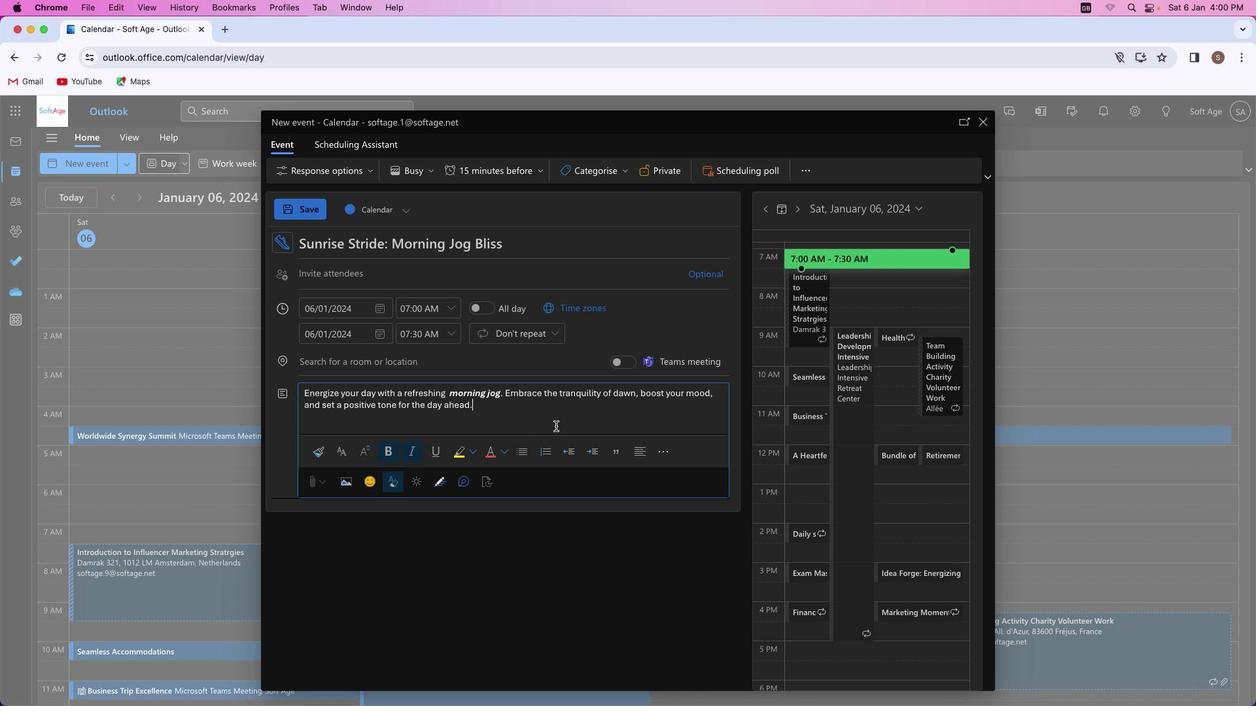 
Action: Mouse moved to (303, 211)
Screenshot: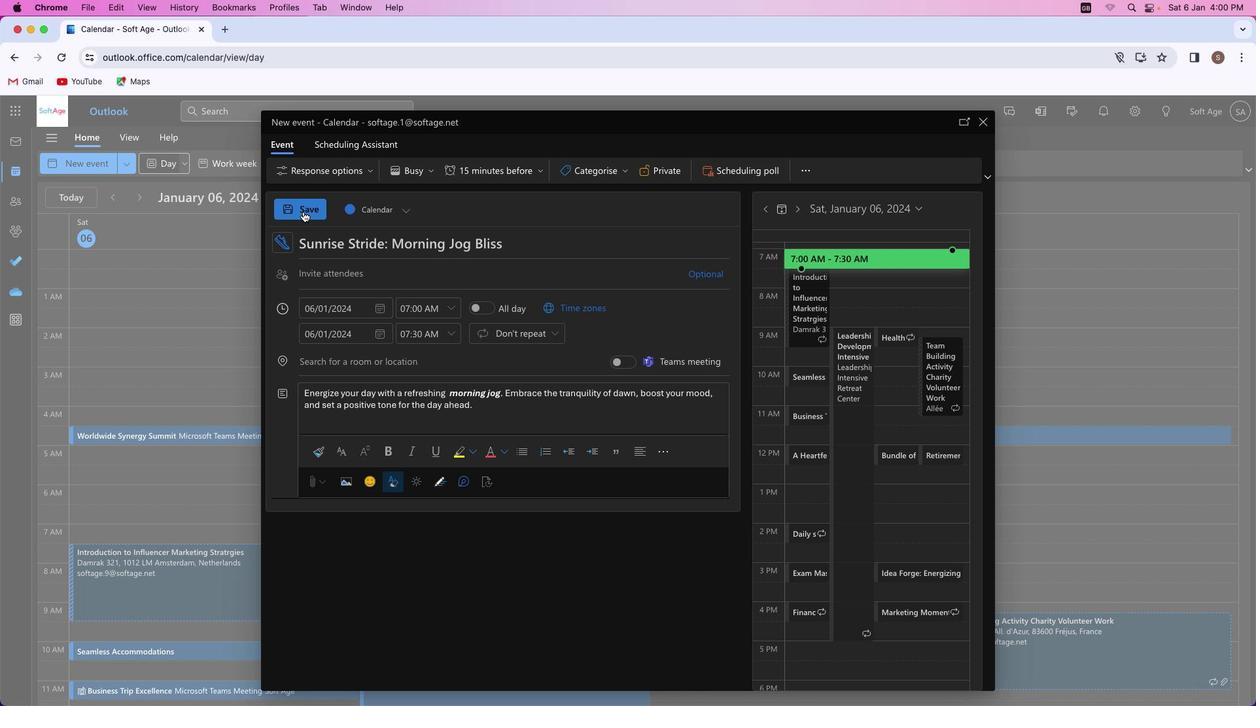 
Action: Mouse pressed left at (303, 211)
Screenshot: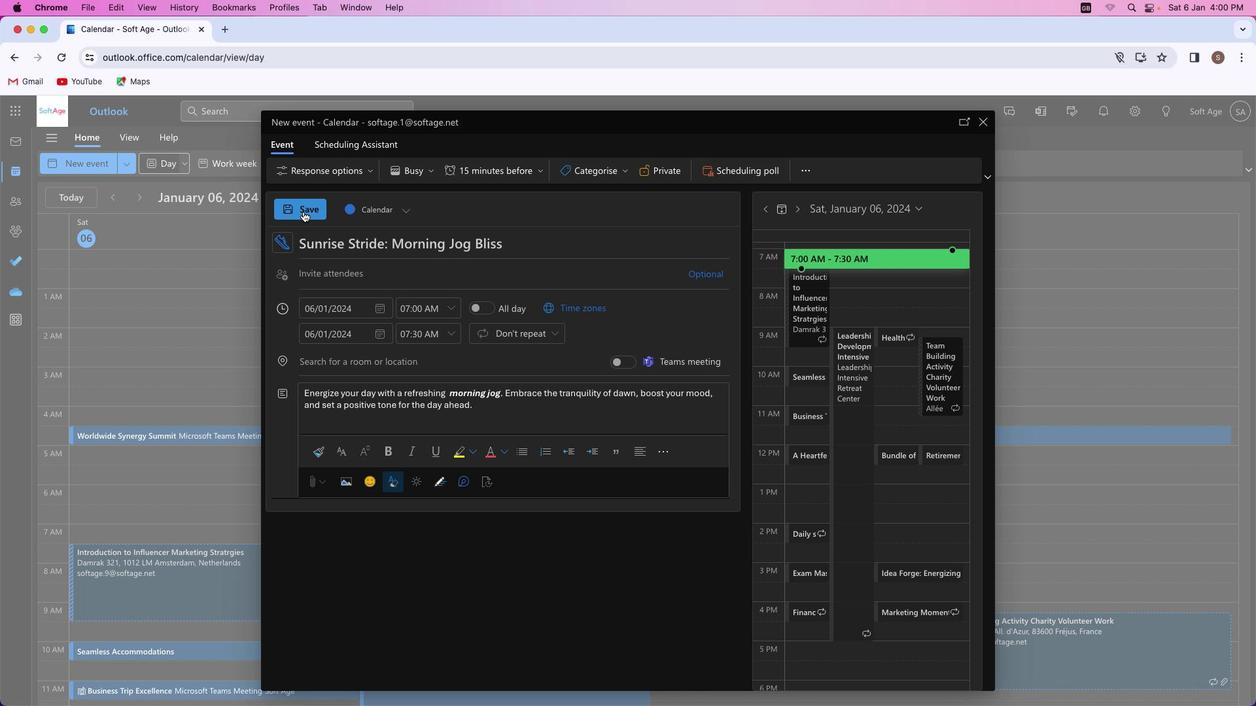 
Action: Mouse moved to (626, 380)
Screenshot: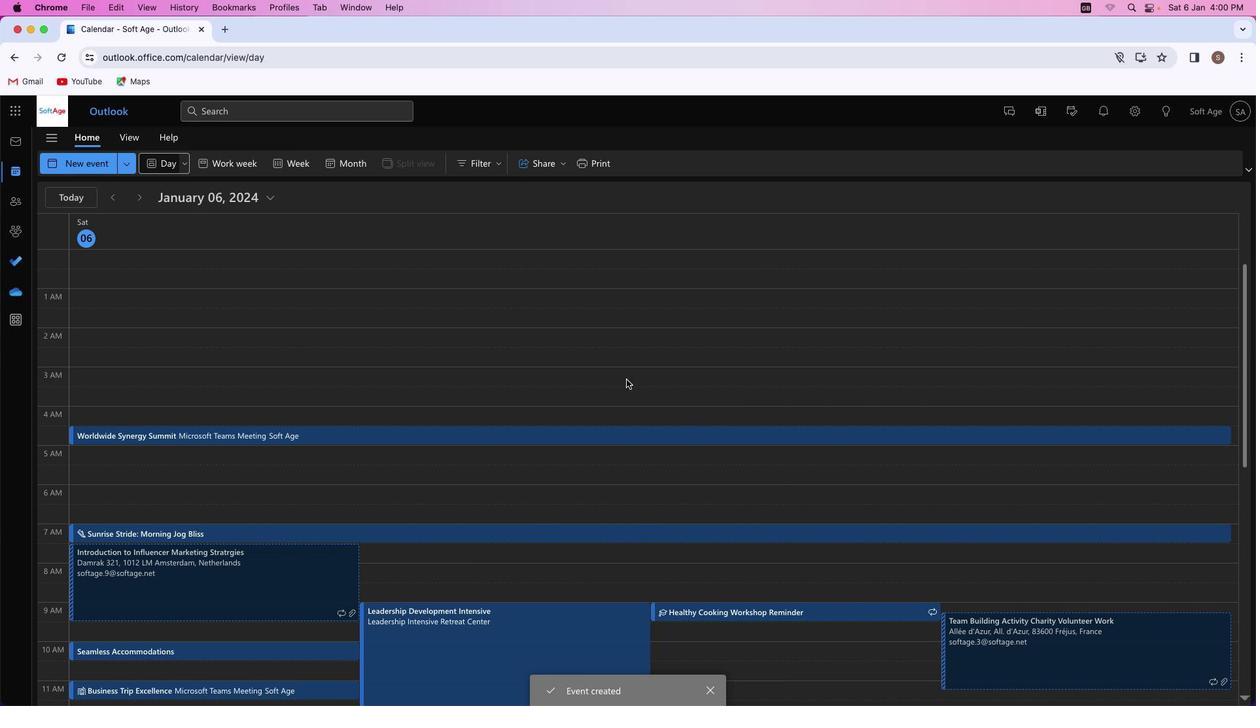 
